Task: Create new invoice with Date Opened :30-Apr-23, Select Customer: Ice Cream Parlor, Terms: Payment Term 2. Make invoice entry for item-1 with Date: 30-Apr-23, Description: Mountain Dew 2 Liter_x000D_
, Action: Material, Income Account: Income:Sales, Quantity: 1, Unit Price: 6.5, Discount %: 7. Make entry for item-2 with Date: 30-Apr-23, Description: Walgreens Beauty Nail Polish Remover, Action: Material, Income Account: Income:Sales, Quantity: 1, Unit Price: 5.6, Discount %: 8. Make entry for item-3 with Date: 30-Apr-23, Description: Powerade Mountain Blast, Action: Material, Income Account: Income:Sales, Quantity: 2, Unit Price: 6.6, Discount %: 10. Write Notes: 'Looking forward to serving you again.'. Post Invoice with Post Date: 30-Apr-23, Post to Accounts: Assets:Accounts Receivable. Pay / Process Payment with Transaction Date: 15-May-23, Amount: 23.077, Transfer Account: Checking Account. Print Invoice, display notes by going to Option, then go to Display Tab and check 'Invoice Notes'.
Action: Mouse moved to (171, 36)
Screenshot: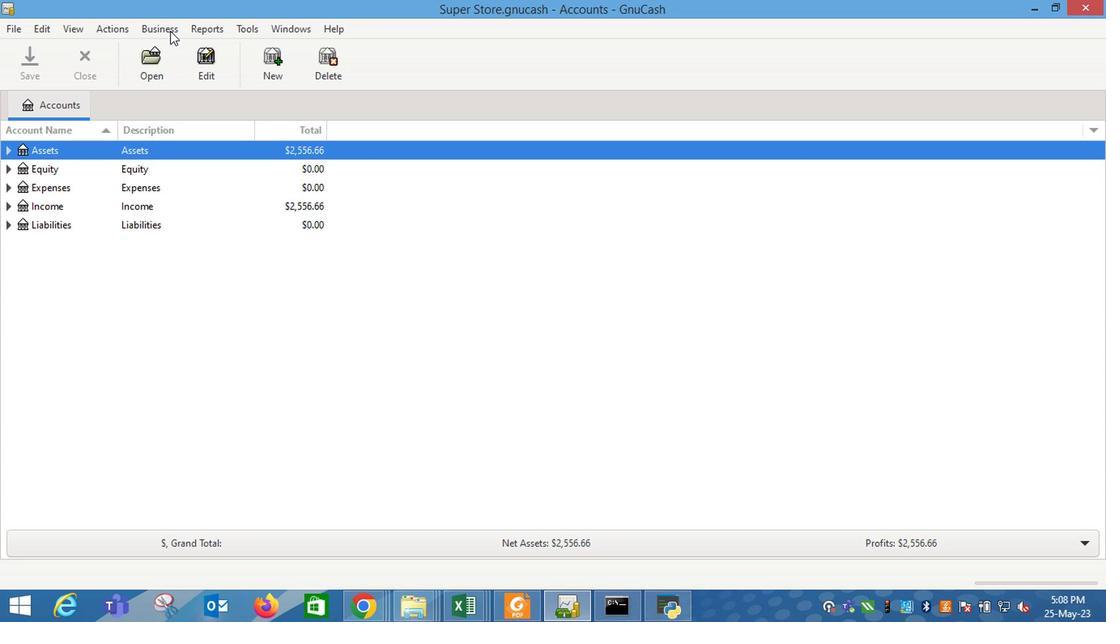 
Action: Mouse pressed left at (171, 36)
Screenshot: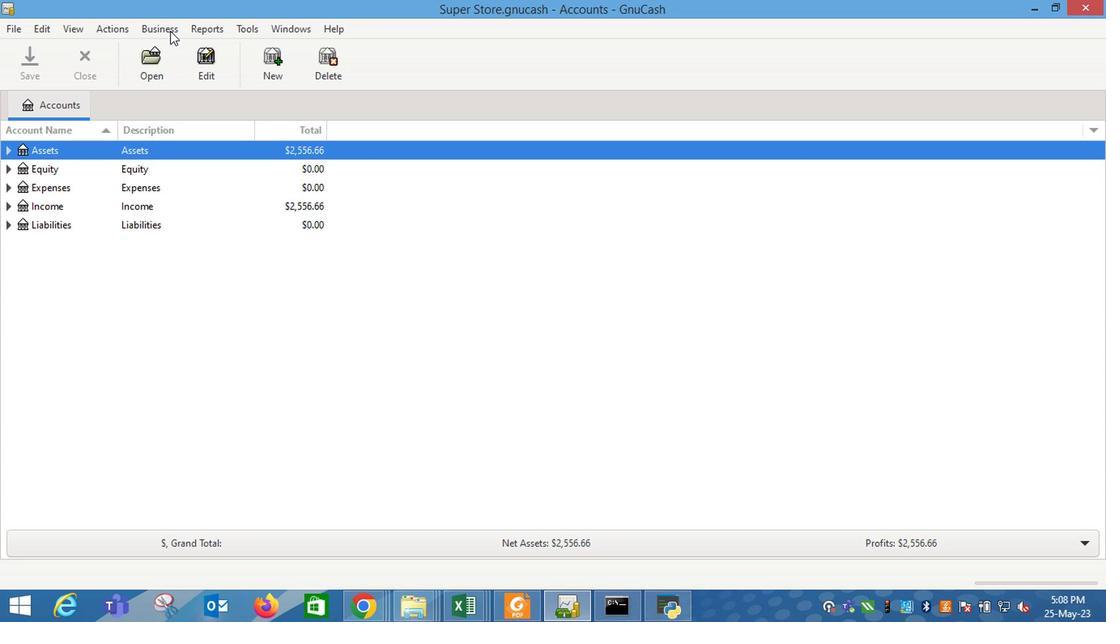 
Action: Mouse moved to (368, 119)
Screenshot: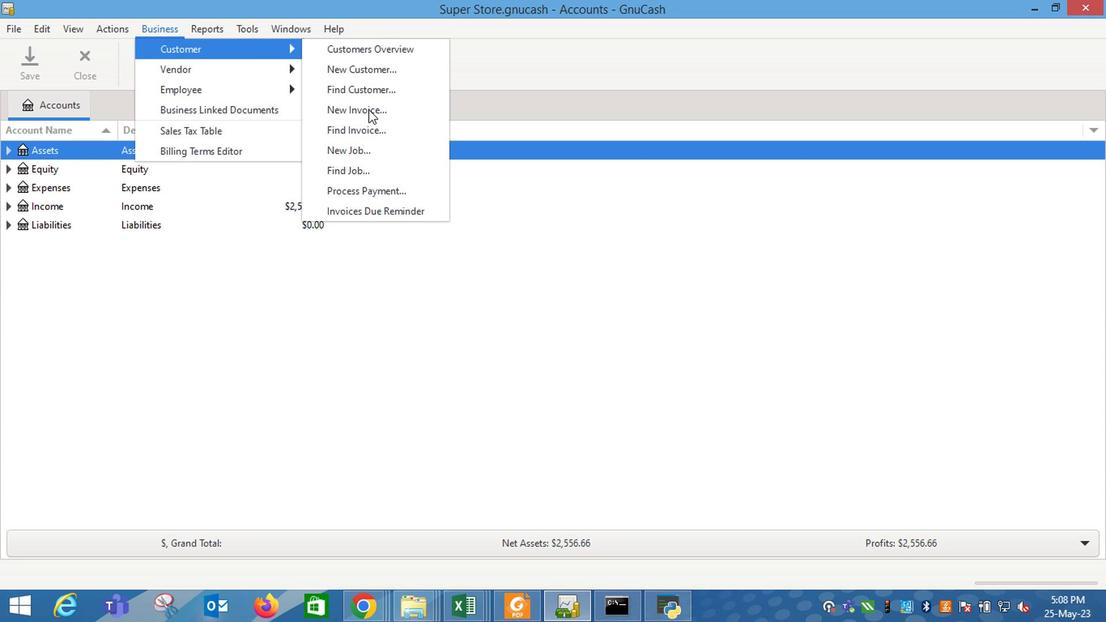 
Action: Mouse pressed left at (368, 119)
Screenshot: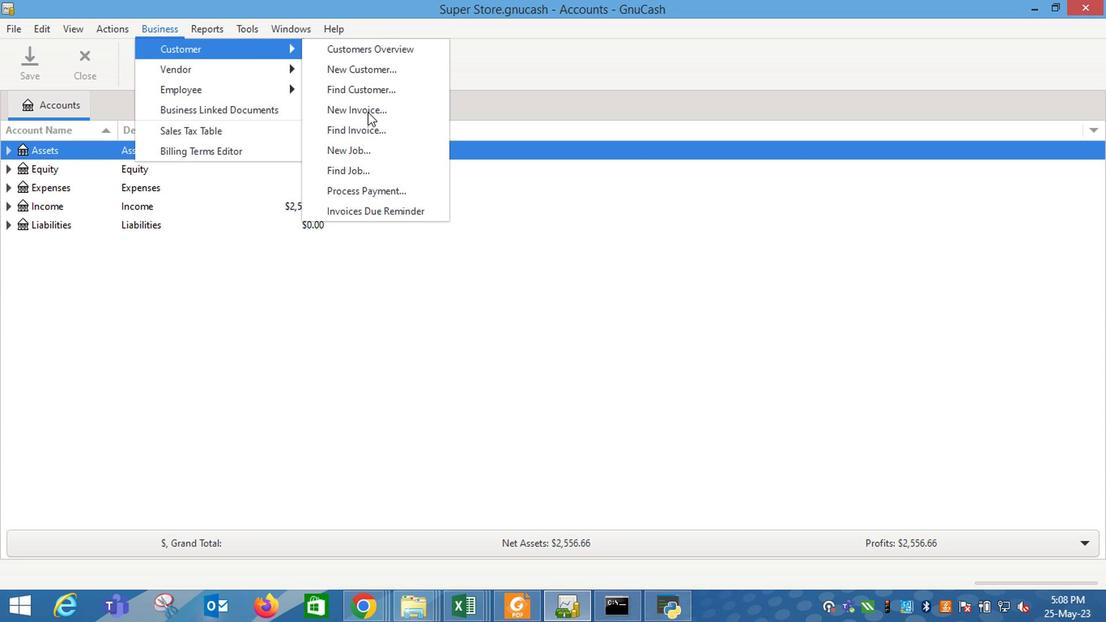 
Action: Mouse moved to (668, 250)
Screenshot: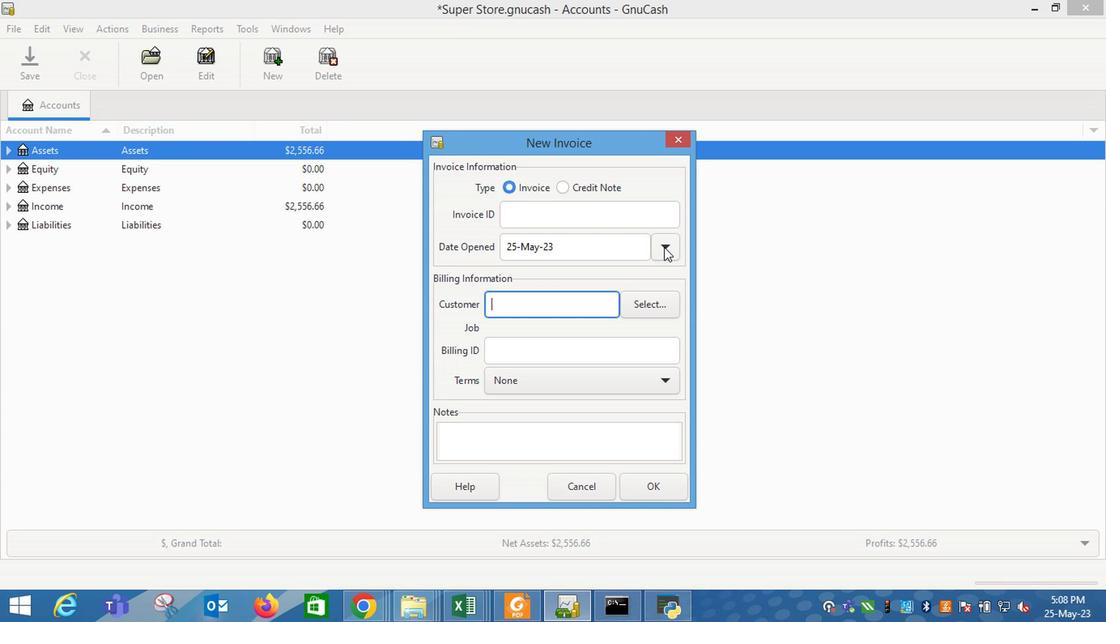
Action: Mouse pressed left at (668, 250)
Screenshot: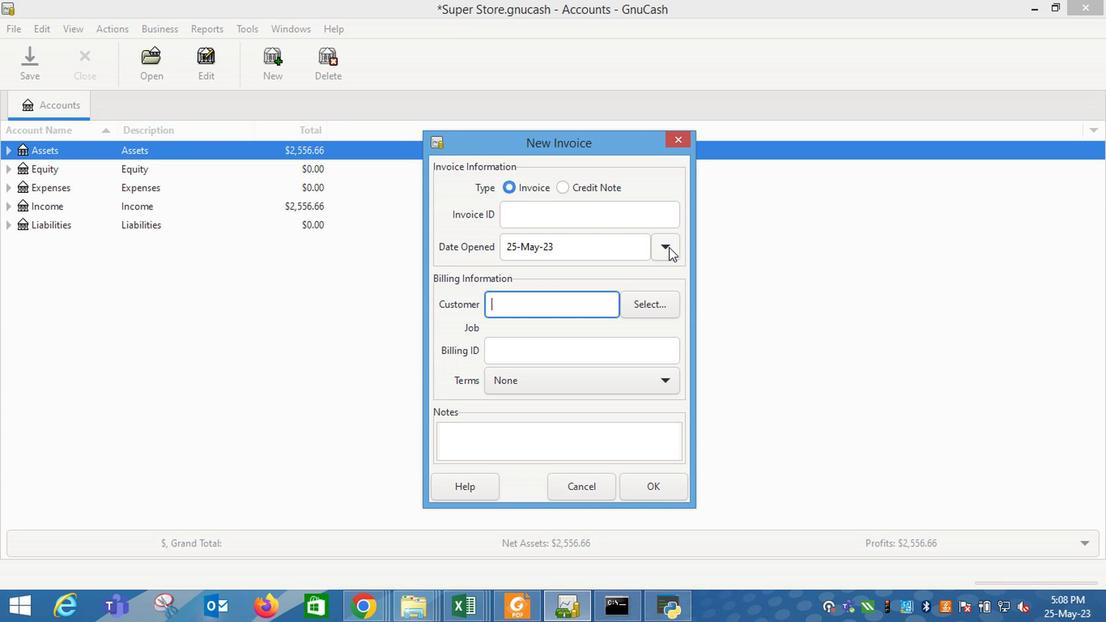
Action: Mouse moved to (538, 273)
Screenshot: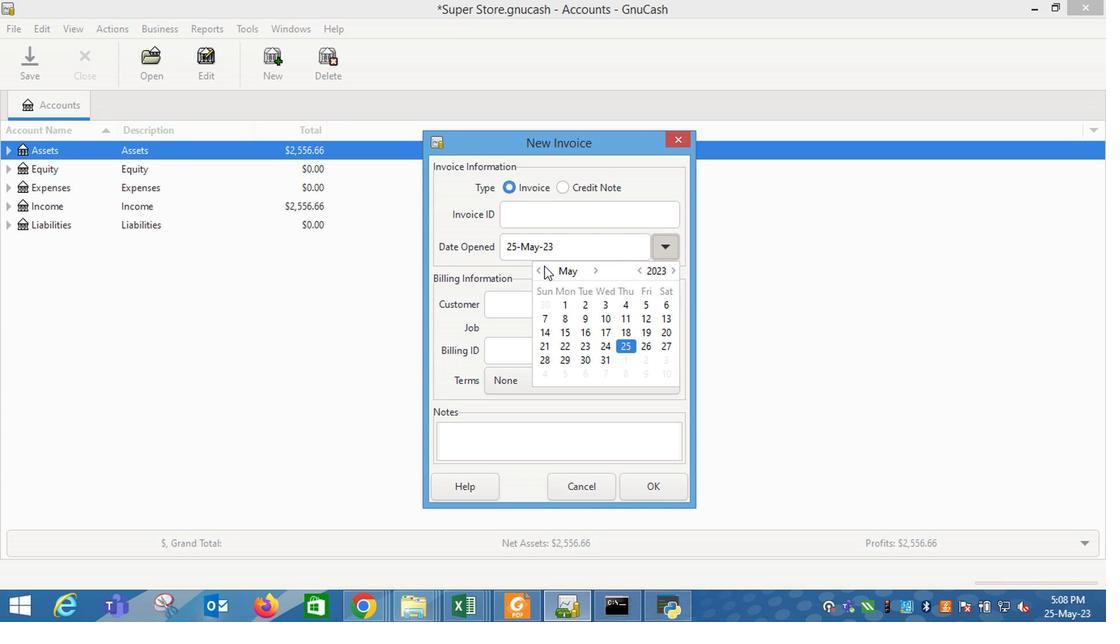 
Action: Mouse pressed left at (538, 273)
Screenshot: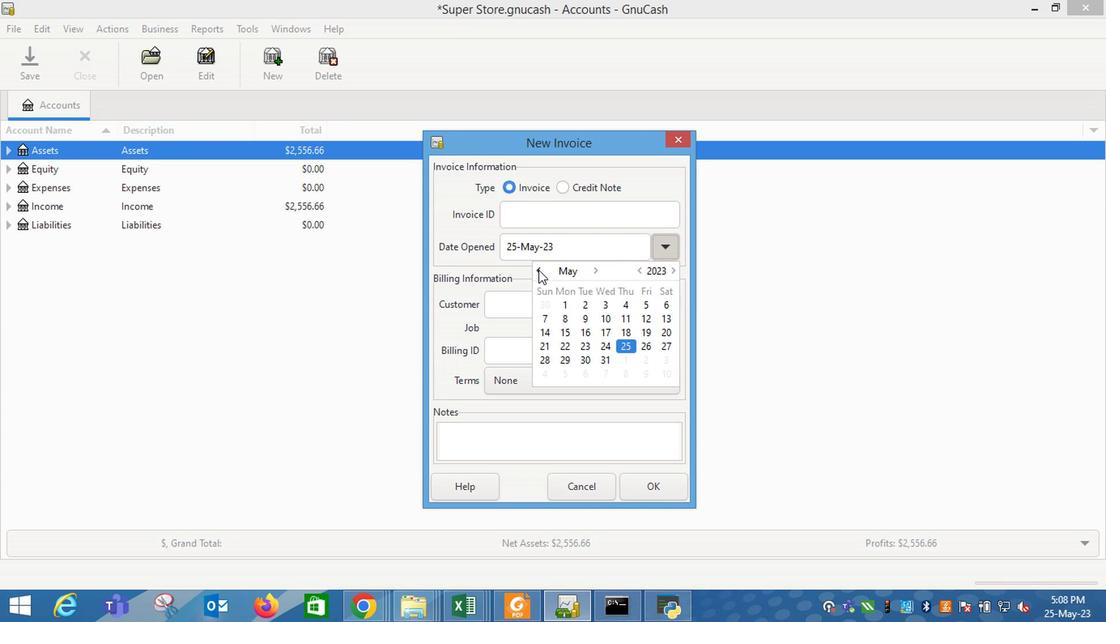
Action: Mouse moved to (545, 371)
Screenshot: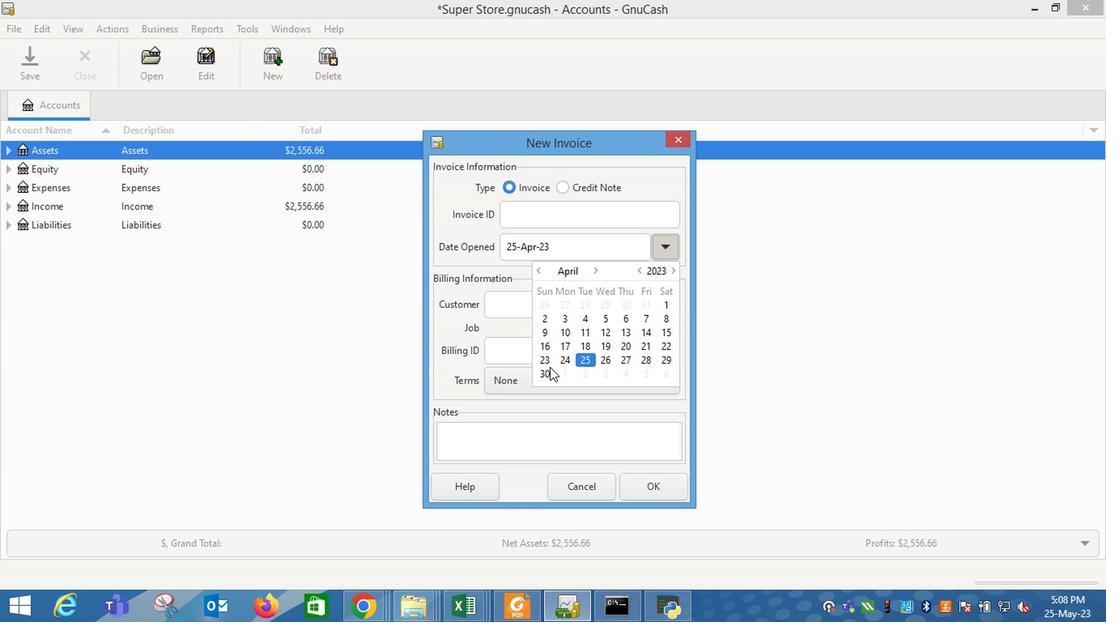 
Action: Mouse pressed left at (545, 371)
Screenshot: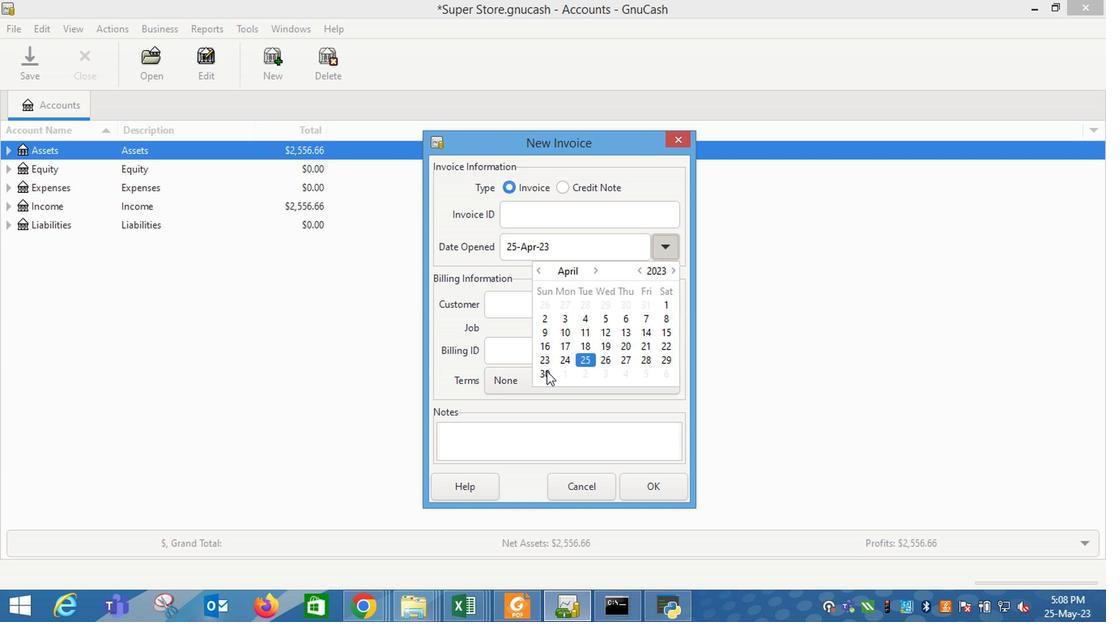 
Action: Mouse moved to (498, 302)
Screenshot: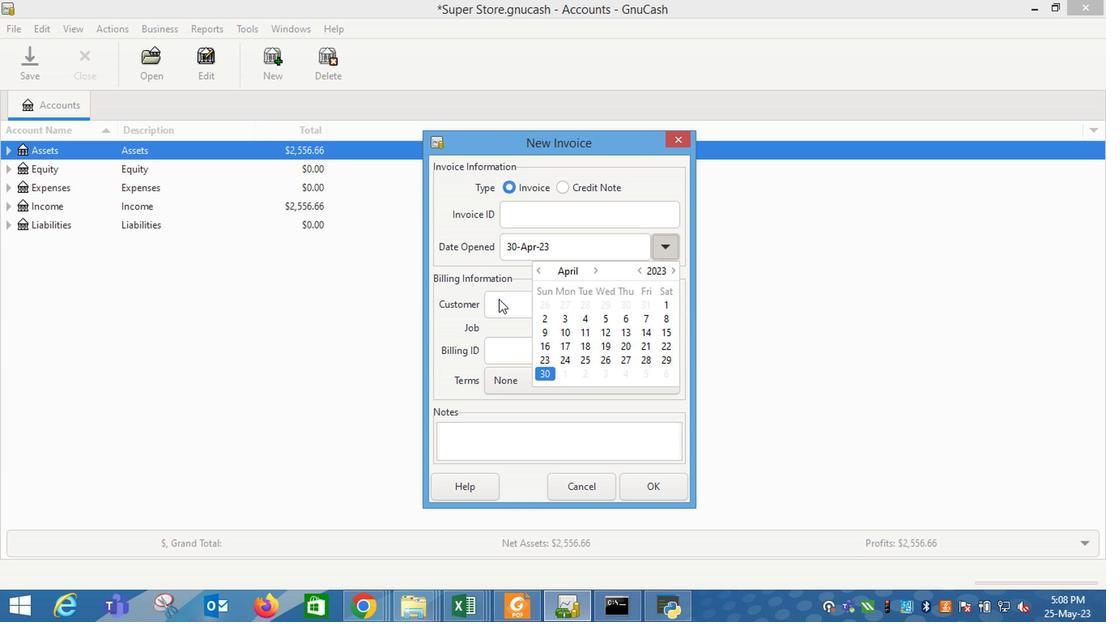 
Action: Mouse pressed left at (498, 302)
Screenshot: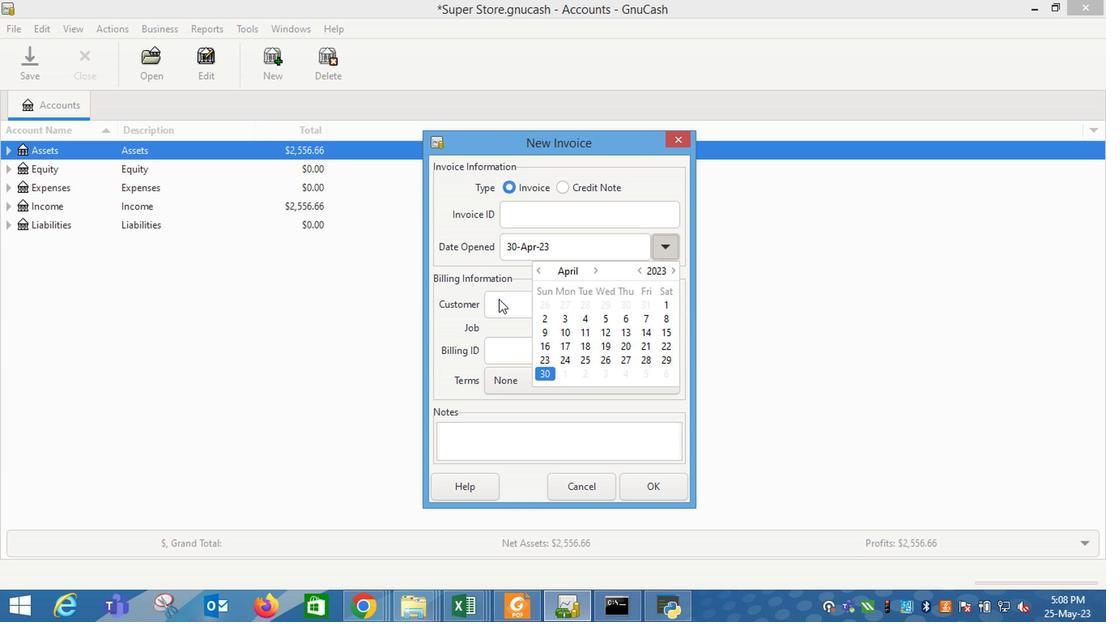 
Action: Mouse moved to (522, 315)
Screenshot: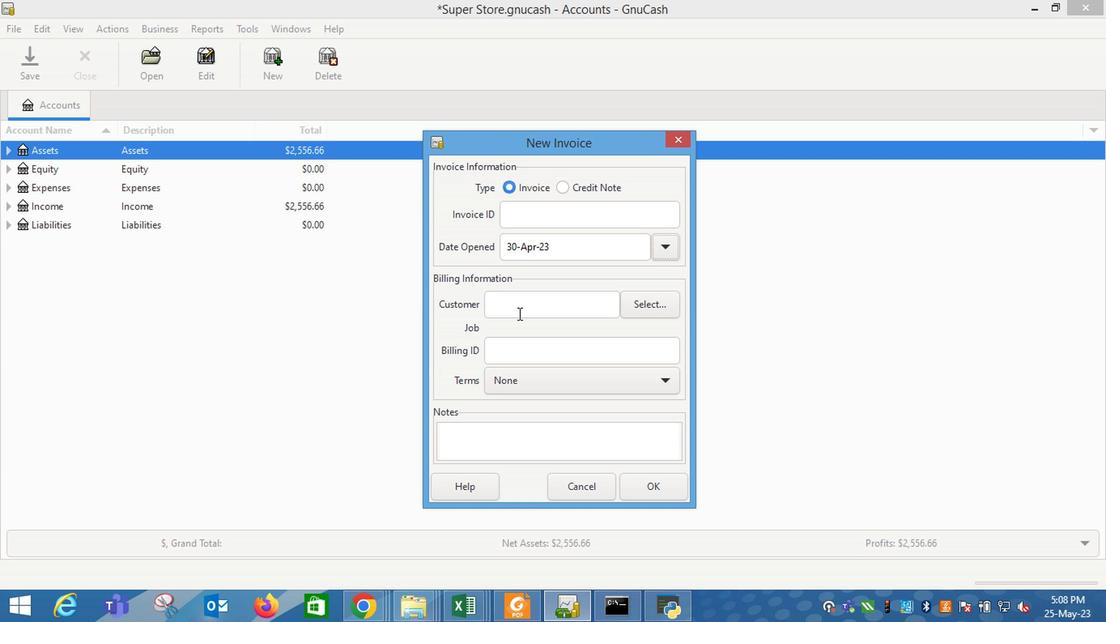 
Action: Mouse pressed left at (522, 315)
Screenshot: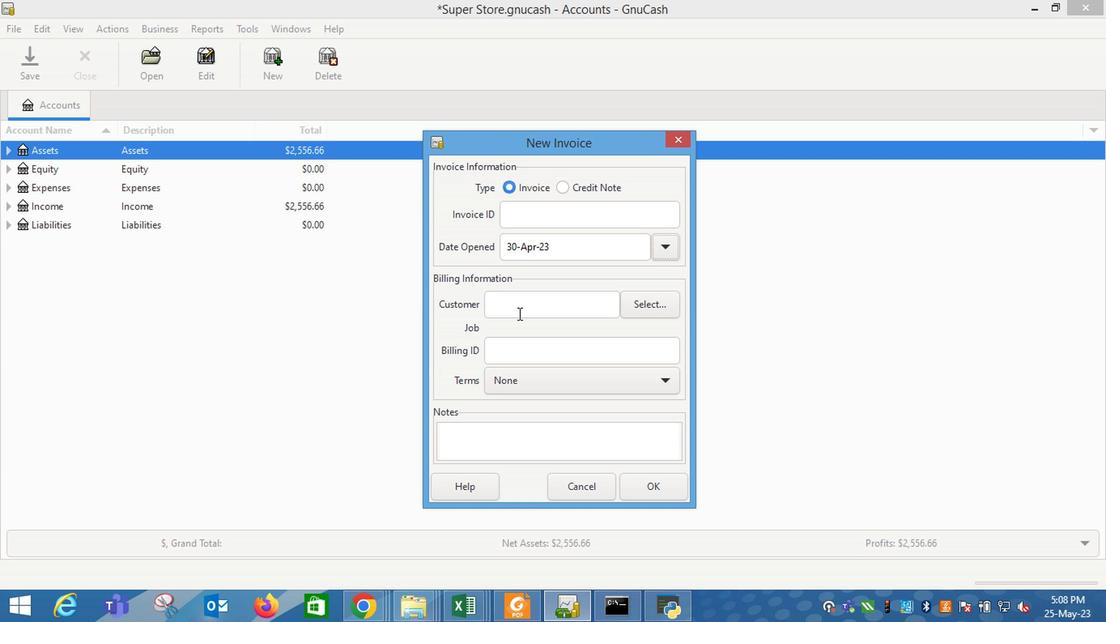 
Action: Mouse pressed left at (522, 315)
Screenshot: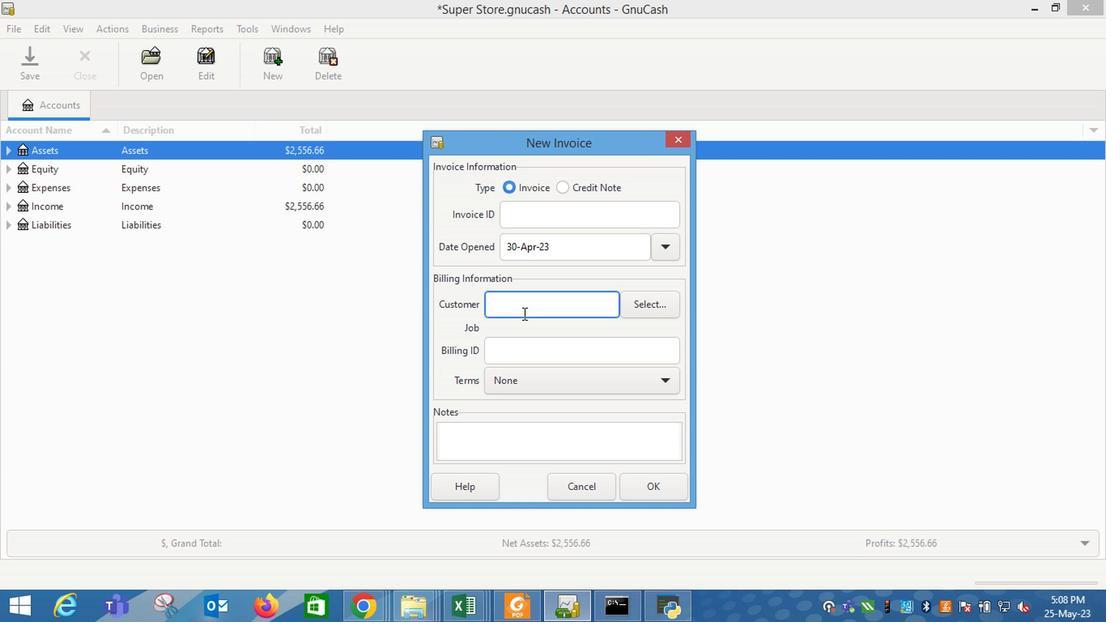 
Action: Mouse pressed left at (522, 315)
Screenshot: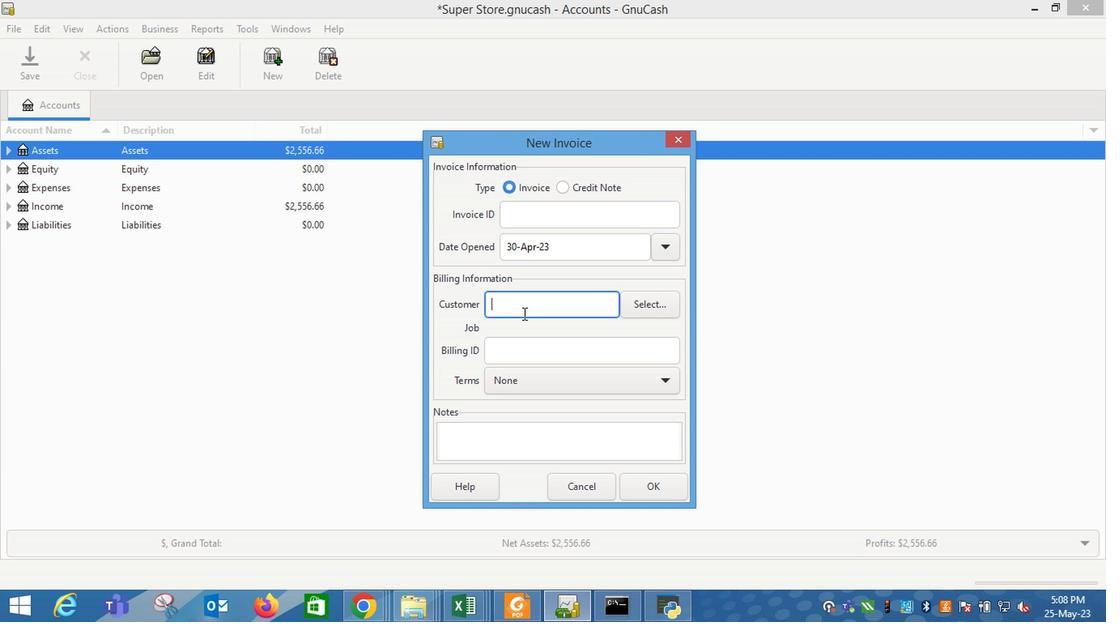 
Action: Key pressed <Key.shift_r>Ice
Screenshot: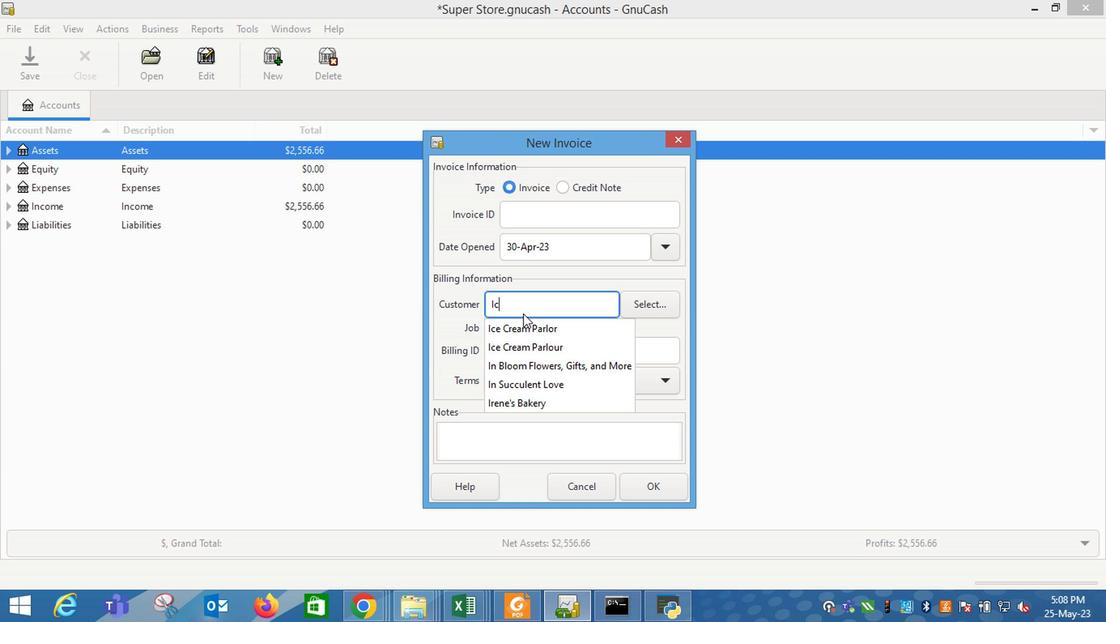 
Action: Mouse moved to (530, 326)
Screenshot: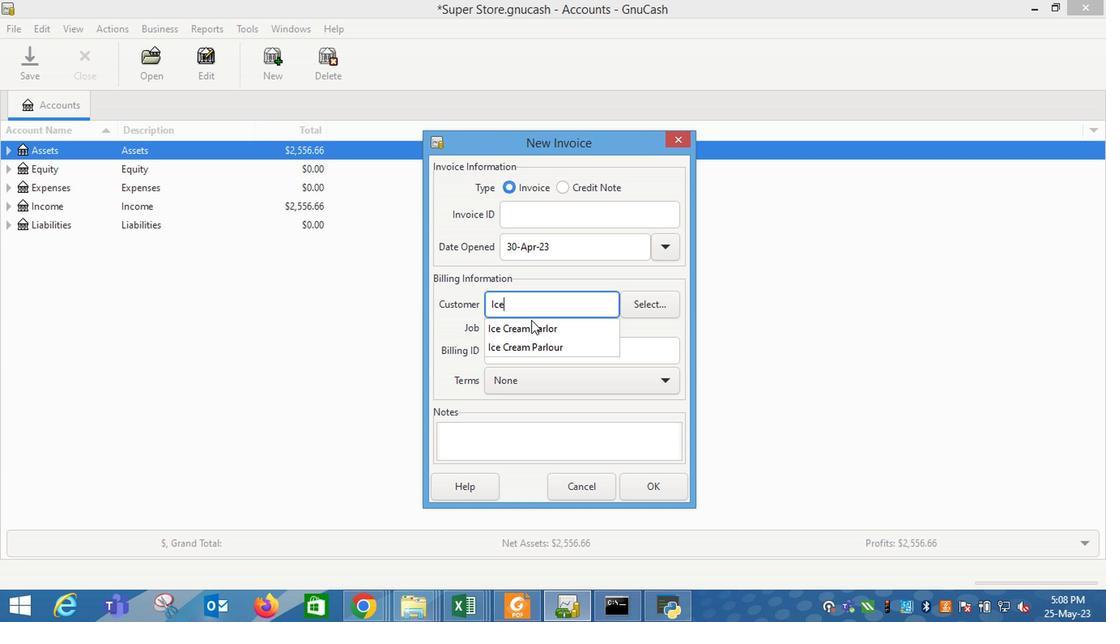 
Action: Mouse pressed left at (530, 326)
Screenshot: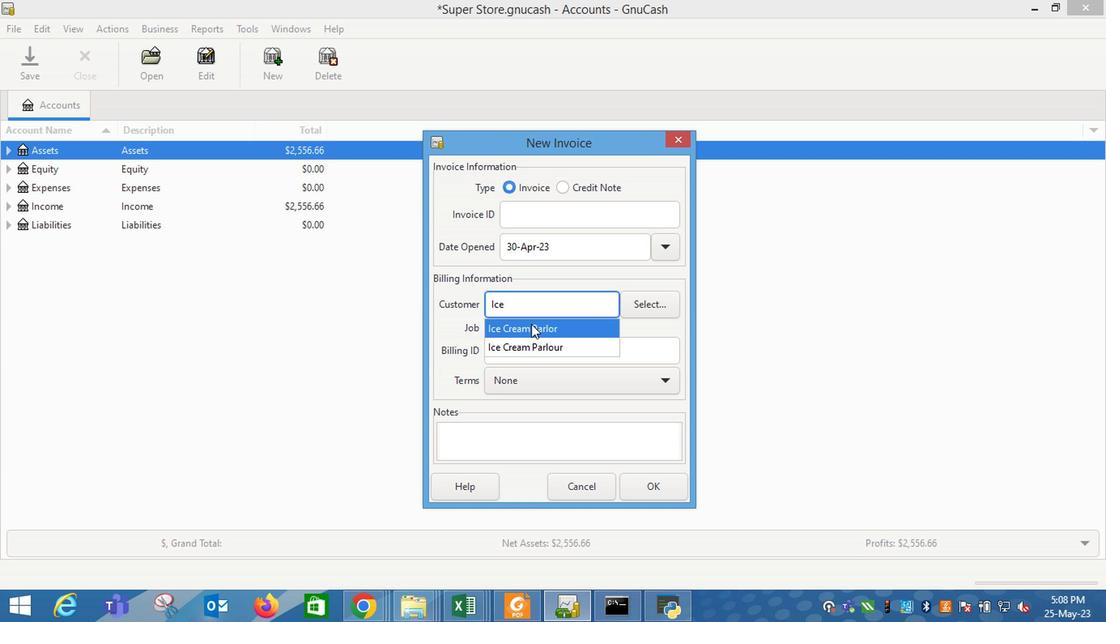 
Action: Mouse moved to (516, 394)
Screenshot: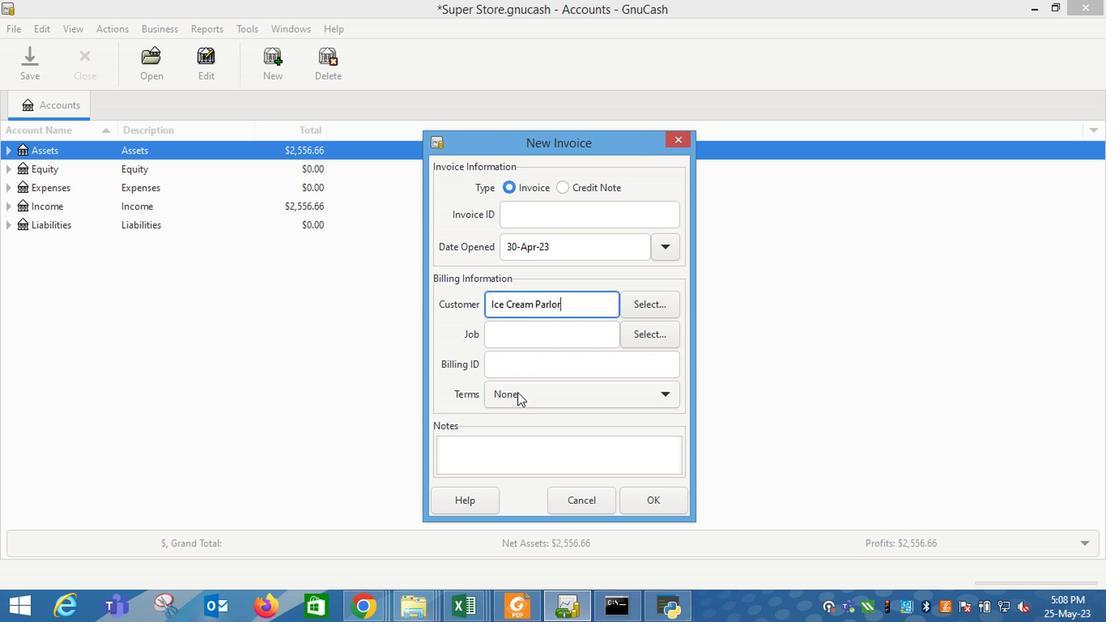 
Action: Mouse pressed left at (516, 394)
Screenshot: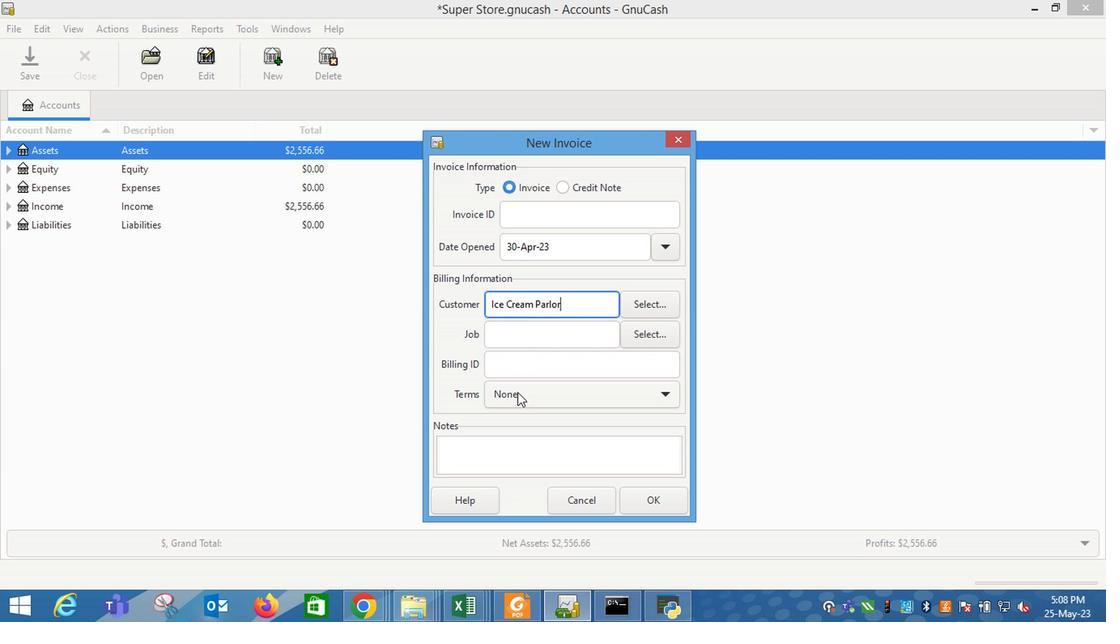 
Action: Mouse moved to (517, 443)
Screenshot: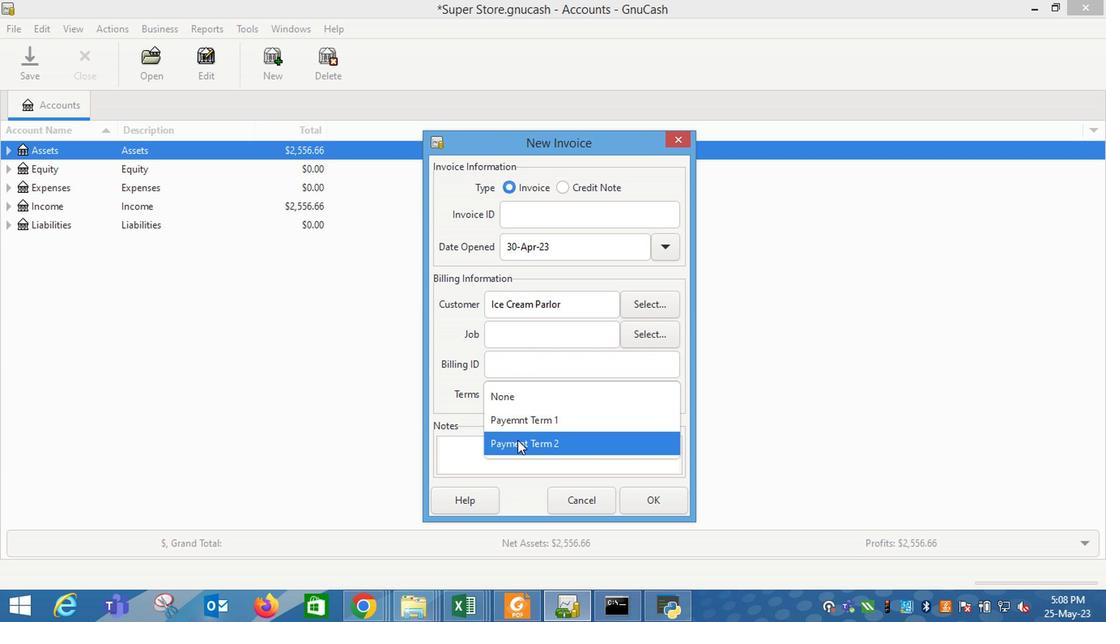 
Action: Mouse pressed left at (517, 443)
Screenshot: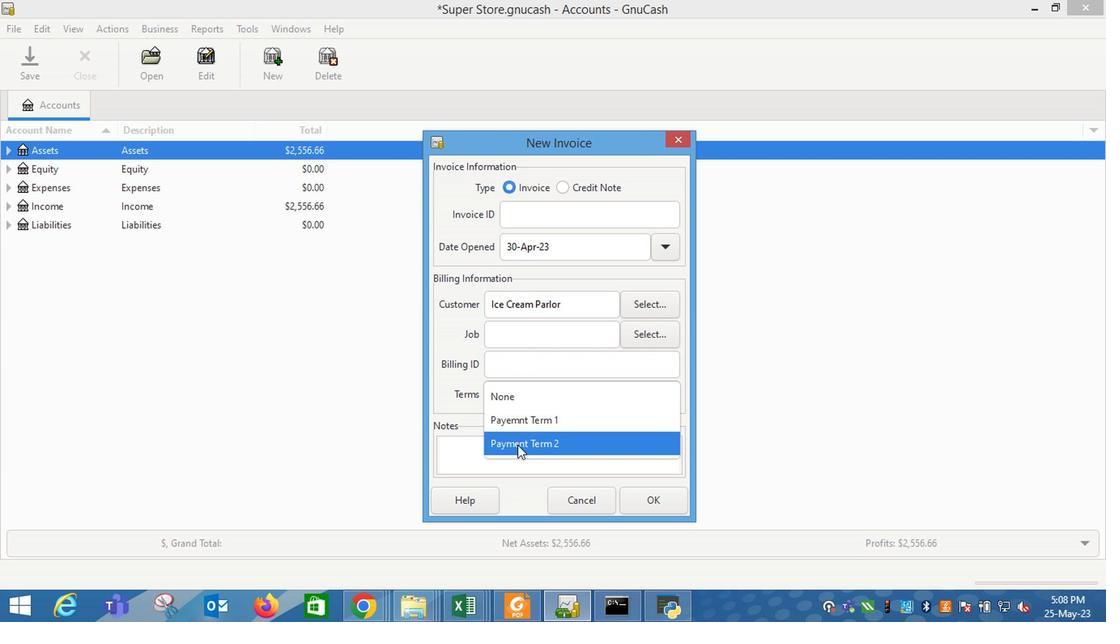 
Action: Mouse moved to (646, 501)
Screenshot: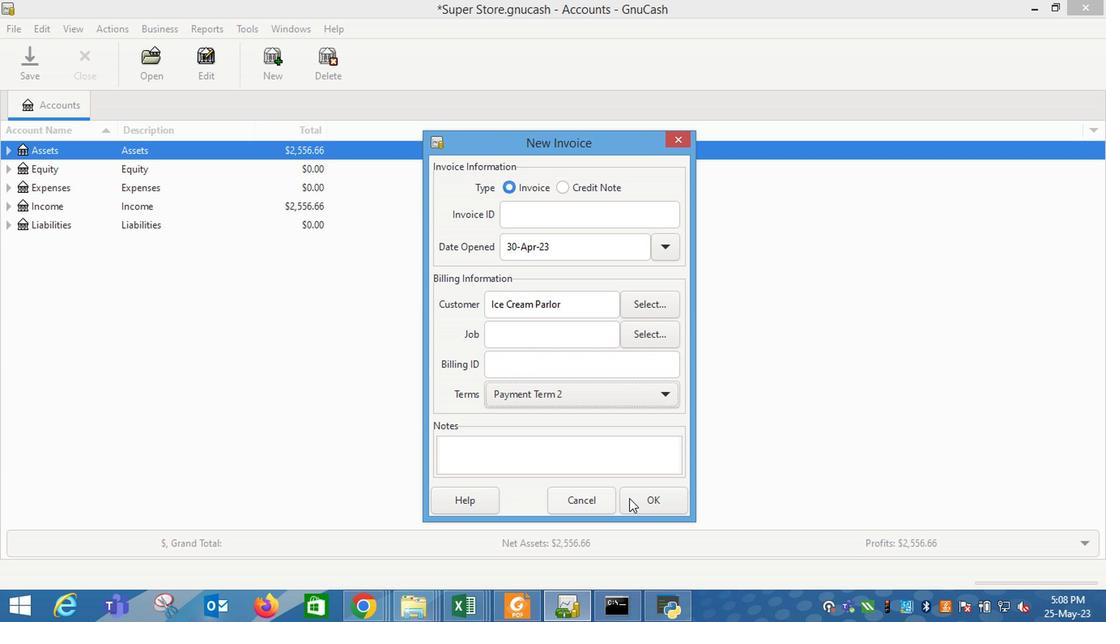 
Action: Mouse pressed left at (646, 501)
Screenshot: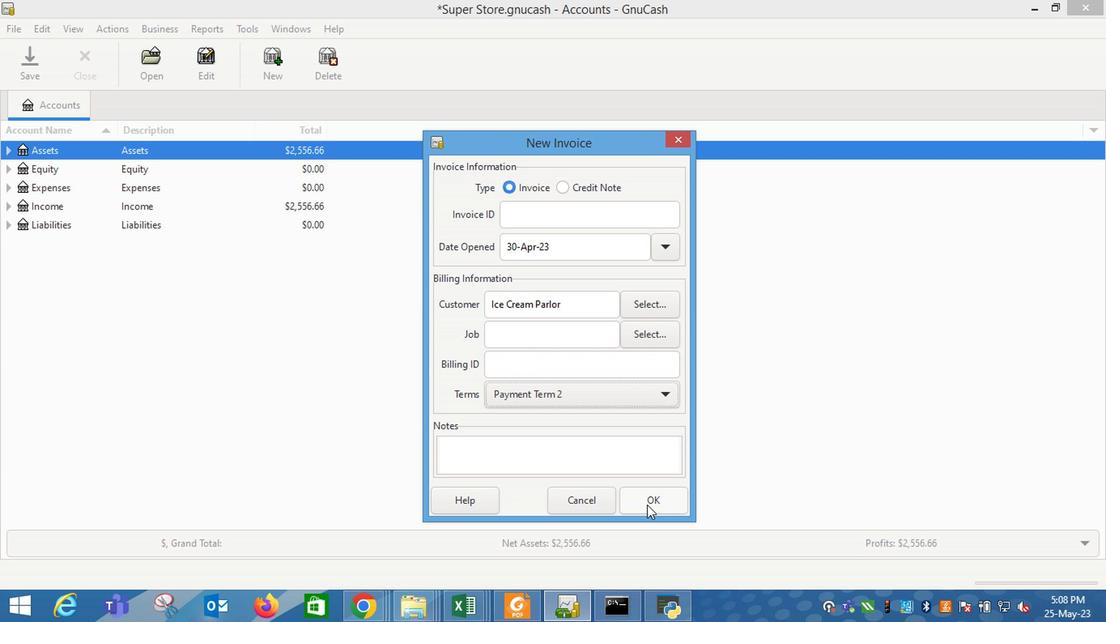 
Action: Mouse moved to (67, 317)
Screenshot: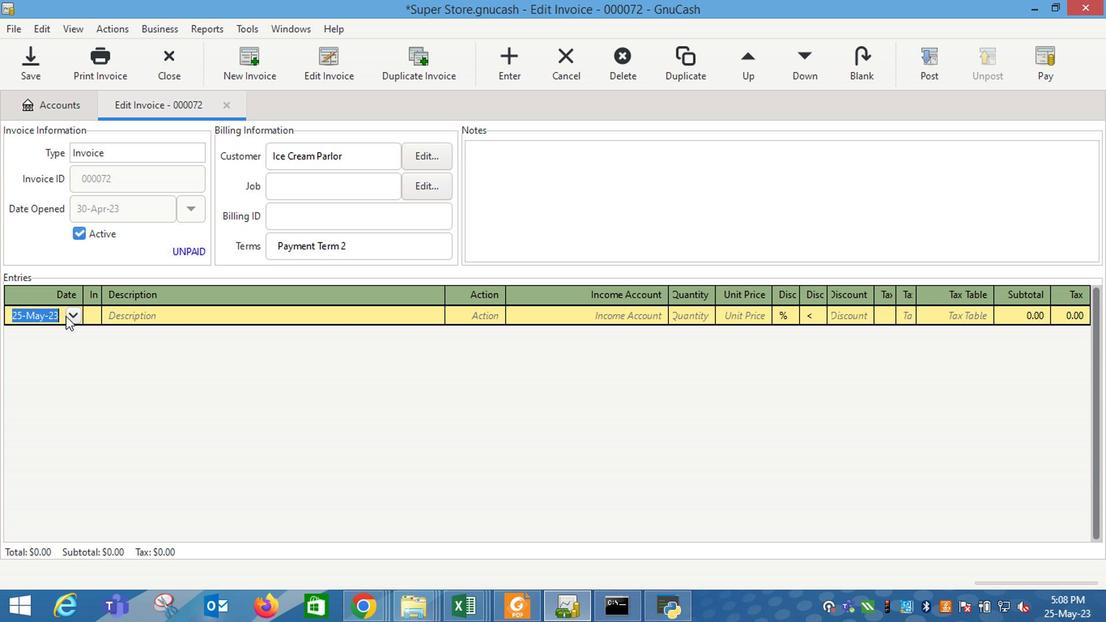 
Action: Mouse pressed left at (67, 317)
Screenshot: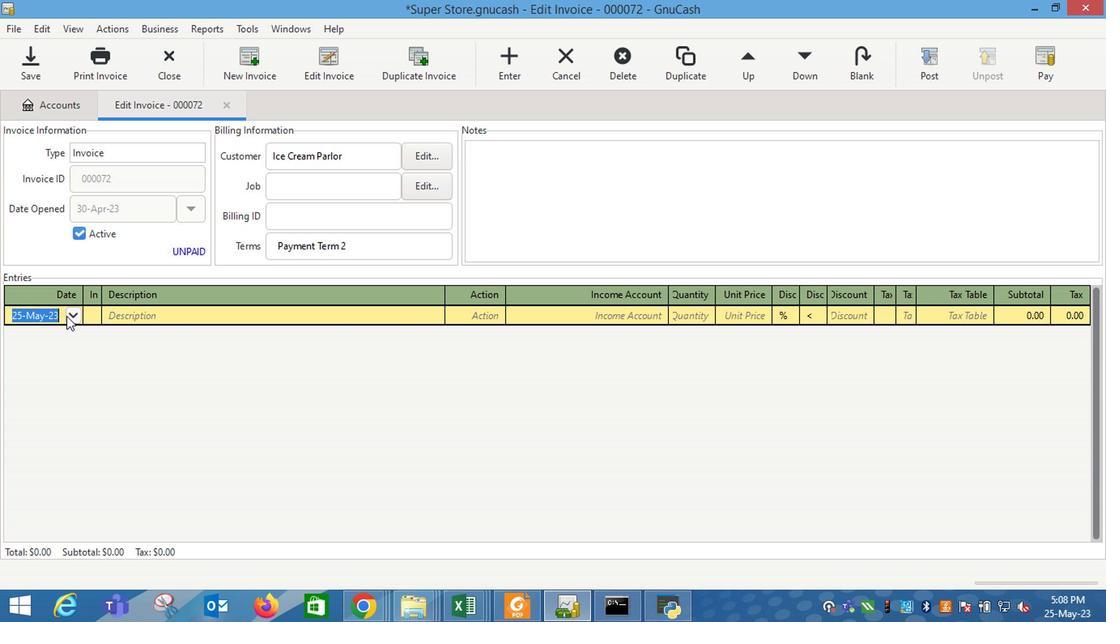 
Action: Mouse moved to (12, 337)
Screenshot: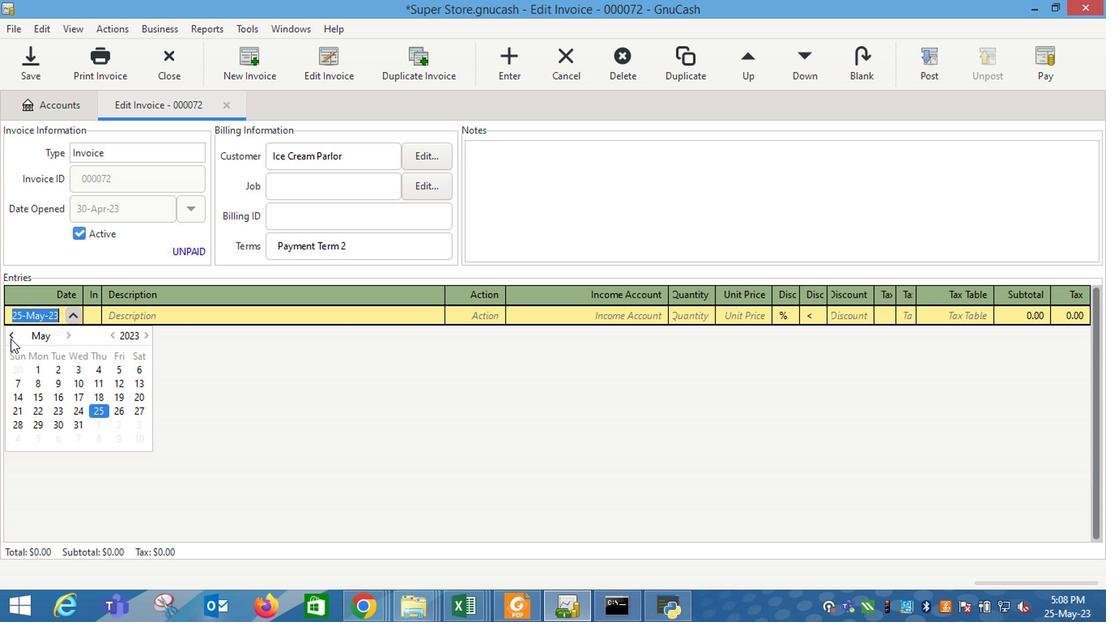 
Action: Mouse pressed left at (12, 337)
Screenshot: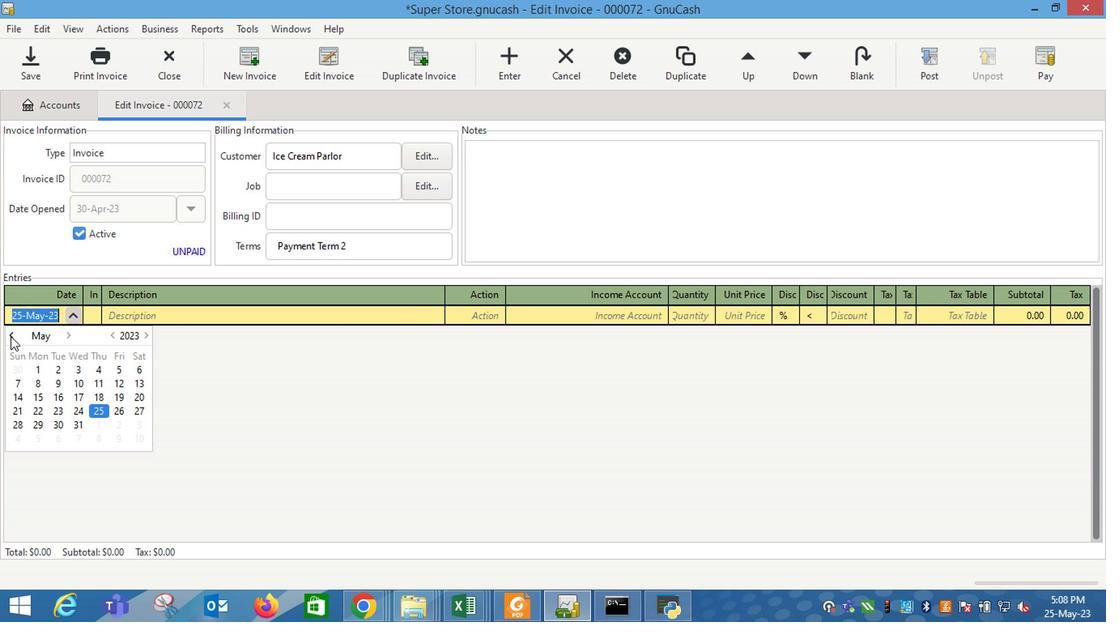 
Action: Mouse moved to (13, 435)
Screenshot: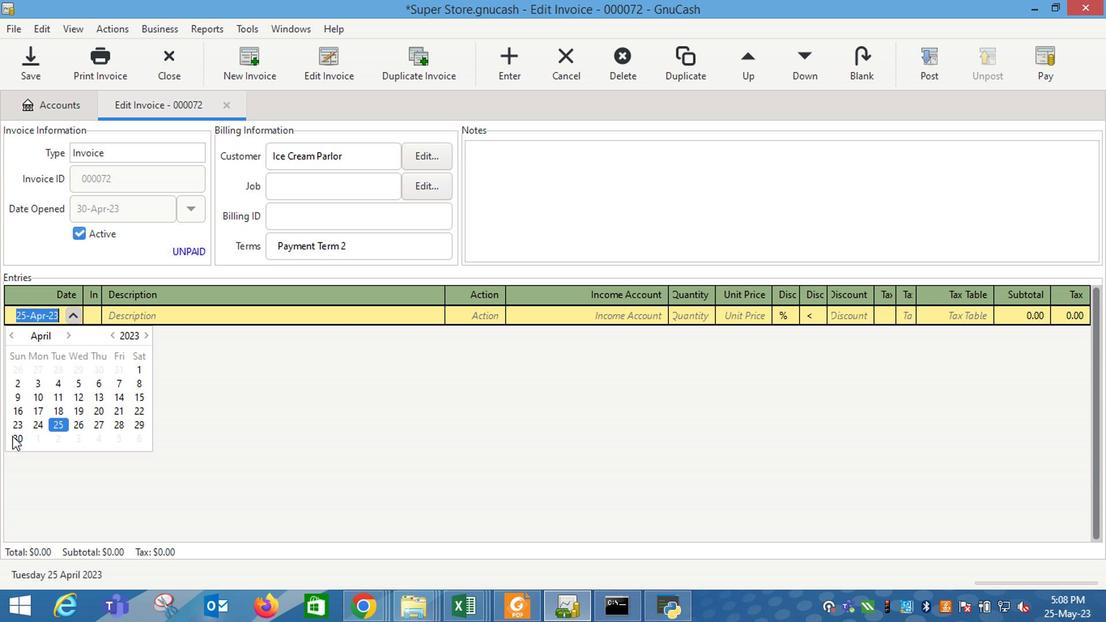 
Action: Mouse pressed left at (13, 435)
Screenshot: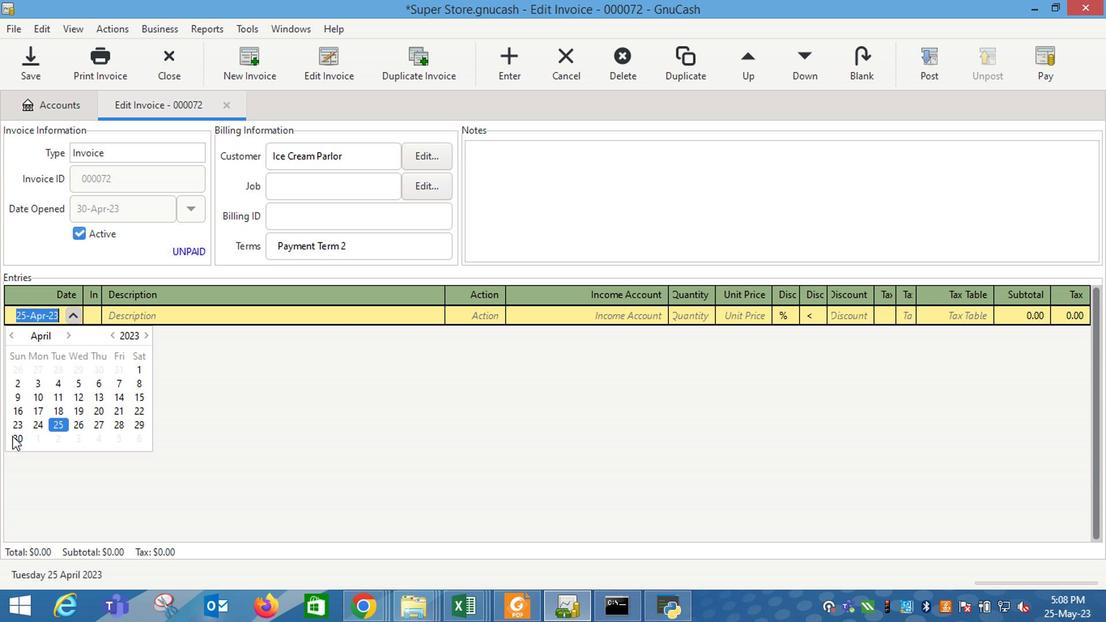 
Action: Key pressed <Key.tab><Key.shift_r>Moun<Key.right><Key.space>2<Key.space><Key.shift_r><Key.shift_r><Key.shift_r><Key.shift_r><Key.shift_r><Key.shift_r><Key.shift_r>Liter
Screenshot: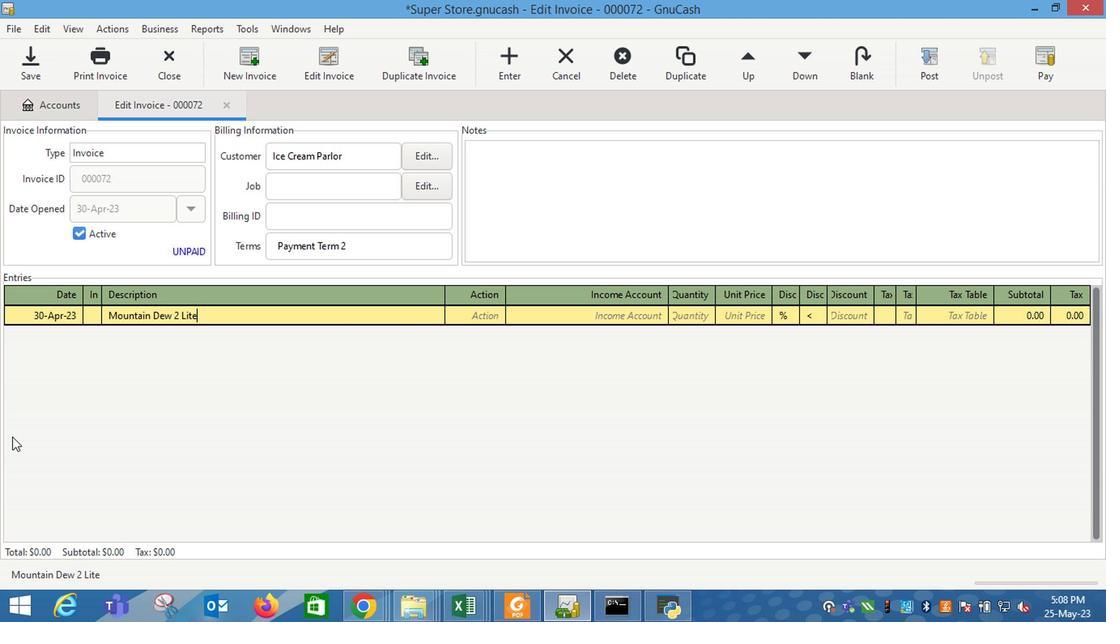 
Action: Mouse moved to (47, 423)
Screenshot: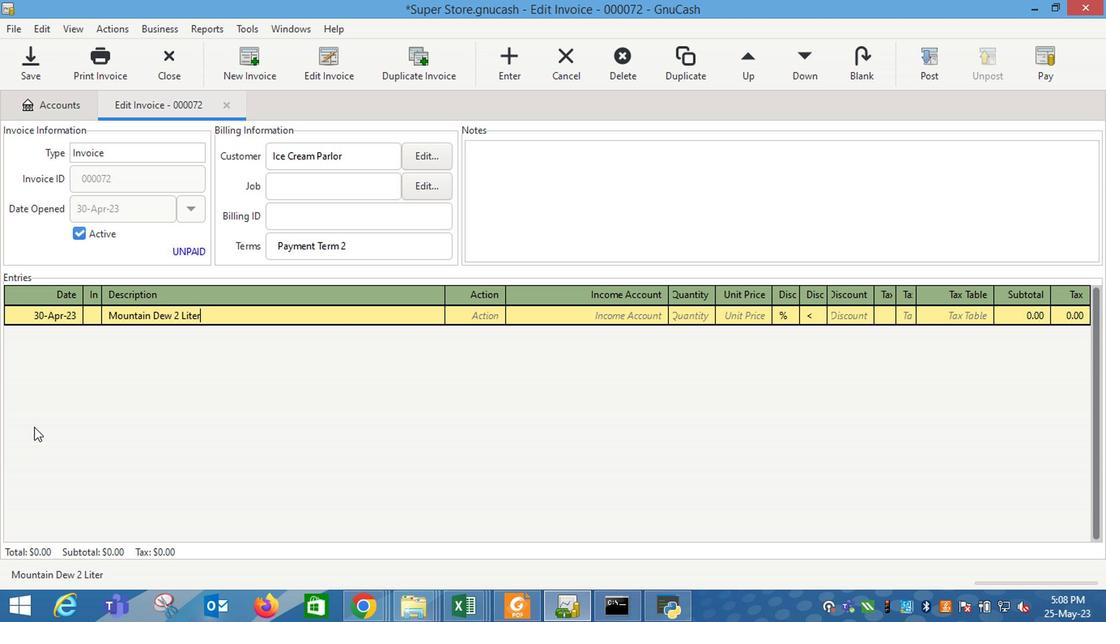 
Action: Key pressed <Key.tab>
Screenshot: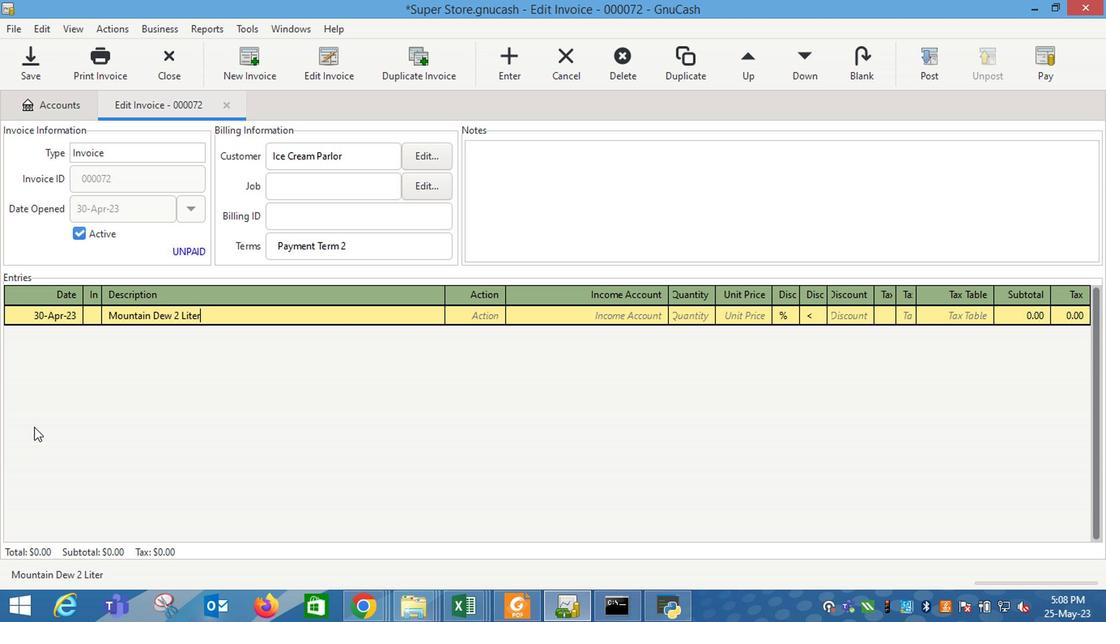 
Action: Mouse moved to (494, 313)
Screenshot: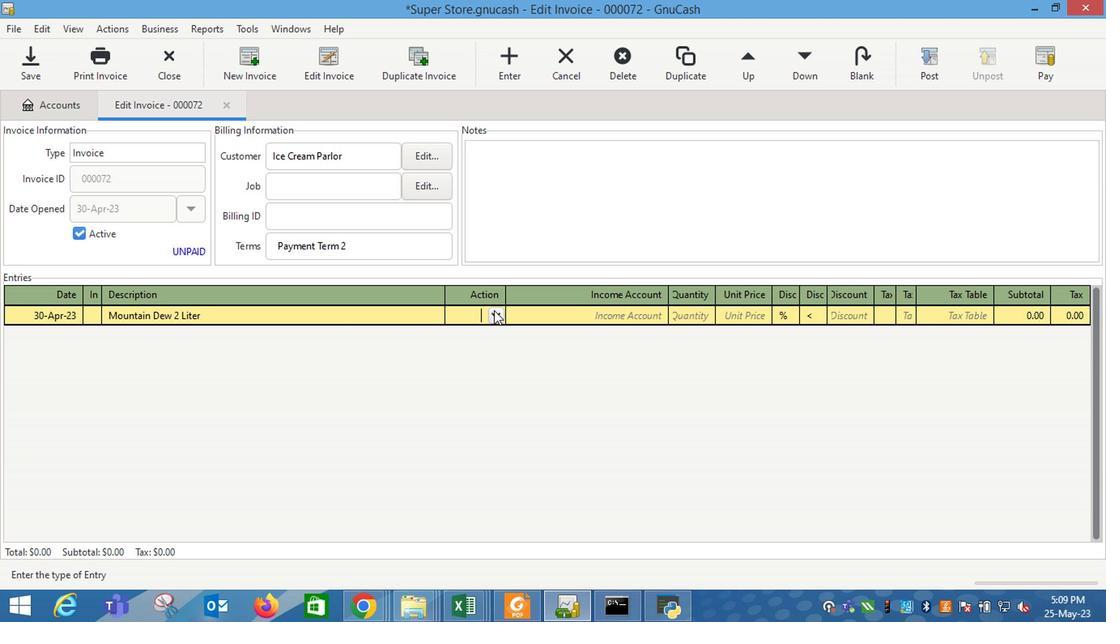 
Action: Mouse pressed left at (494, 313)
Screenshot: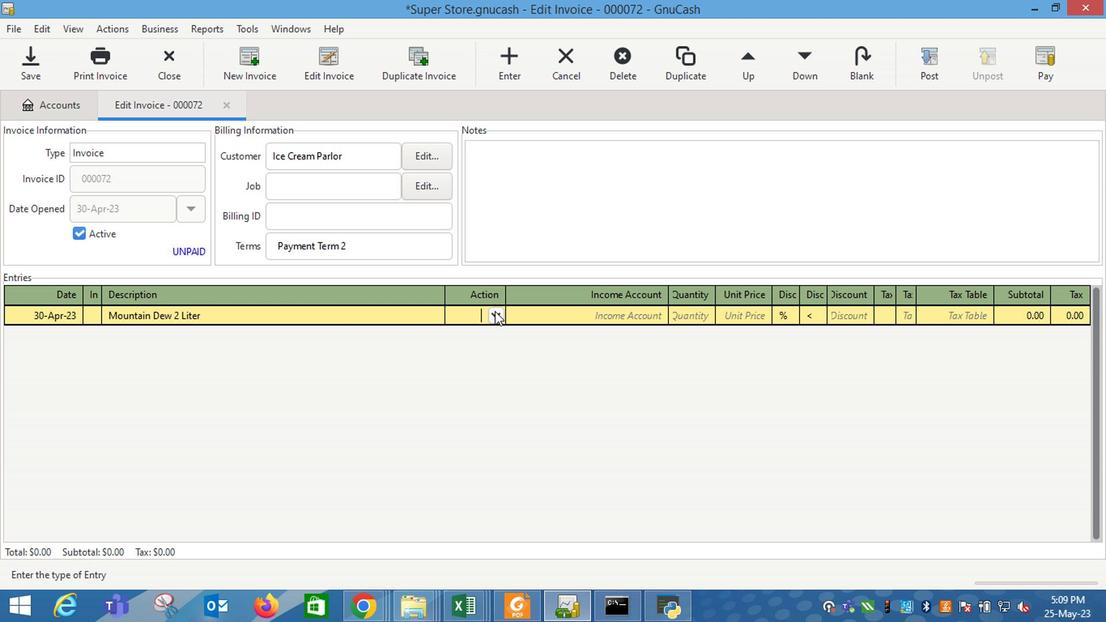 
Action: Mouse moved to (482, 352)
Screenshot: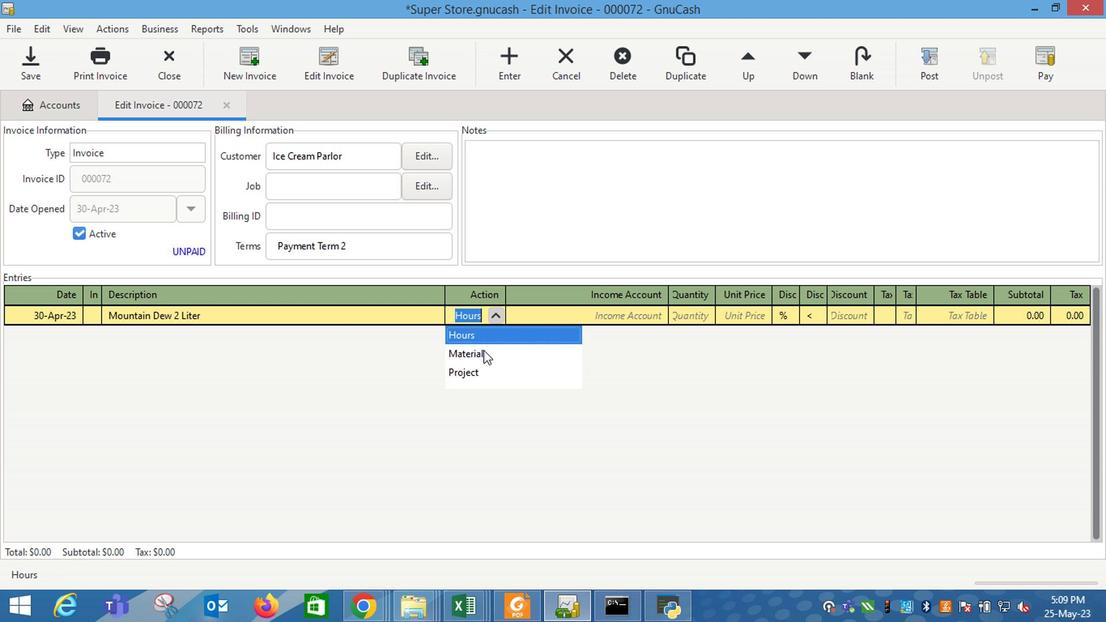 
Action: Mouse pressed left at (482, 352)
Screenshot: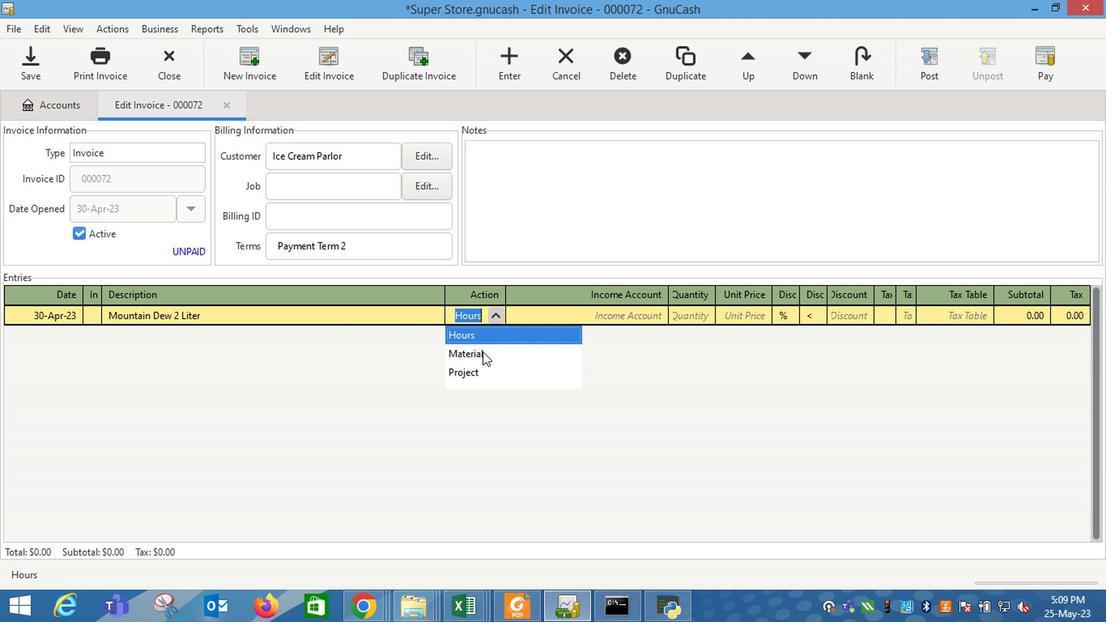 
Action: Mouse moved to (590, 317)
Screenshot: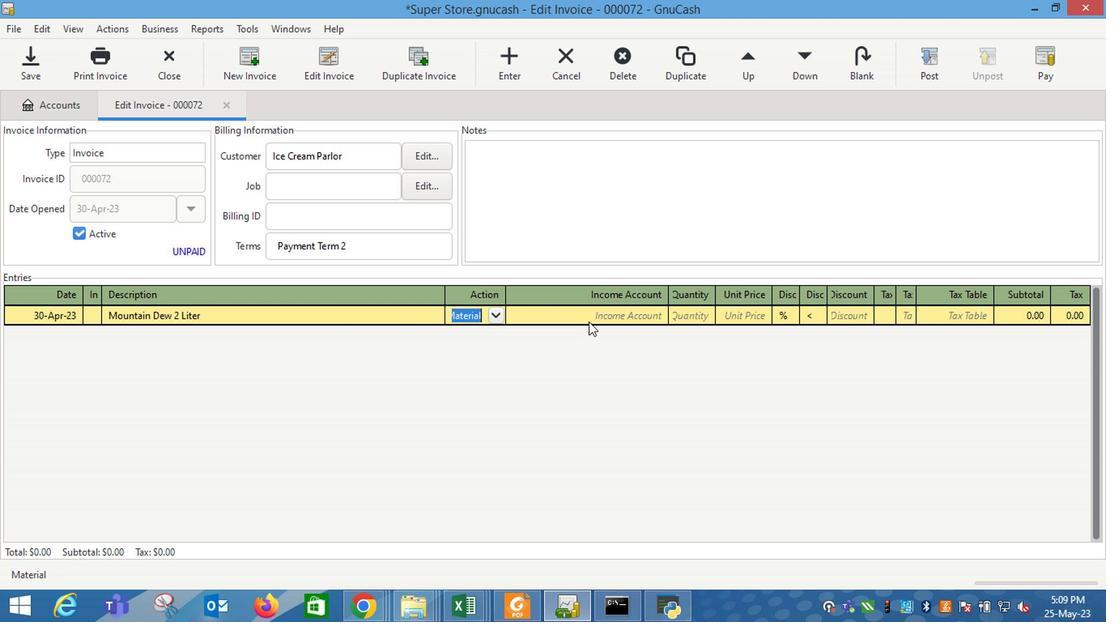 
Action: Mouse pressed left at (590, 317)
Screenshot: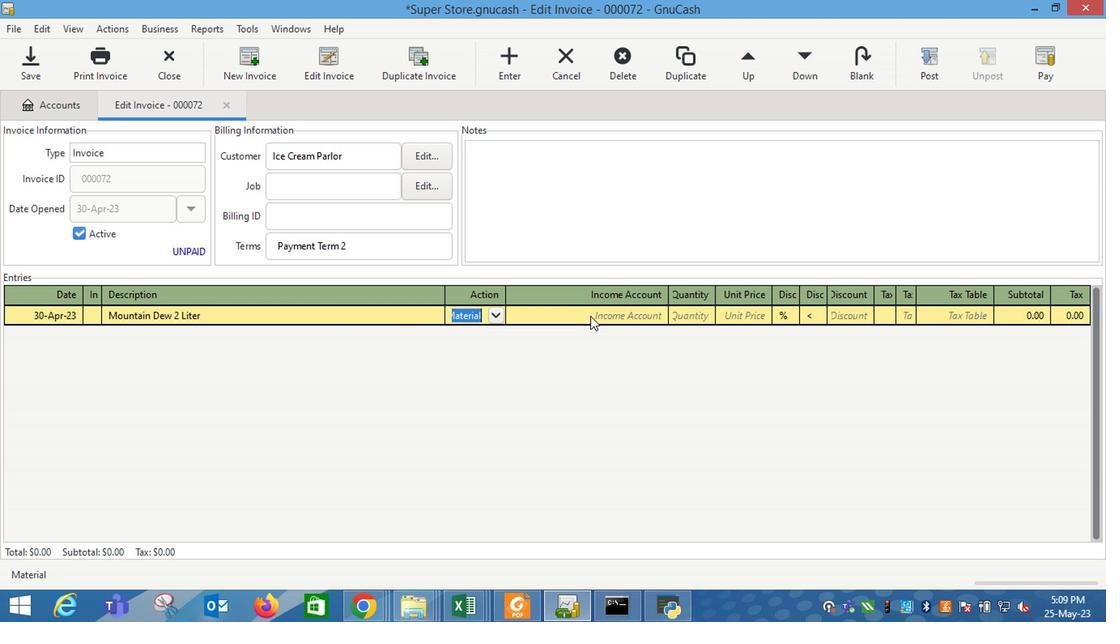 
Action: Mouse moved to (653, 317)
Screenshot: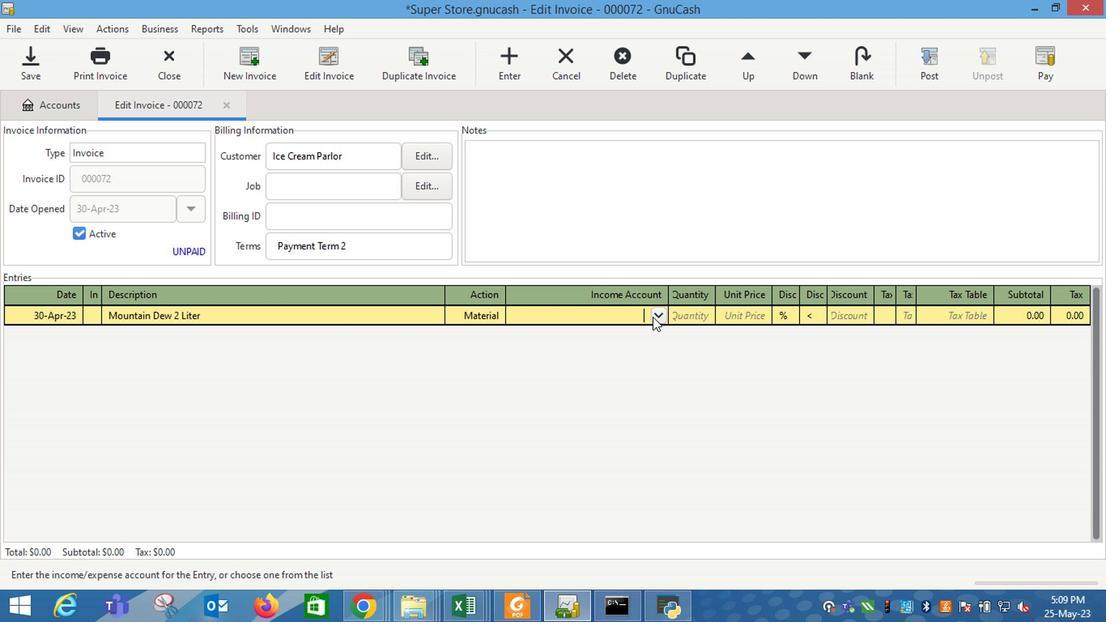 
Action: Mouse pressed left at (653, 317)
Screenshot: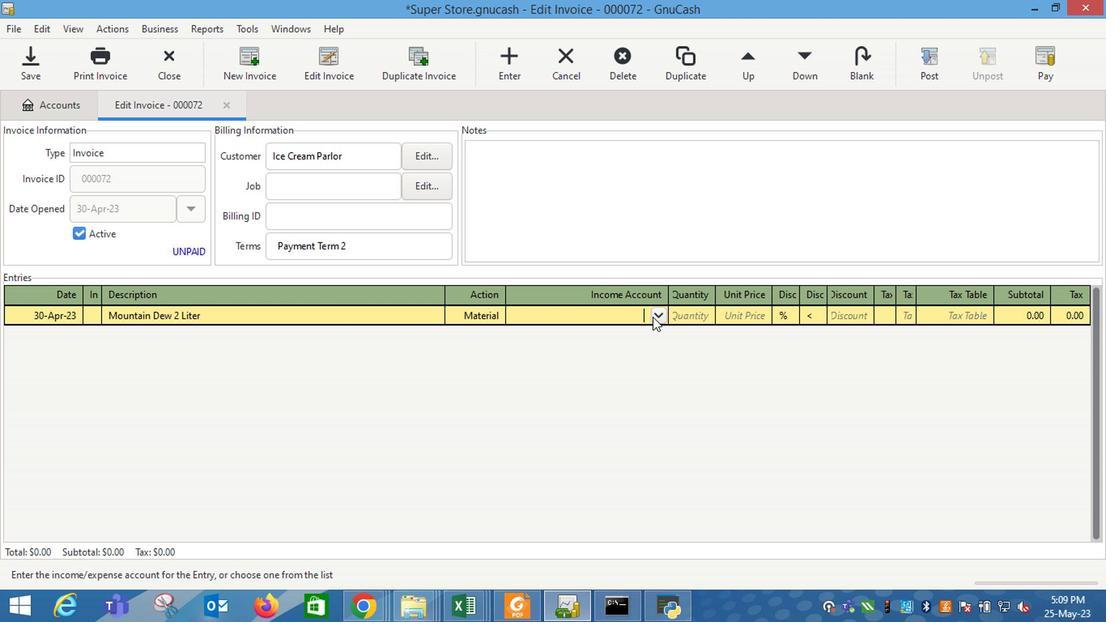 
Action: Mouse moved to (558, 392)
Screenshot: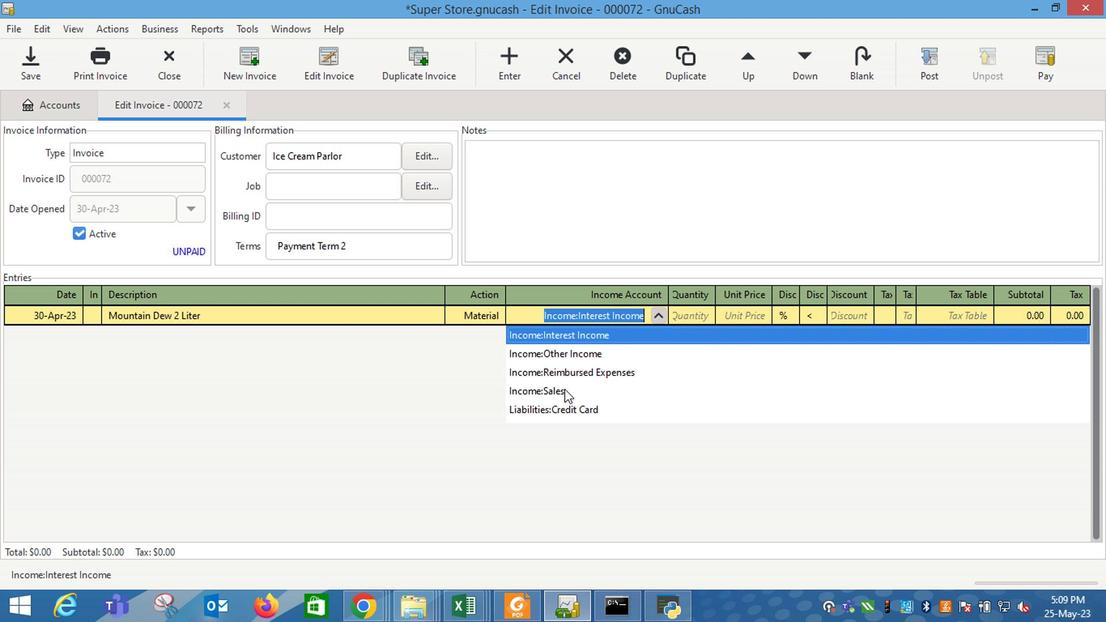 
Action: Mouse pressed left at (558, 392)
Screenshot: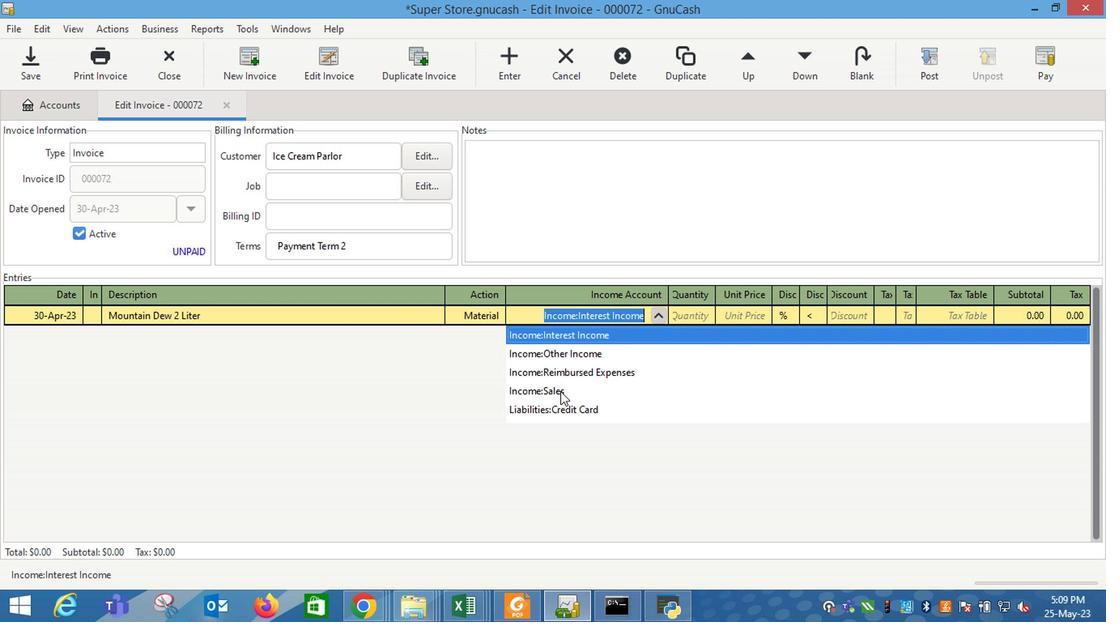 
Action: Key pressed <Key.tab>1<Key.tab>6.5
Screenshot: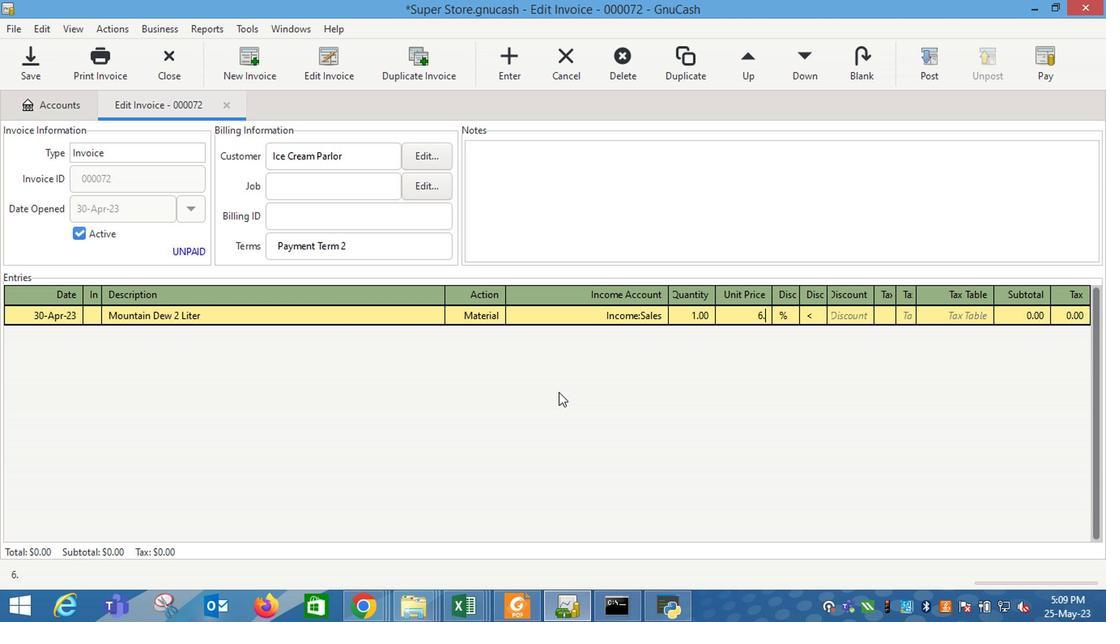 
Action: Mouse moved to (805, 320)
Screenshot: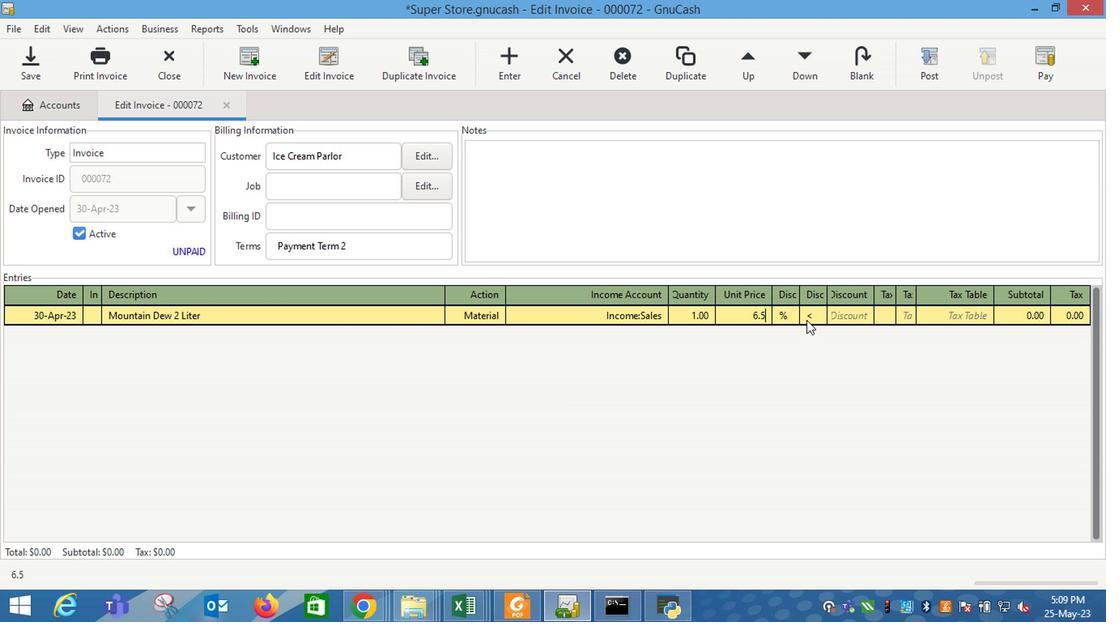 
Action: Mouse pressed left at (805, 320)
Screenshot: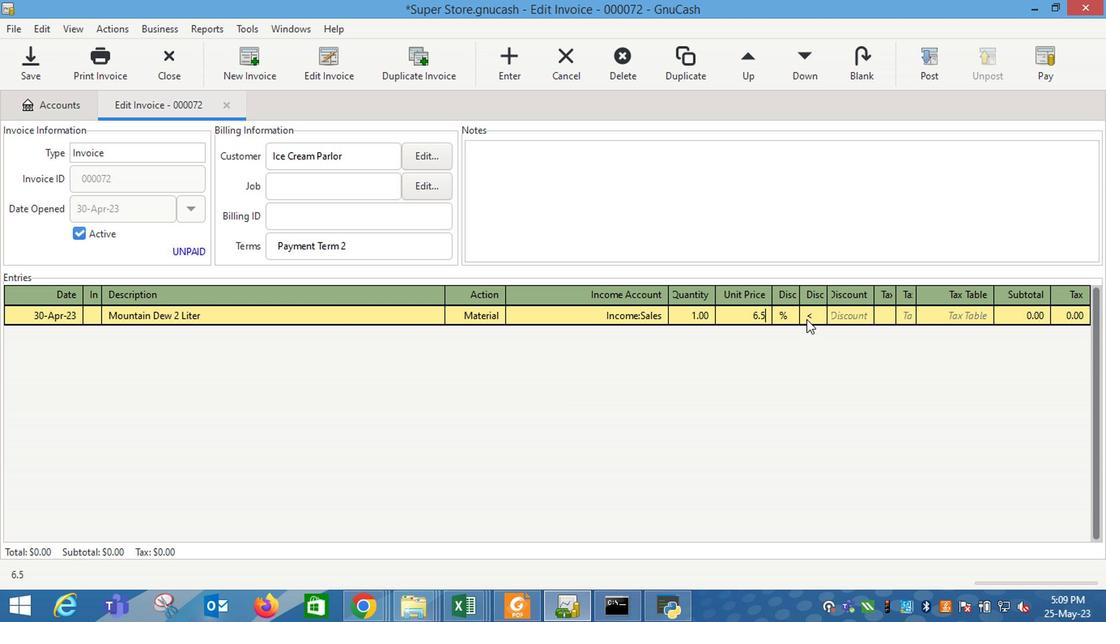 
Action: Mouse moved to (824, 314)
Screenshot: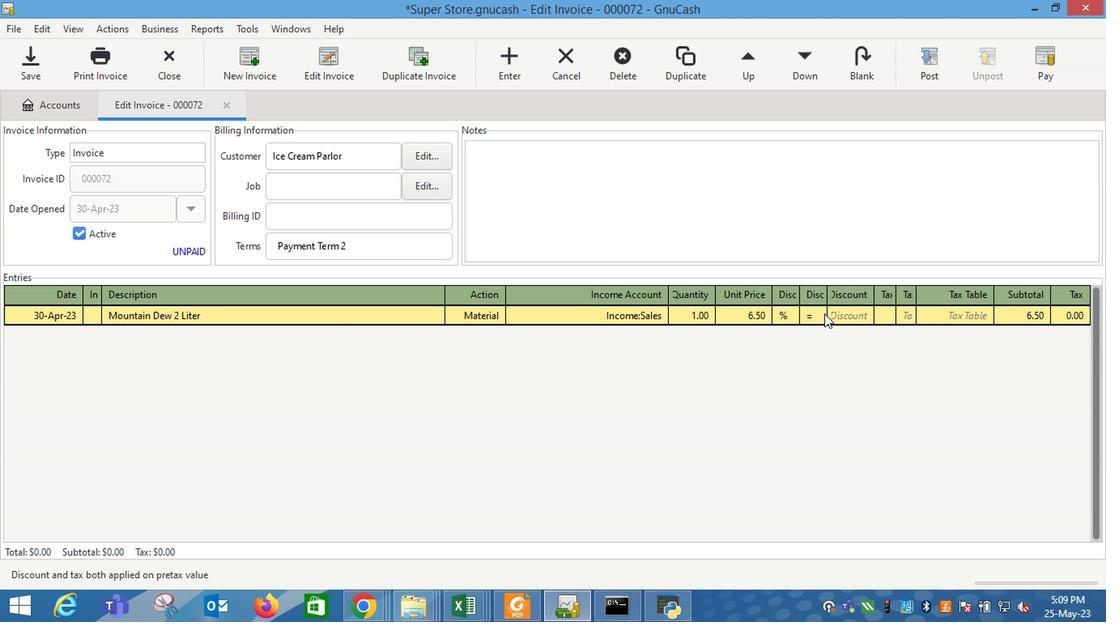 
Action: Mouse pressed left at (824, 314)
Screenshot: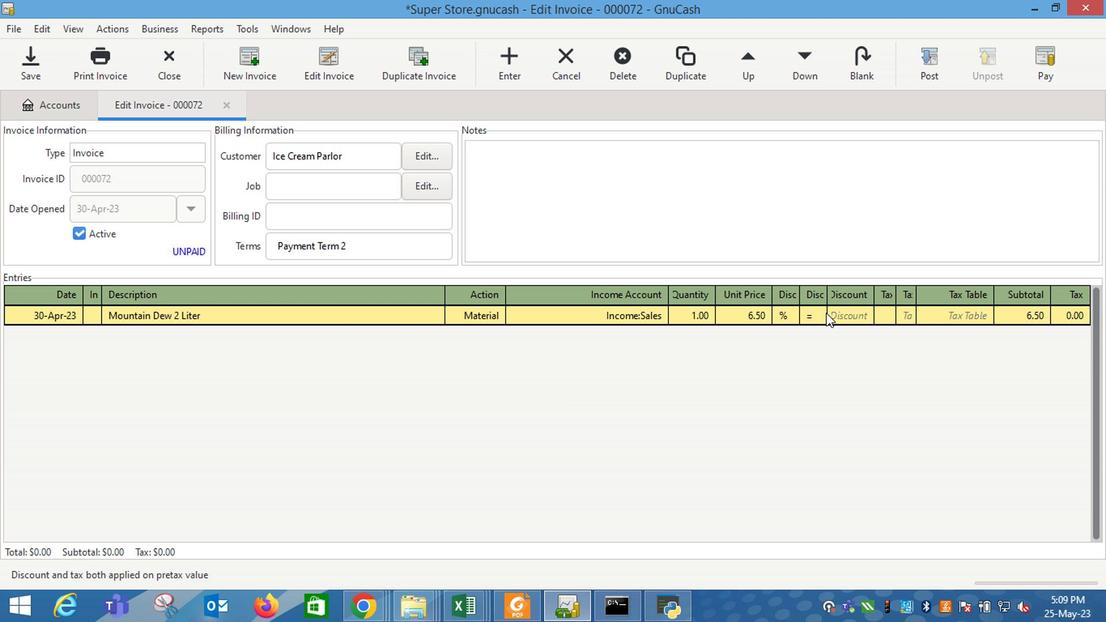 
Action: Mouse moved to (819, 315)
Screenshot: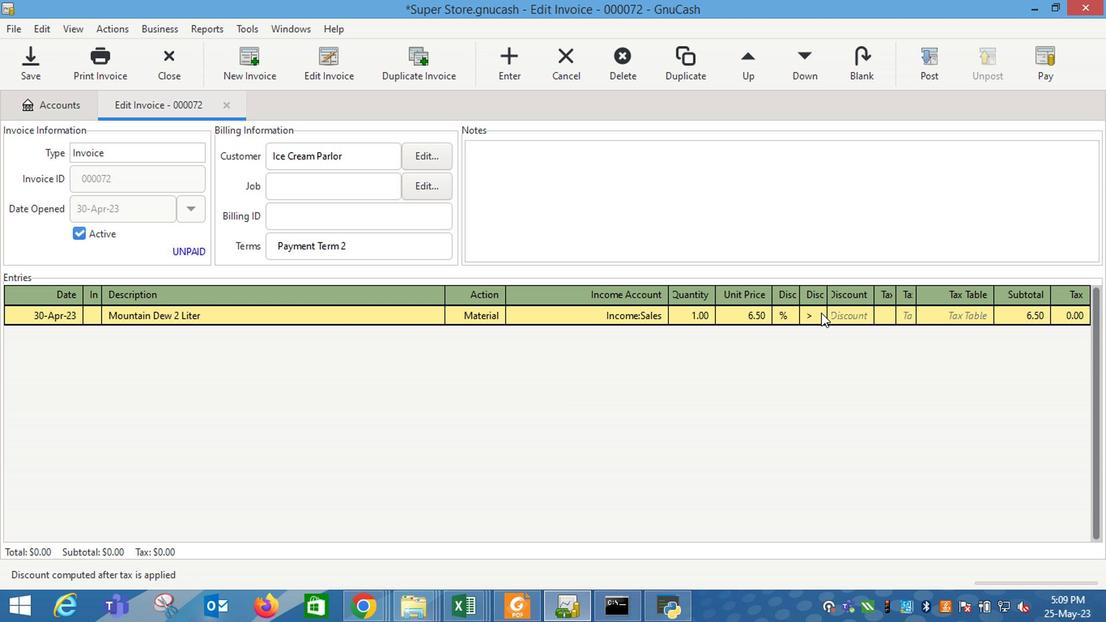 
Action: Key pressed 7<Key.enter>
Screenshot: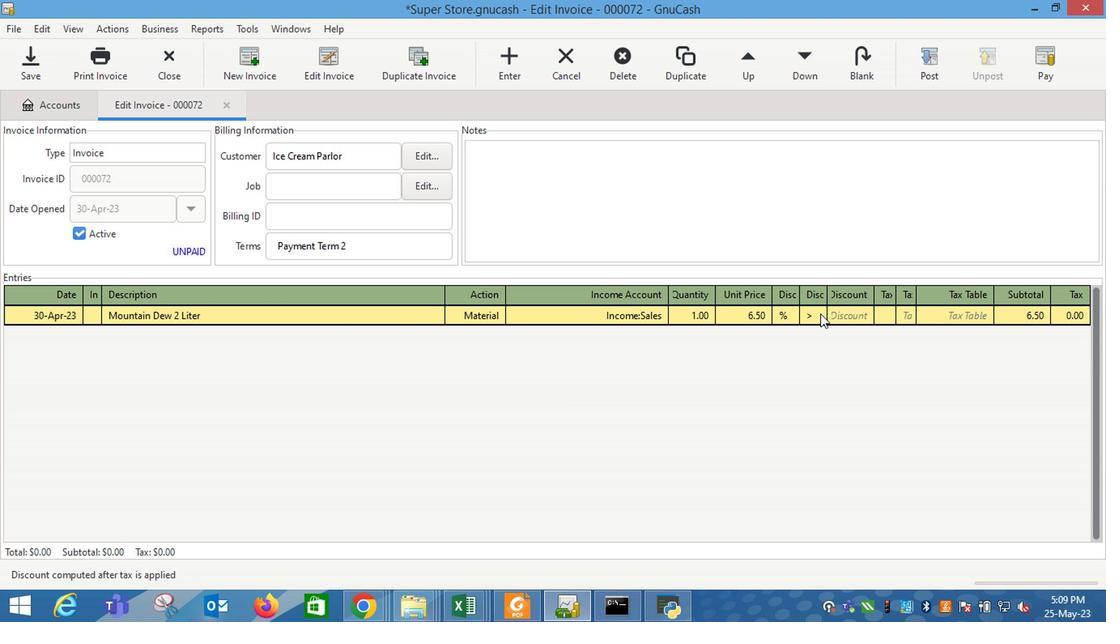 
Action: Mouse moved to (800, 313)
Screenshot: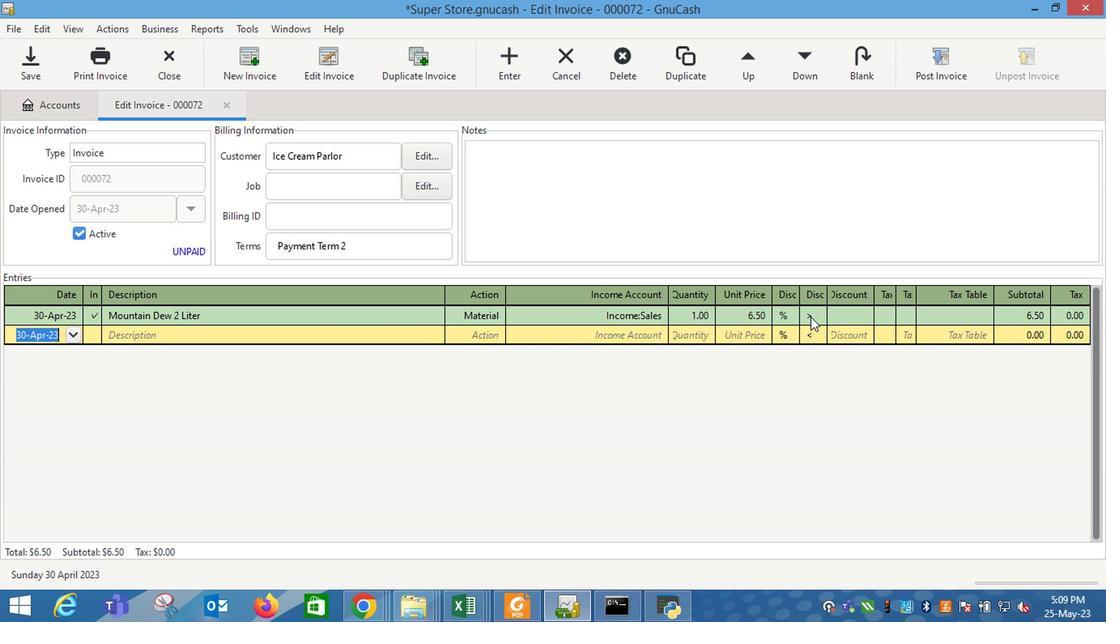 
Action: Mouse pressed left at (800, 313)
Screenshot: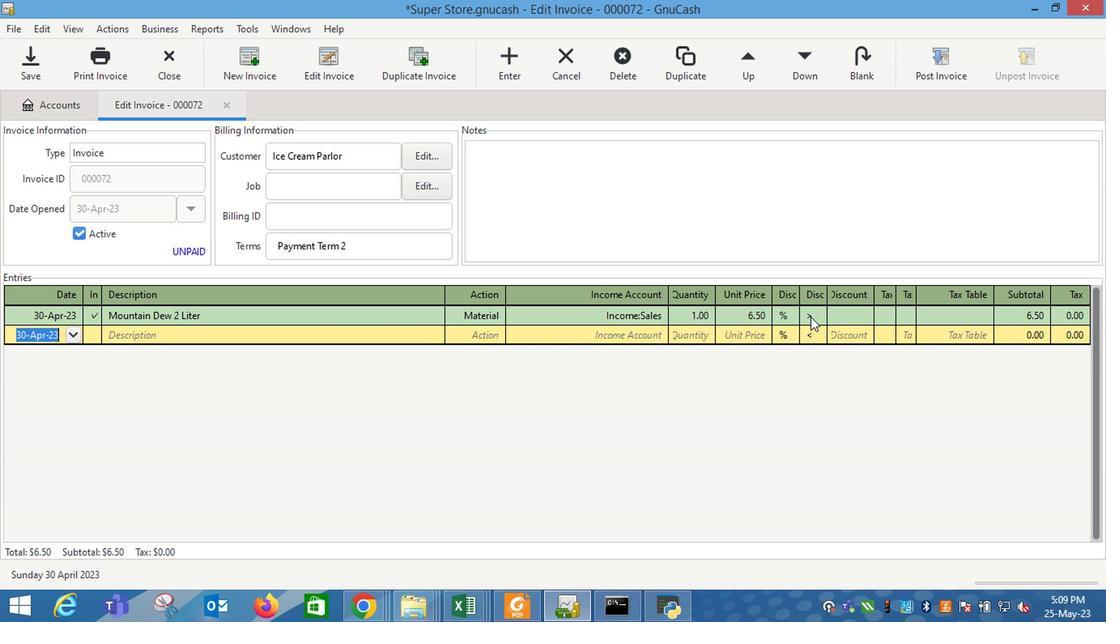 
Action: Mouse moved to (841, 309)
Screenshot: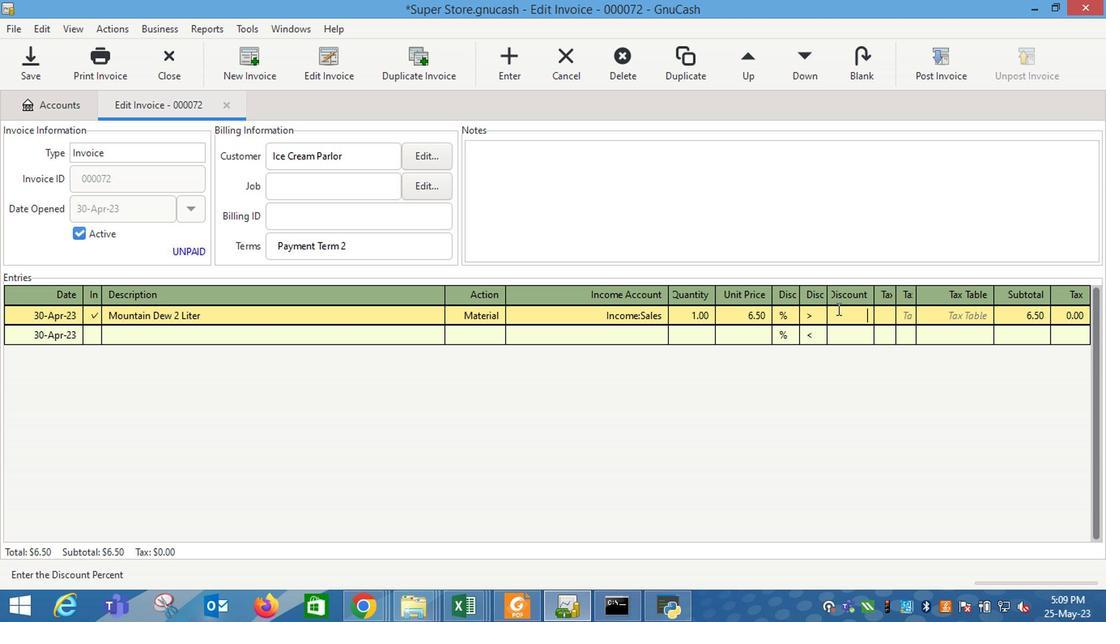 
Action: Mouse pressed left at (841, 309)
Screenshot: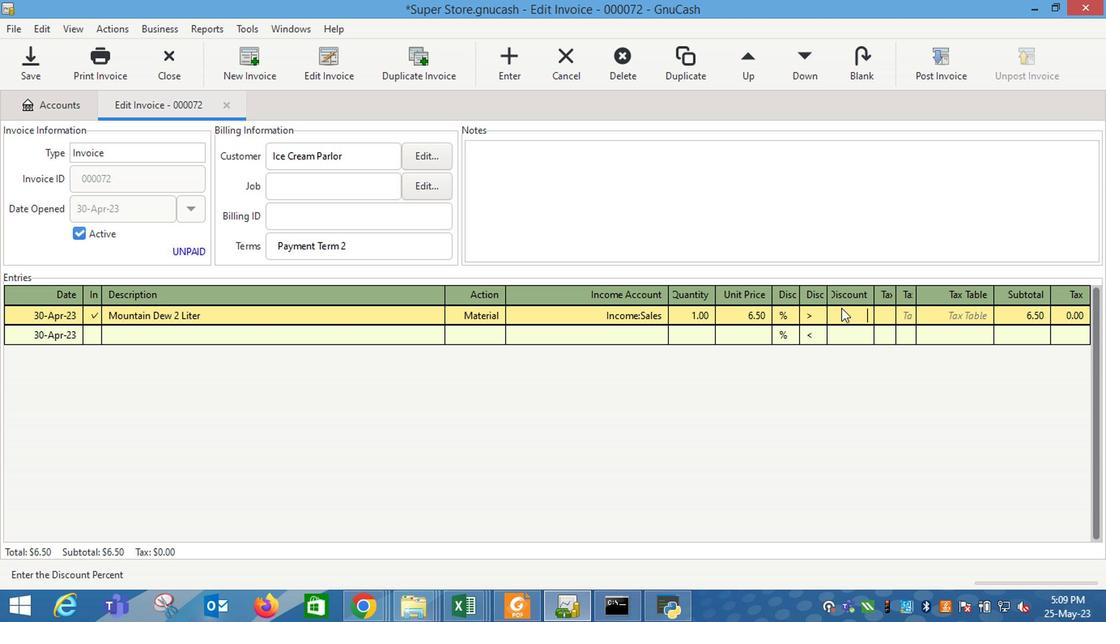 
Action: Mouse moved to (807, 317)
Screenshot: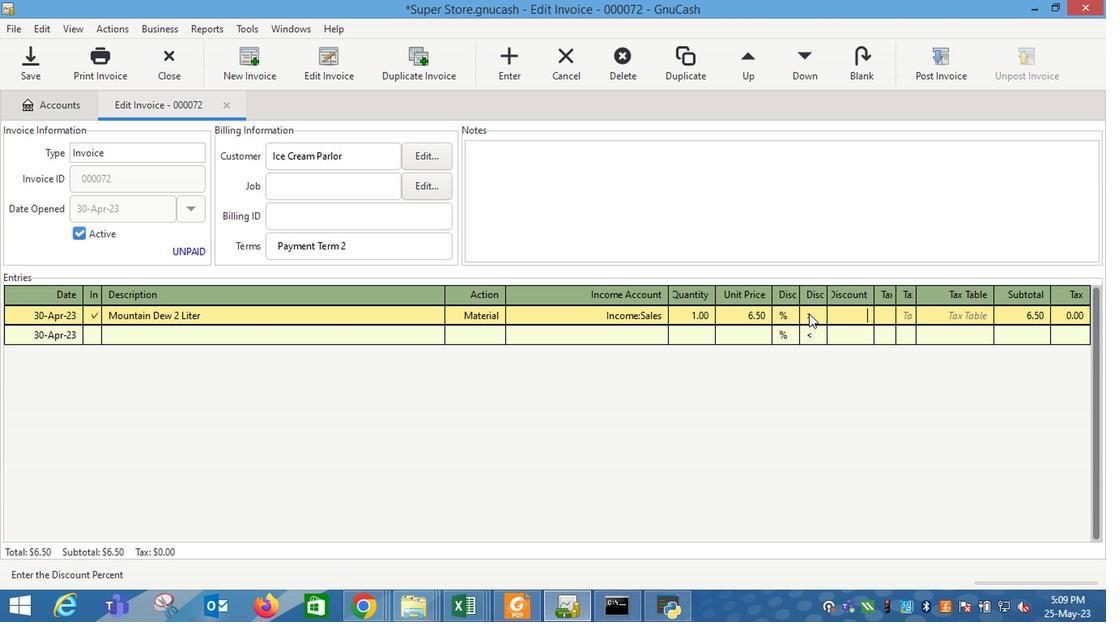 
Action: Mouse pressed left at (807, 317)
Screenshot: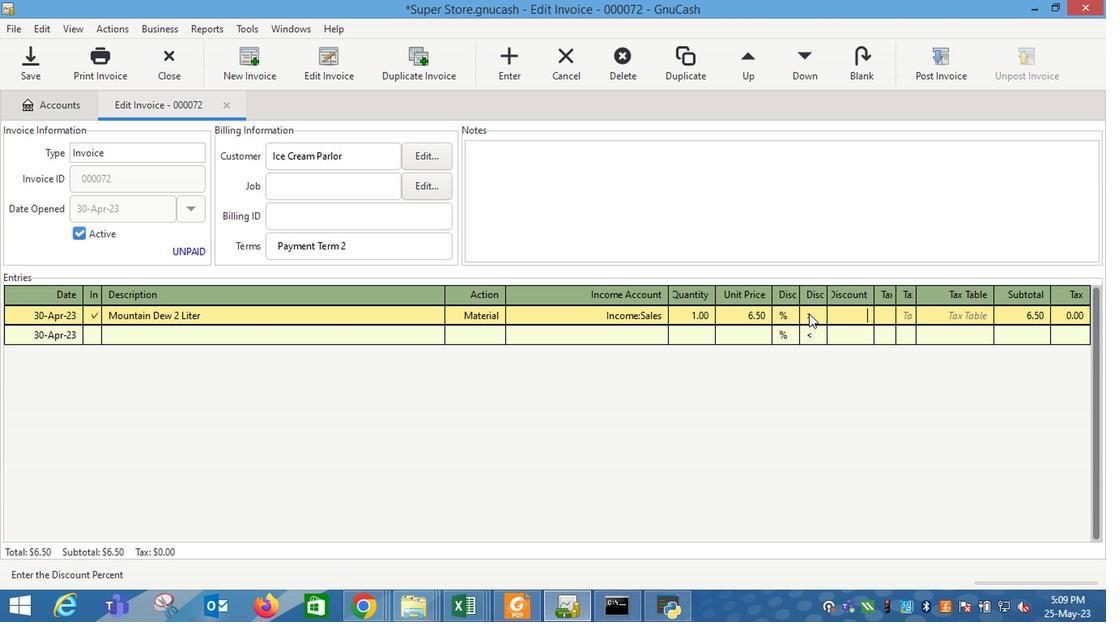 
Action: Mouse moved to (812, 316)
Screenshot: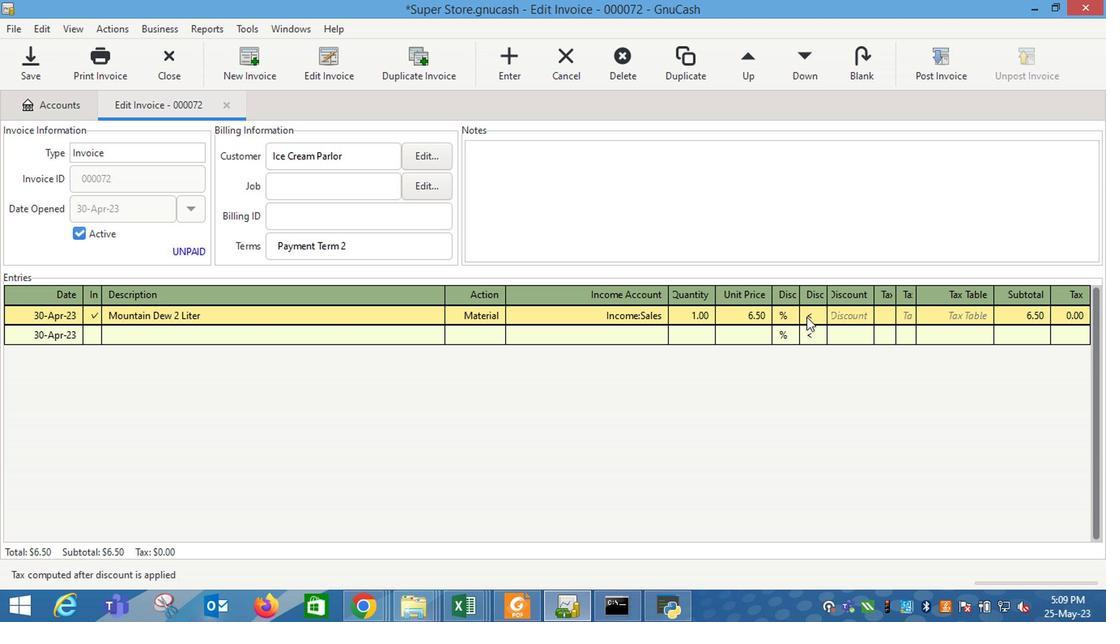 
Action: Mouse pressed left at (812, 316)
Screenshot: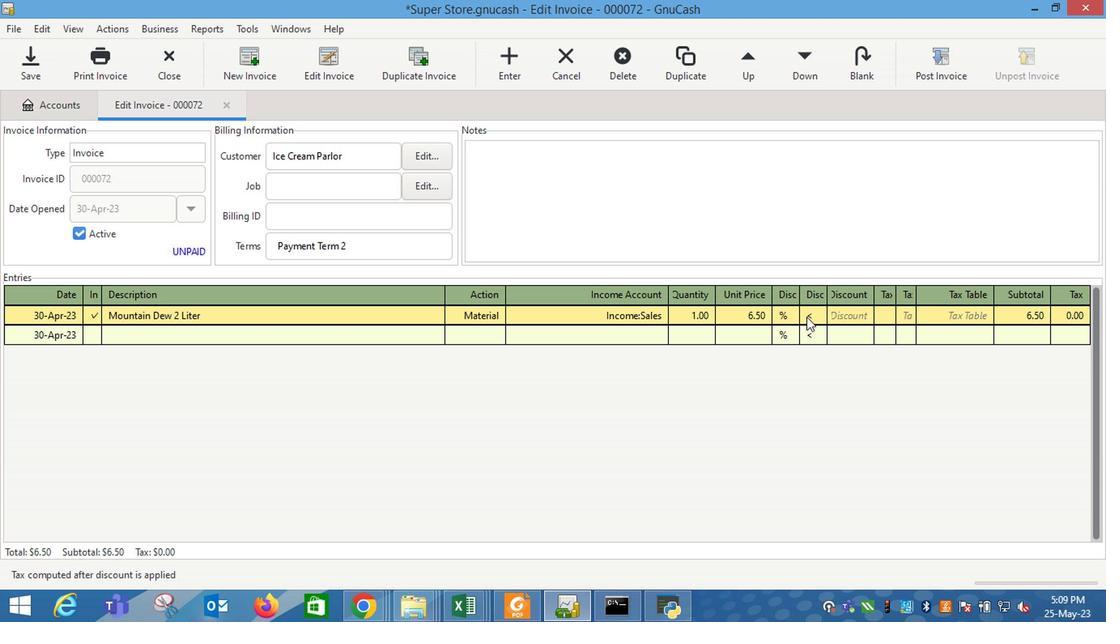 
Action: Mouse moved to (856, 317)
Screenshot: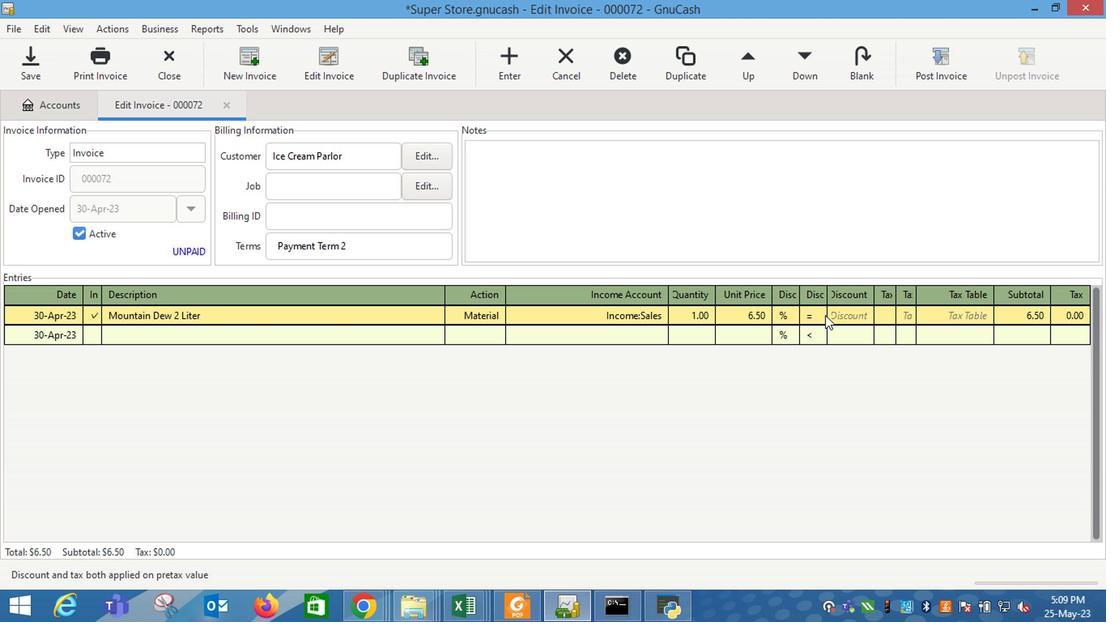 
Action: Mouse pressed left at (856, 317)
Screenshot: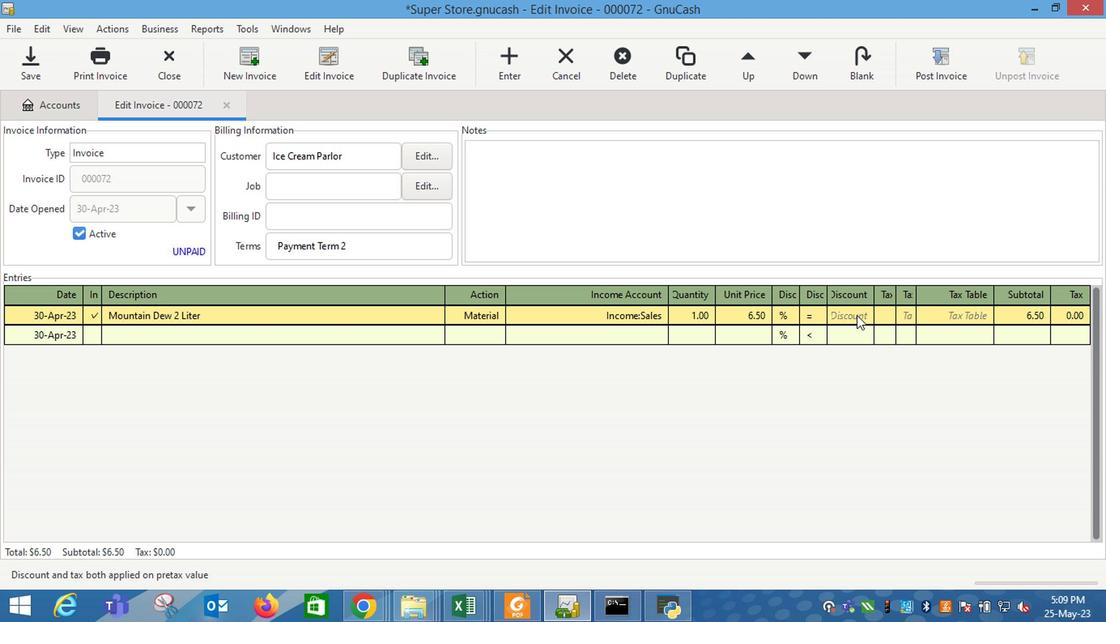 
Action: Mouse moved to (856, 317)
Screenshot: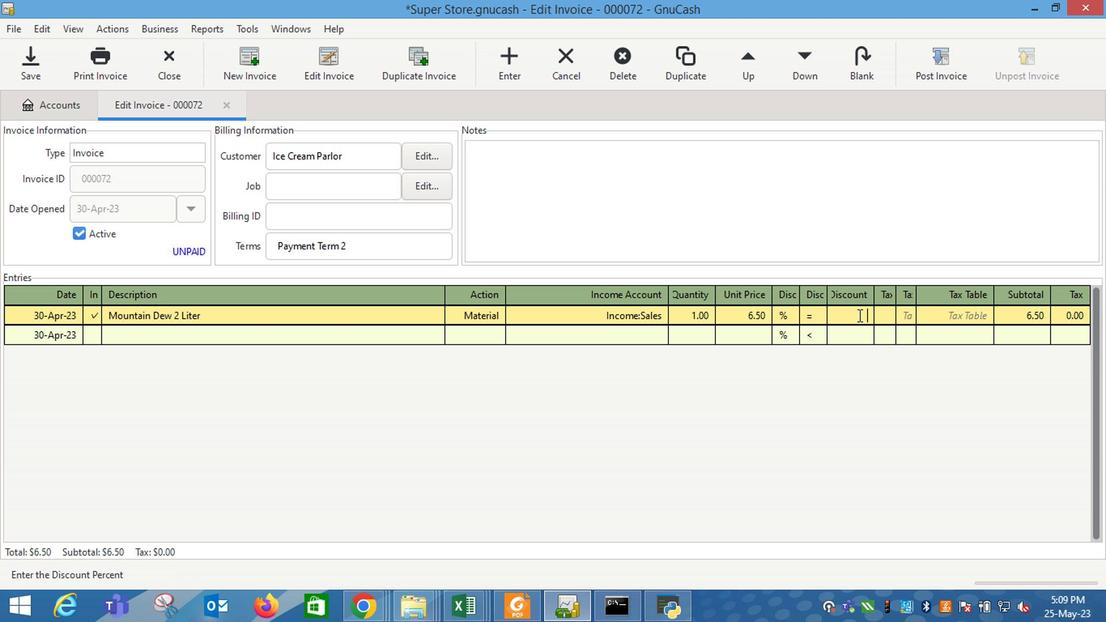 
Action: Key pressed 7<Key.enter><Key.tab><Key.shift_r>Walgreens<Key.space><Key.shift_r>Be
Screenshot: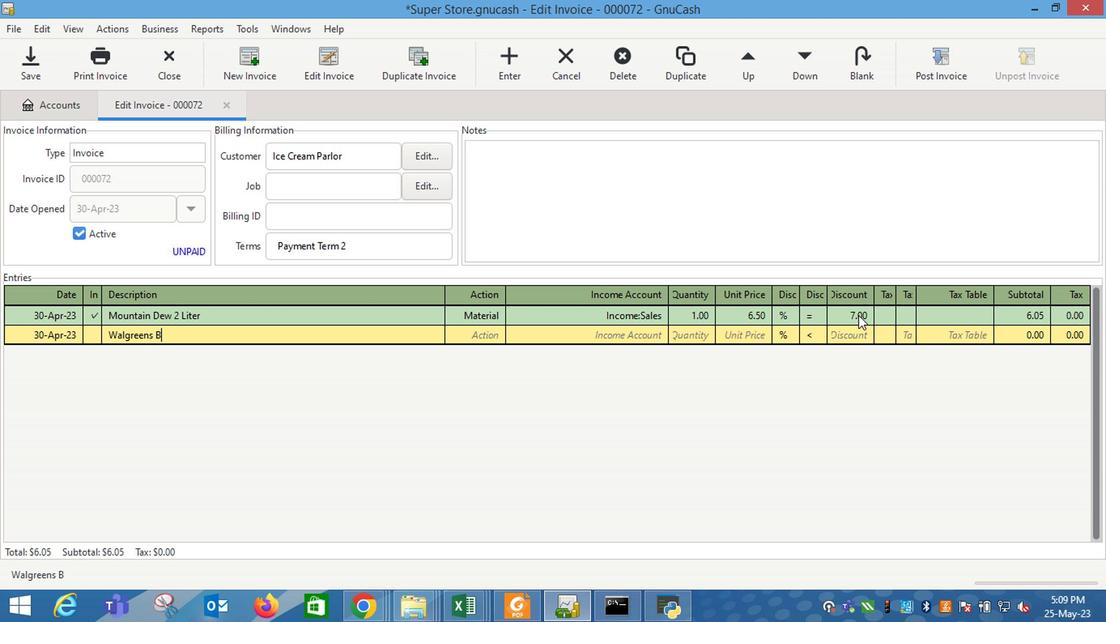 
Action: Mouse moved to (860, 320)
Screenshot: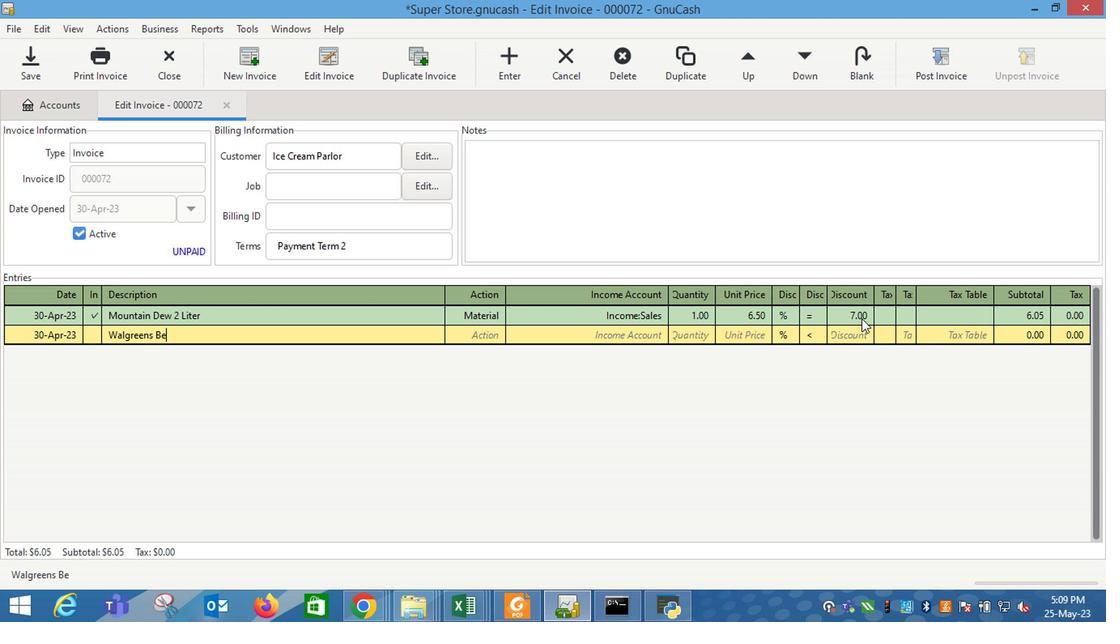 
Action: Key pressed auty<Key.space><Key.shift_r>Nail<Key.space><Key.shift_r>Polish<Key.space><Key.shift_r>Remover<Key.tab>
Screenshot: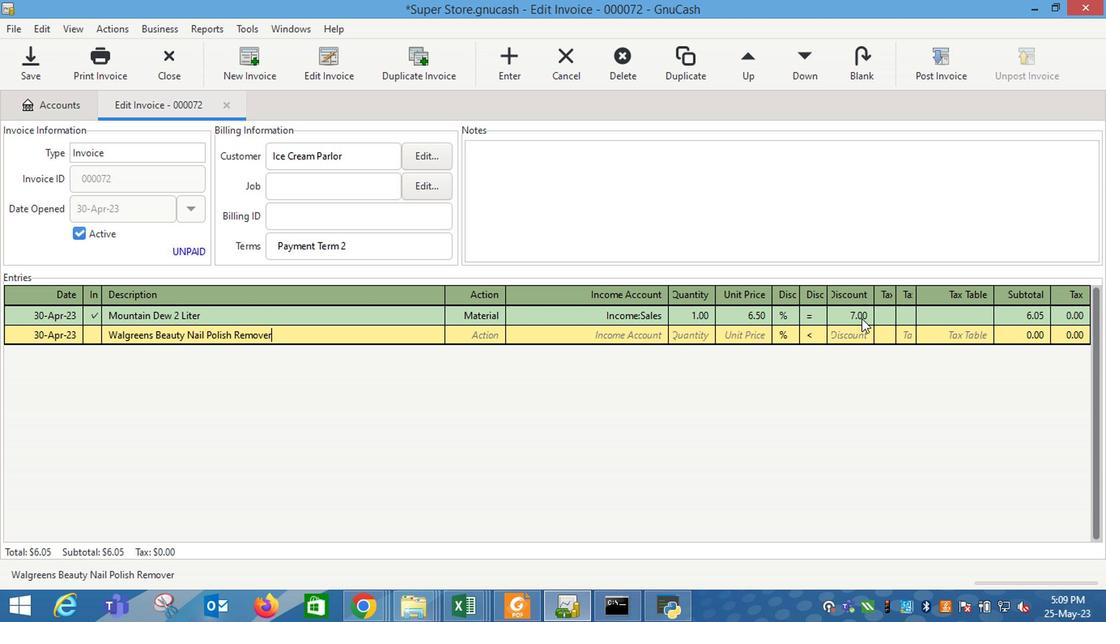 
Action: Mouse moved to (500, 339)
Screenshot: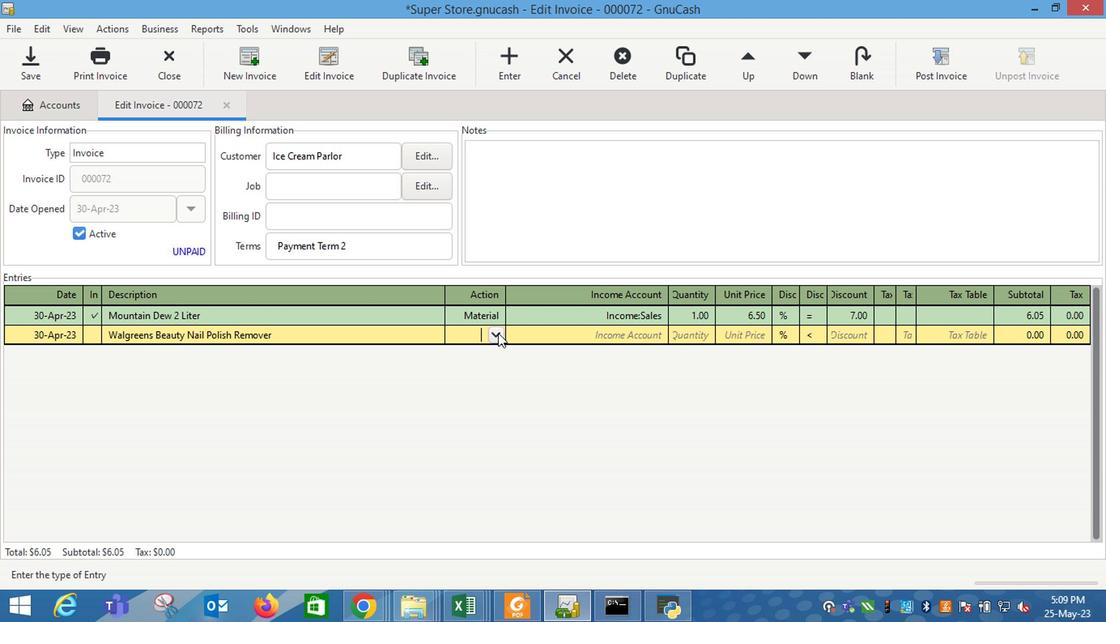 
Action: Mouse pressed left at (500, 339)
Screenshot: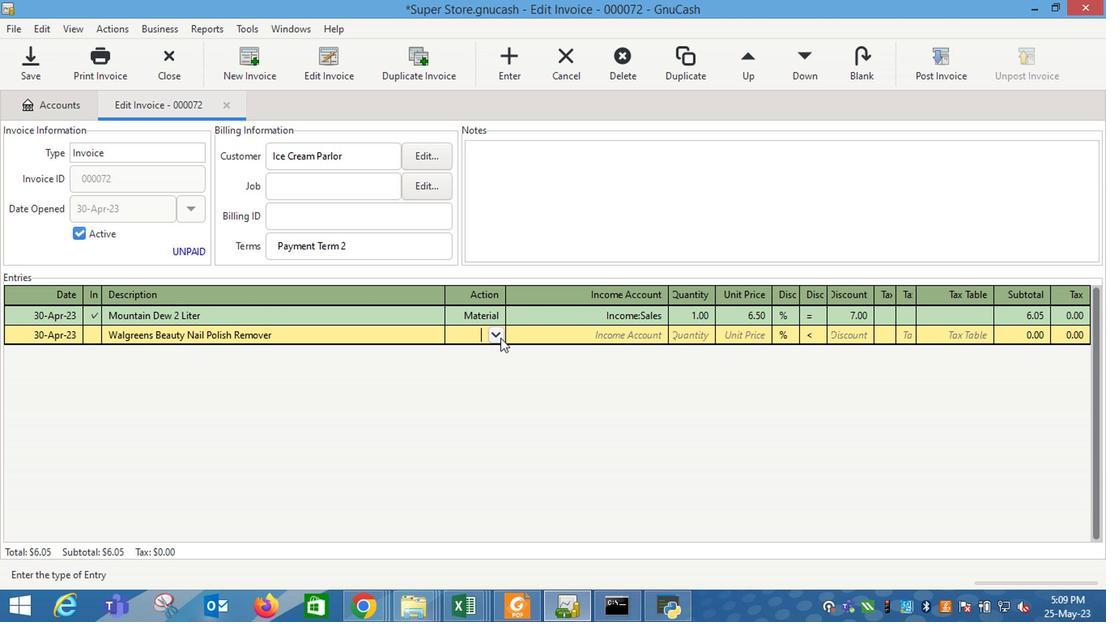 
Action: Mouse moved to (466, 373)
Screenshot: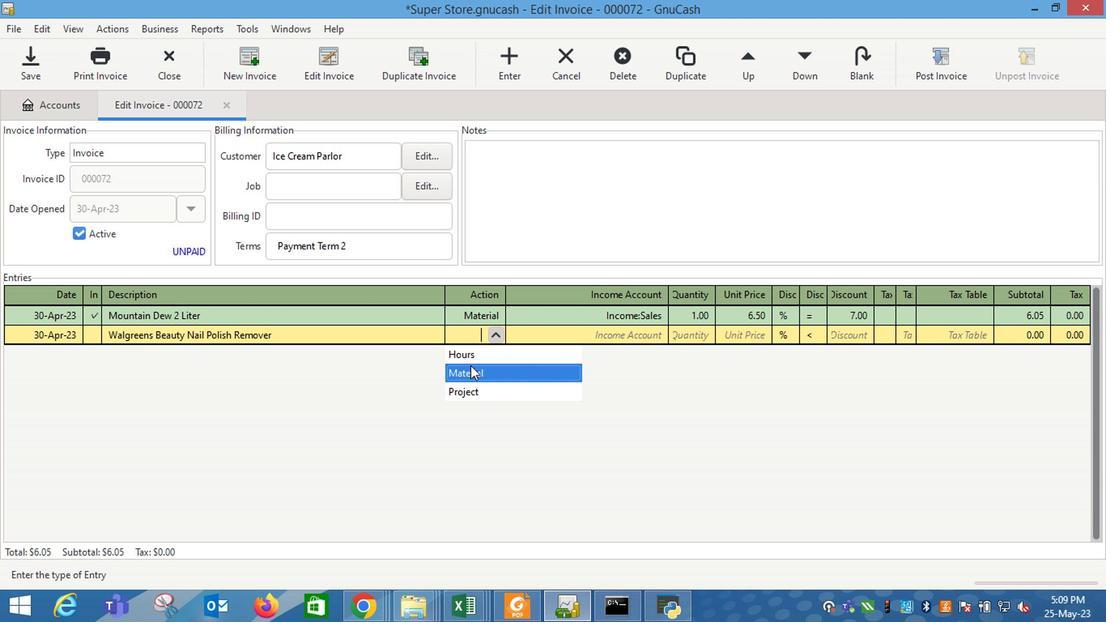 
Action: Mouse pressed left at (466, 373)
Screenshot: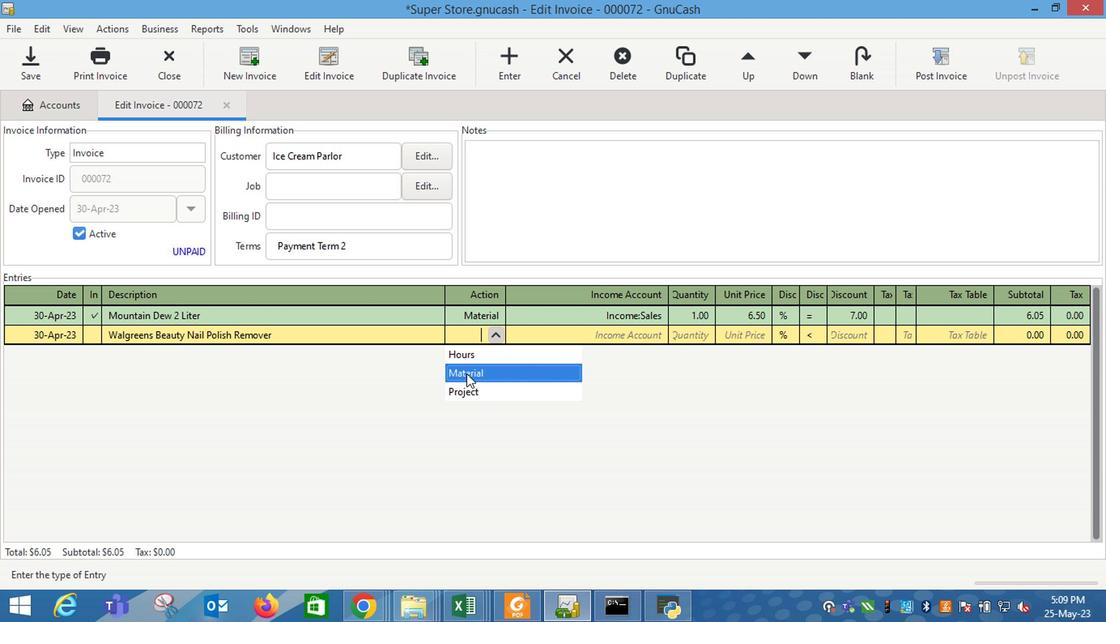 
Action: Mouse moved to (502, 367)
Screenshot: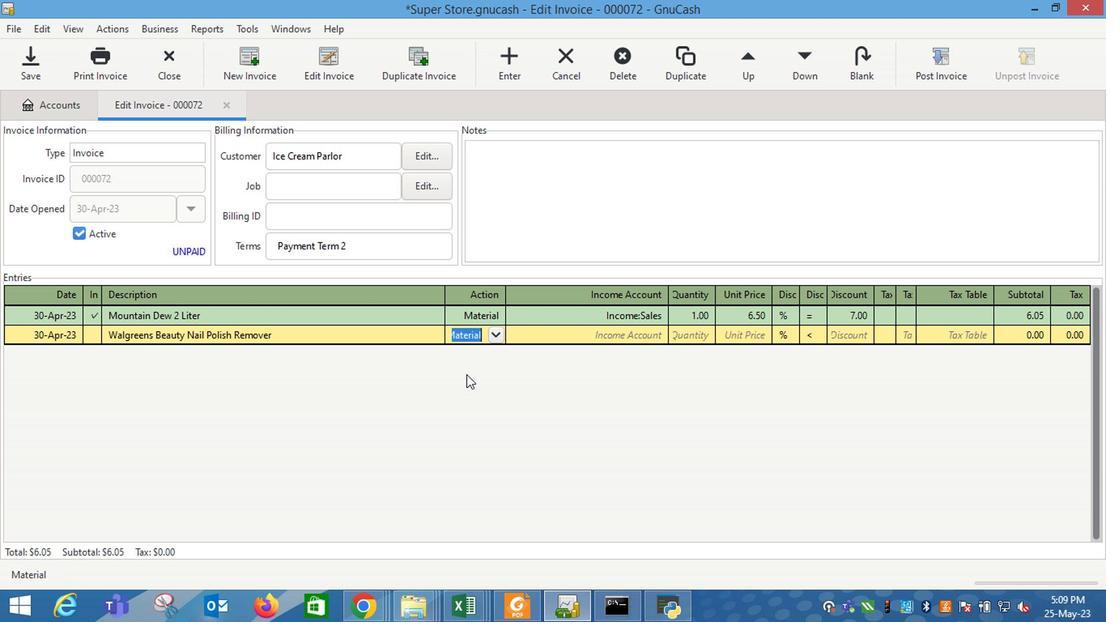 
Action: Key pressed <Key.tab>
Screenshot: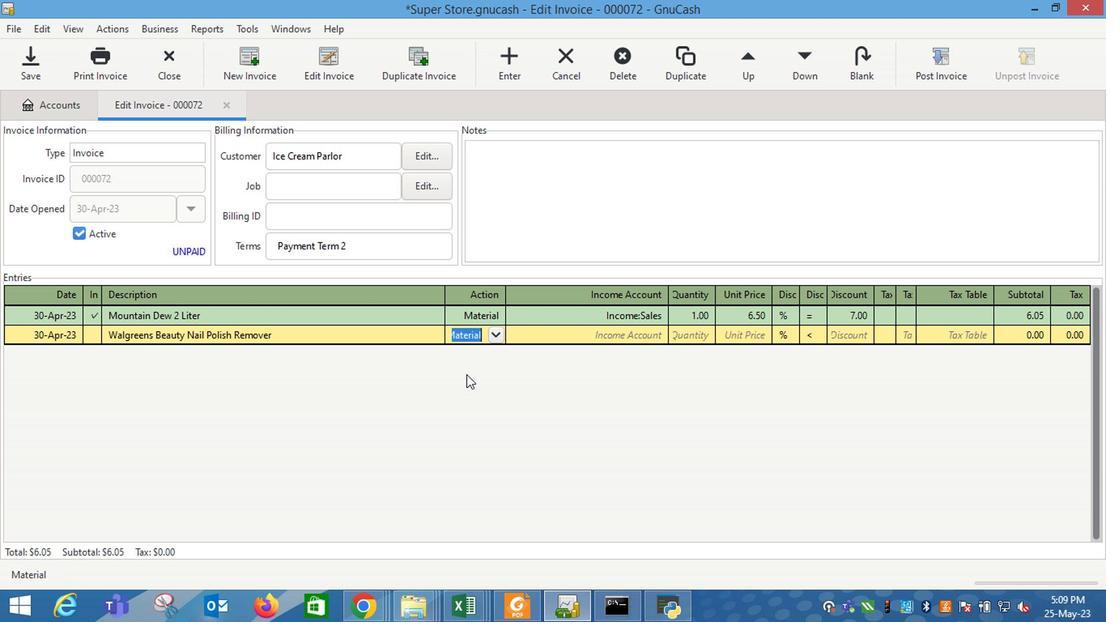 
Action: Mouse moved to (663, 338)
Screenshot: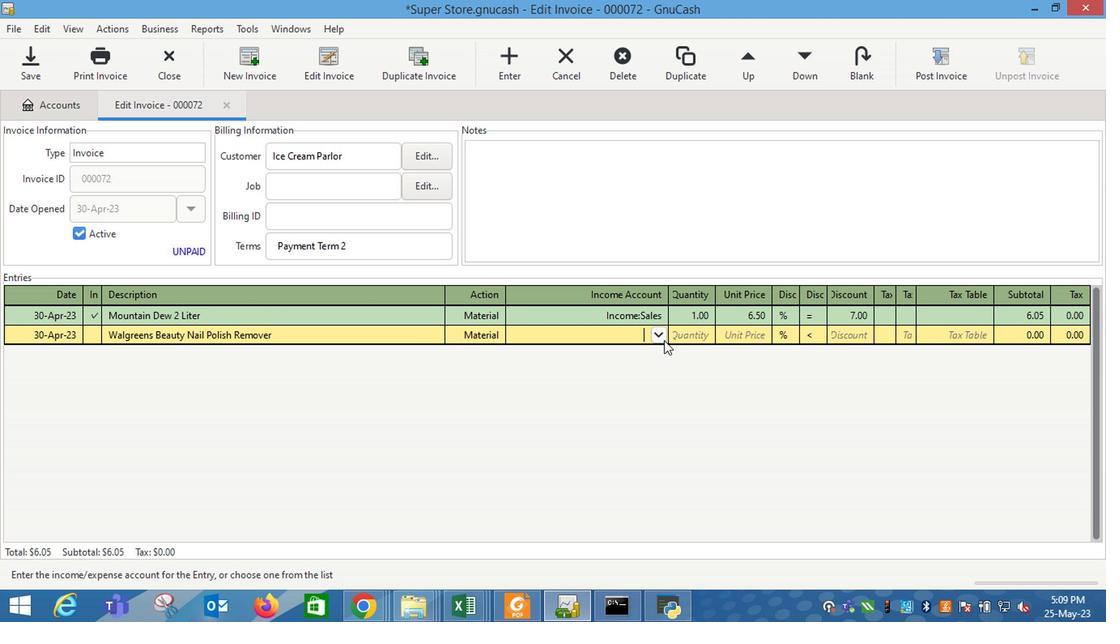 
Action: Mouse pressed left at (663, 338)
Screenshot: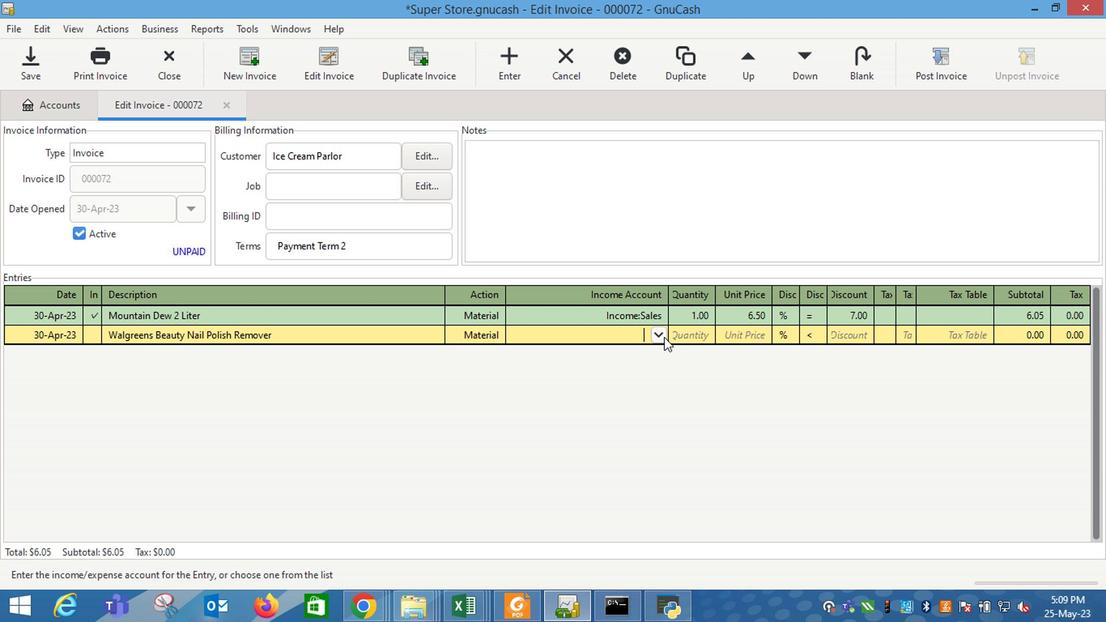 
Action: Mouse moved to (564, 411)
Screenshot: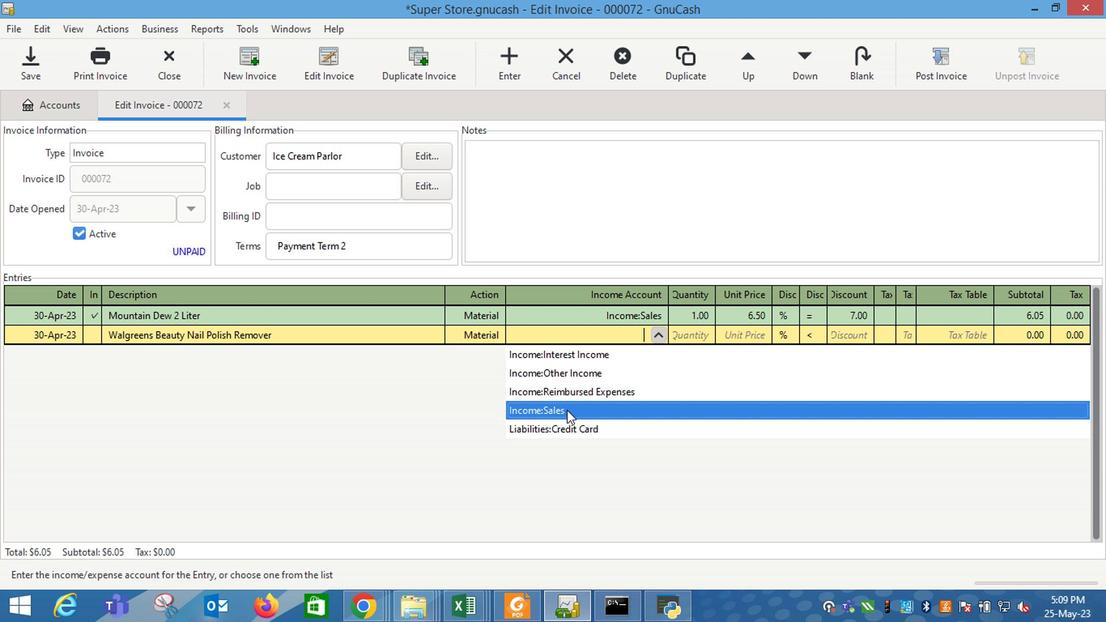 
Action: Mouse pressed left at (564, 411)
Screenshot: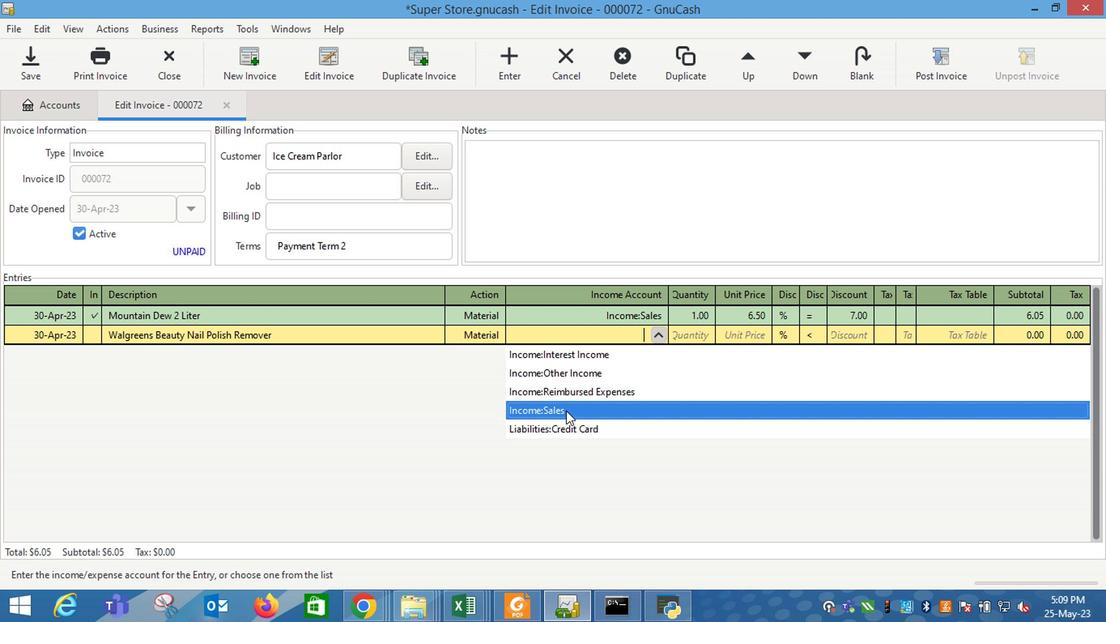 
Action: Key pressed <Key.tab>1<Key.tab>5.6
Screenshot: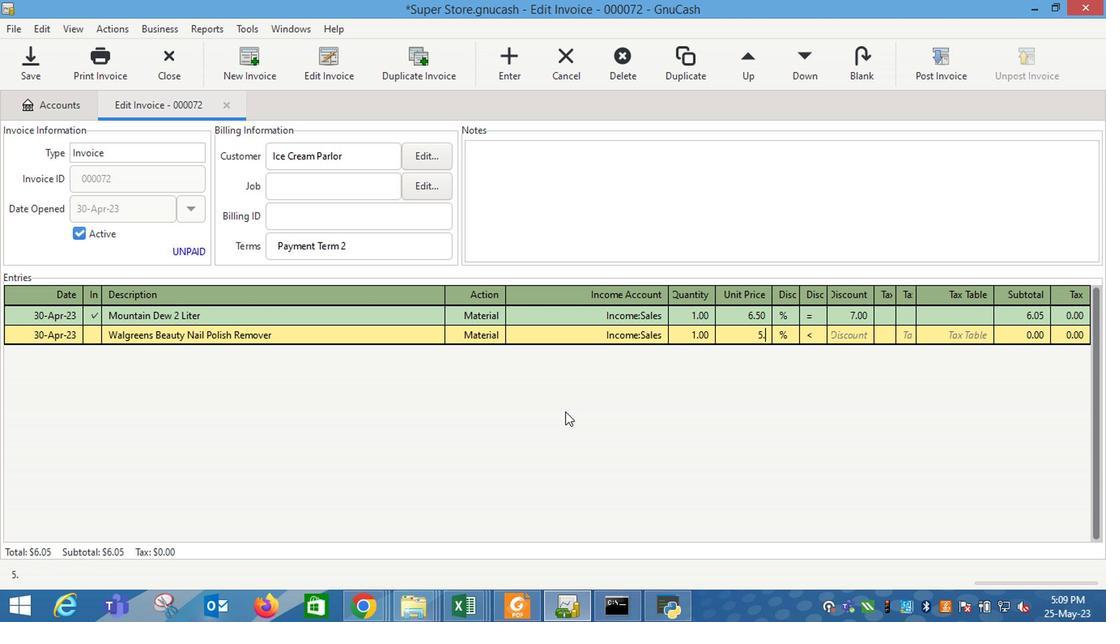 
Action: Mouse moved to (801, 335)
Screenshot: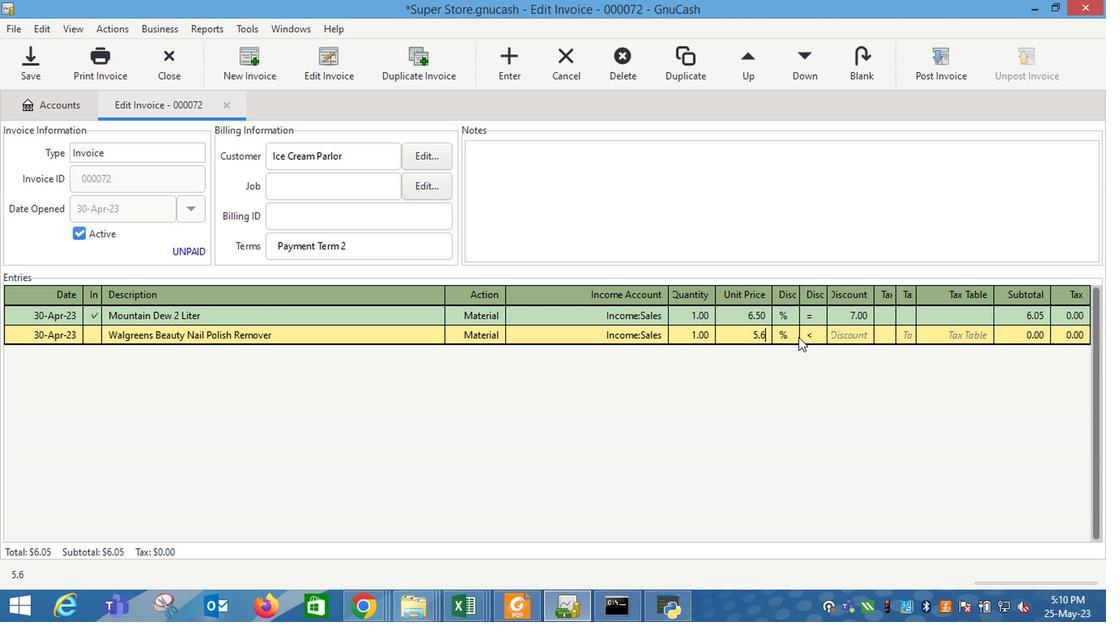 
Action: Mouse pressed left at (801, 335)
Screenshot: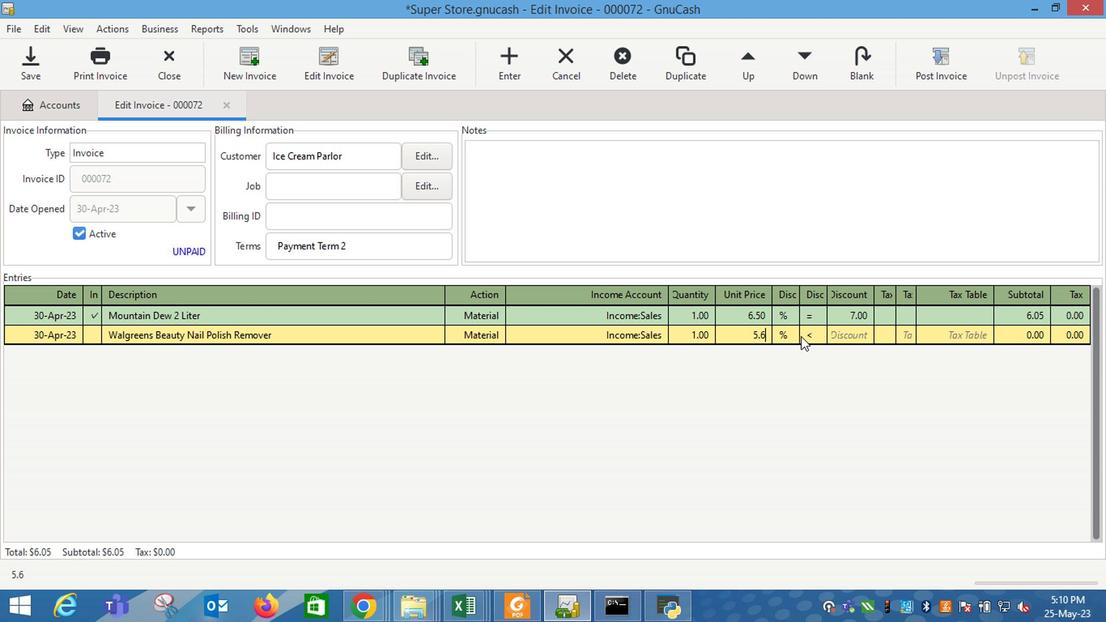 
Action: Mouse moved to (840, 335)
Screenshot: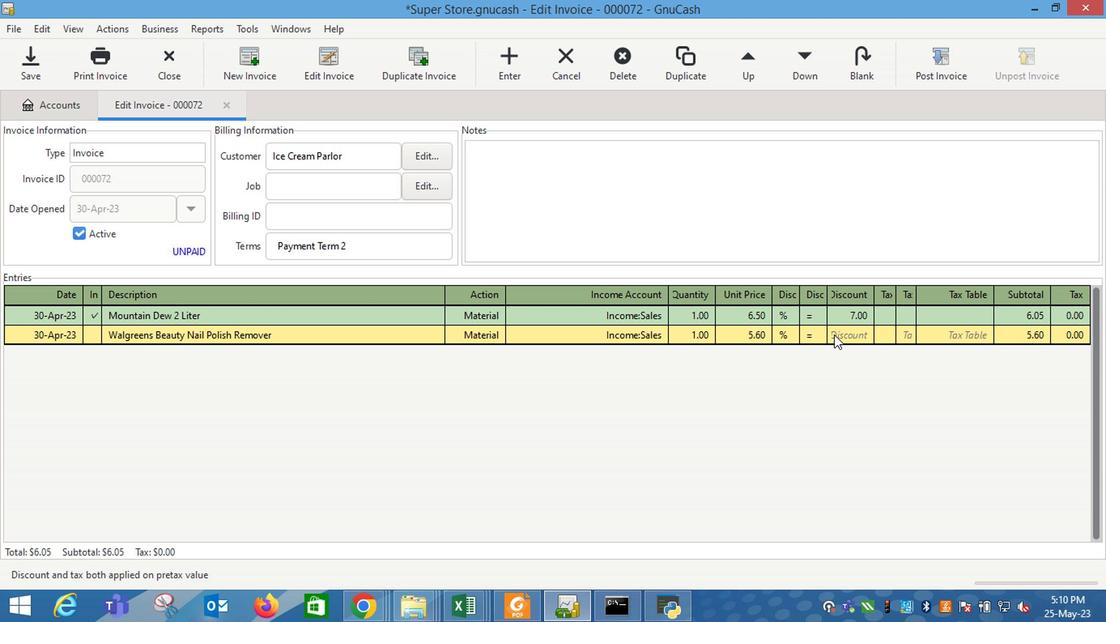 
Action: Mouse pressed left at (840, 335)
Screenshot: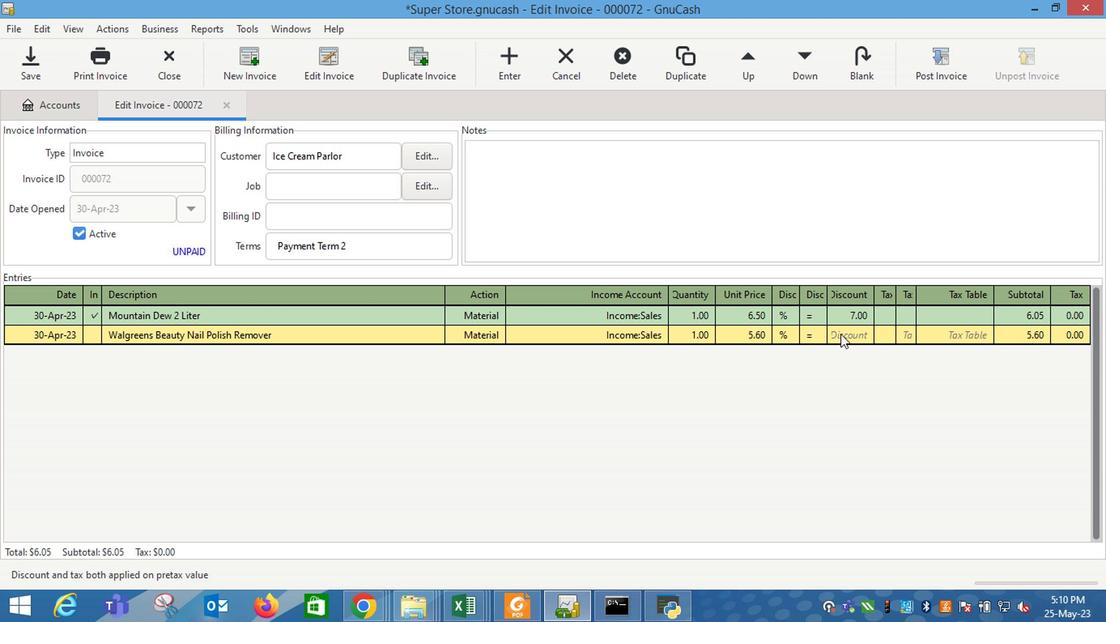
Action: Key pressed 8<Key.enter><Key.tab><Key.shift_r>Powerade
Screenshot: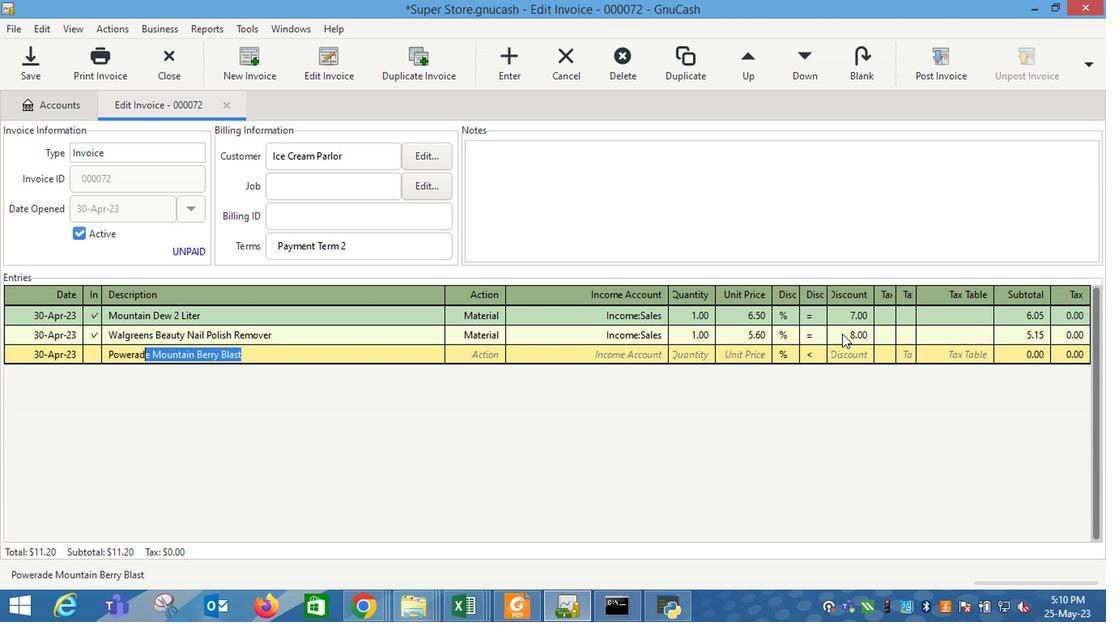 
Action: Mouse pressed left at (840, 335)
Screenshot: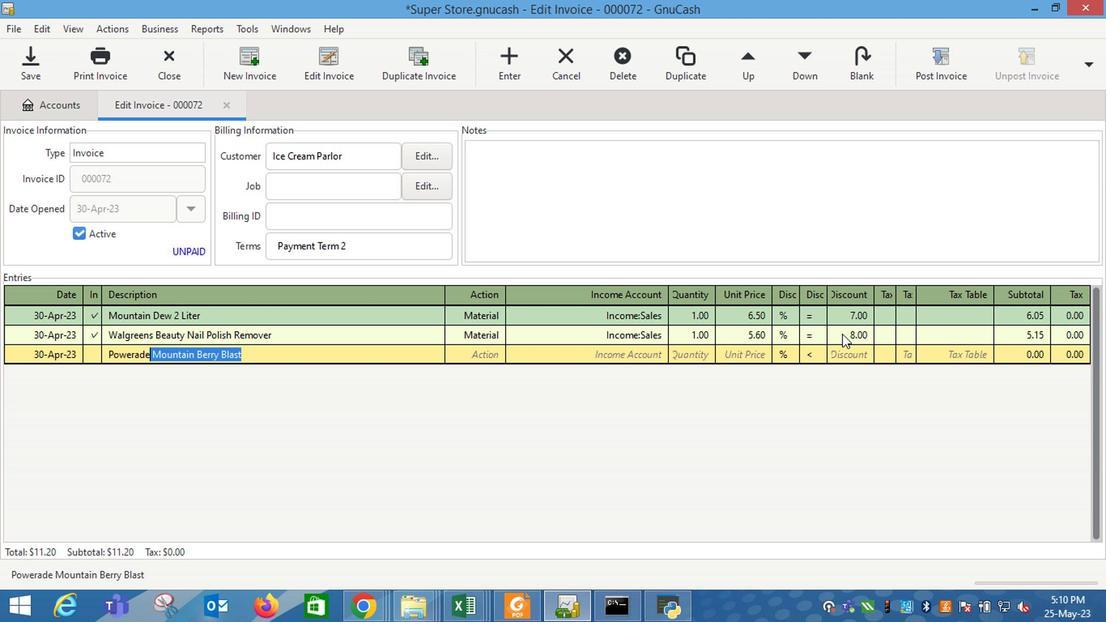 
Action: Key pressed <Key.space><Key.shift_r>Moun<Key.backspace><Key.backspace><Key.backspace><Key.backspace><Key.backspace><Key.backspace><Key.backspace><Key.backspace><Key.backspace><Key.backspace><Key.backspace><Key.backspace><Key.backspace><Key.backspace>
Screenshot: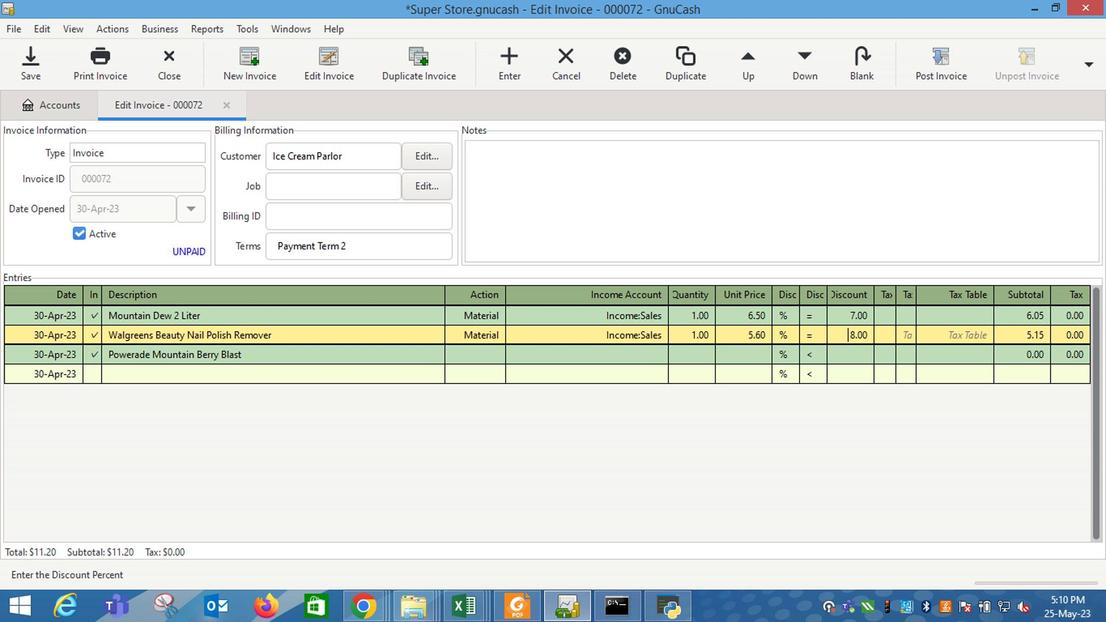 
Action: Mouse moved to (332, 360)
Screenshot: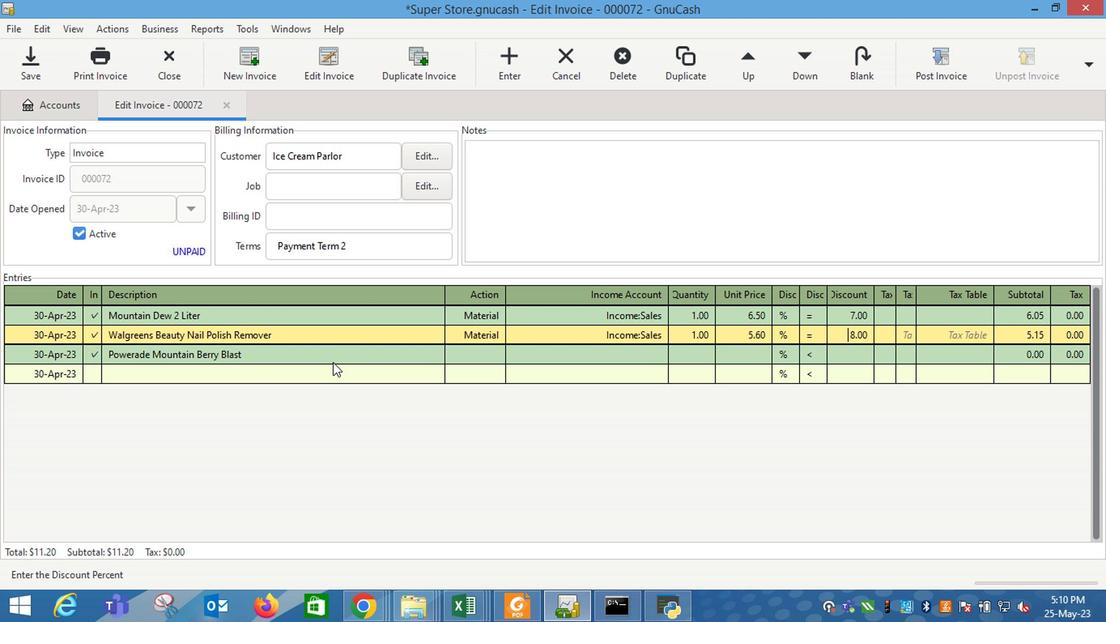 
Action: Mouse pressed left at (332, 360)
Screenshot: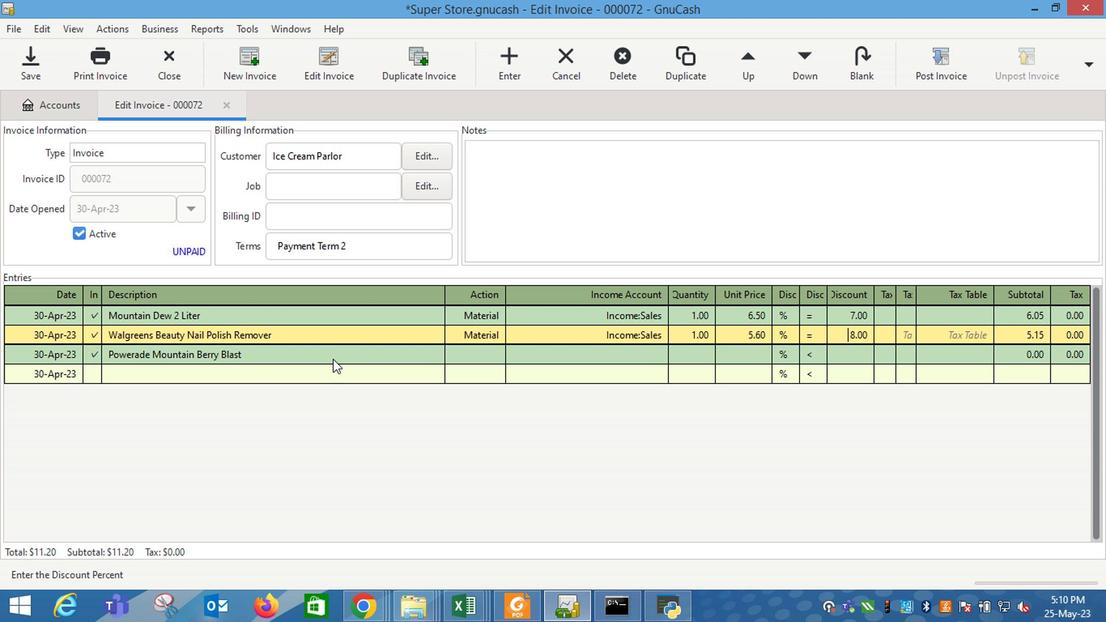 
Action: Mouse moved to (354, 349)
Screenshot: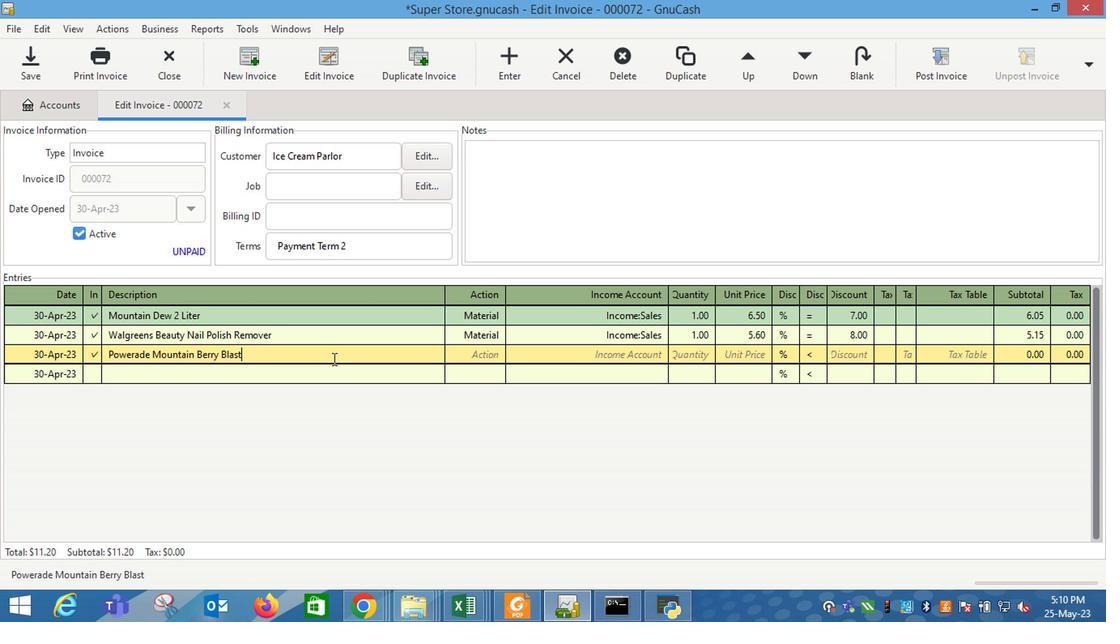 
Action: Key pressed <Key.backspace><Key.backspace><Key.backspace><Key.backspace><Key.backspace><Key.backspace><Key.backspace><Key.backspace><Key.backspace><Key.backspace>last<Key.tab>
Screenshot: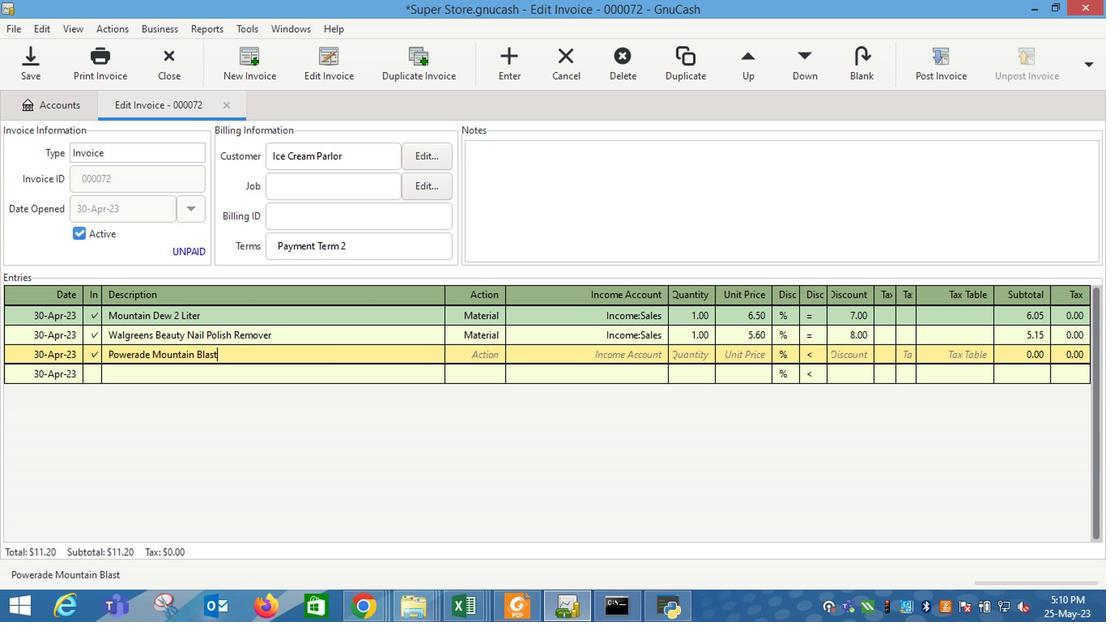 
Action: Mouse moved to (491, 354)
Screenshot: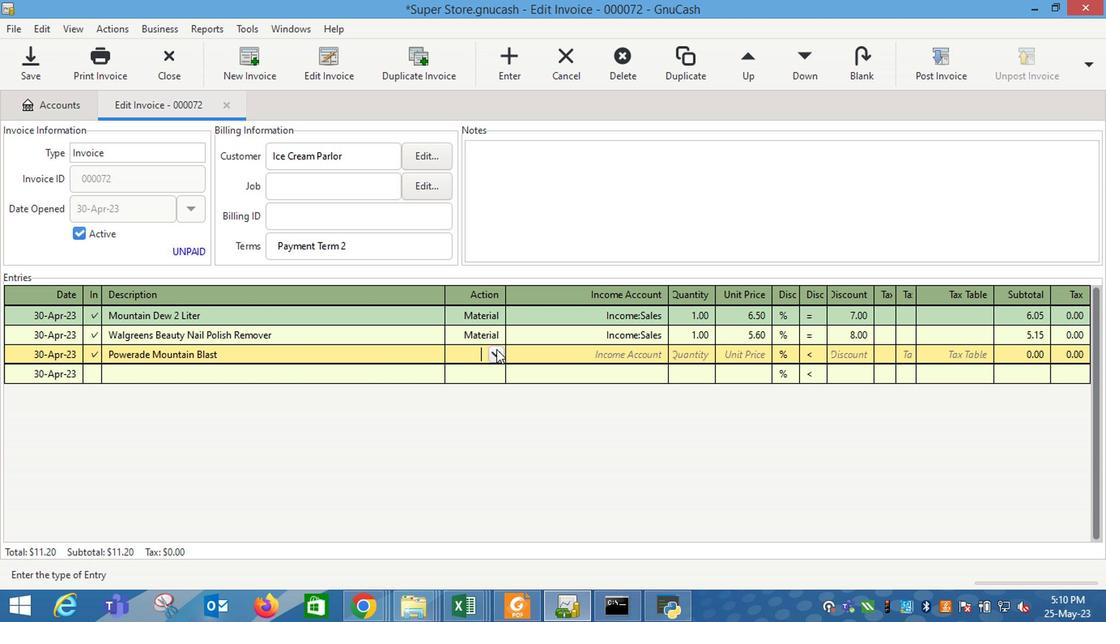 
Action: Mouse pressed left at (491, 354)
Screenshot: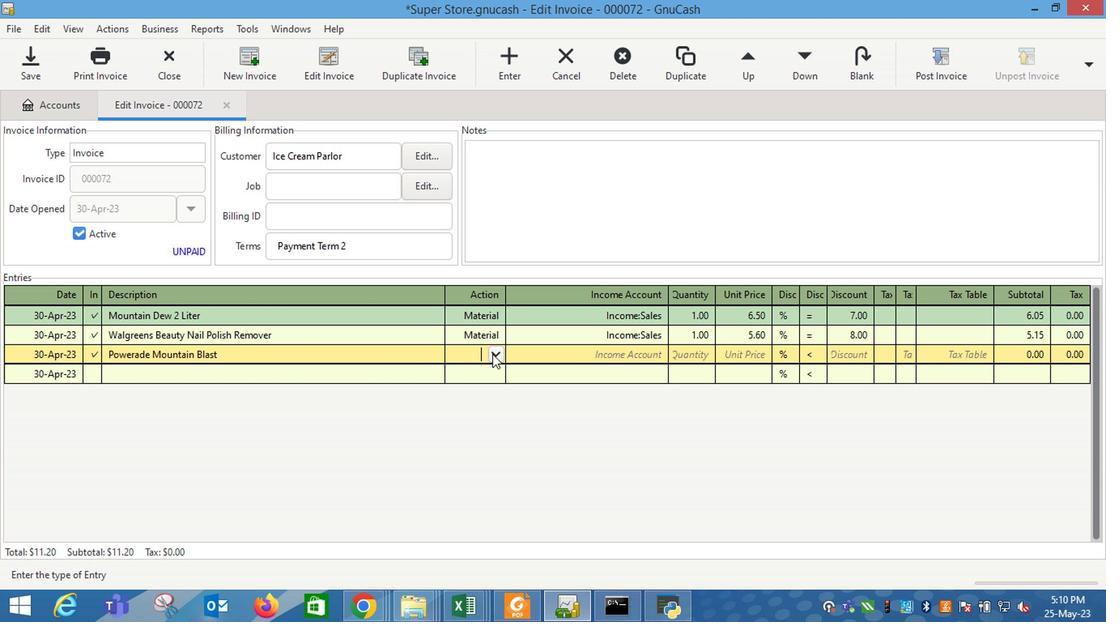 
Action: Mouse moved to (464, 393)
Screenshot: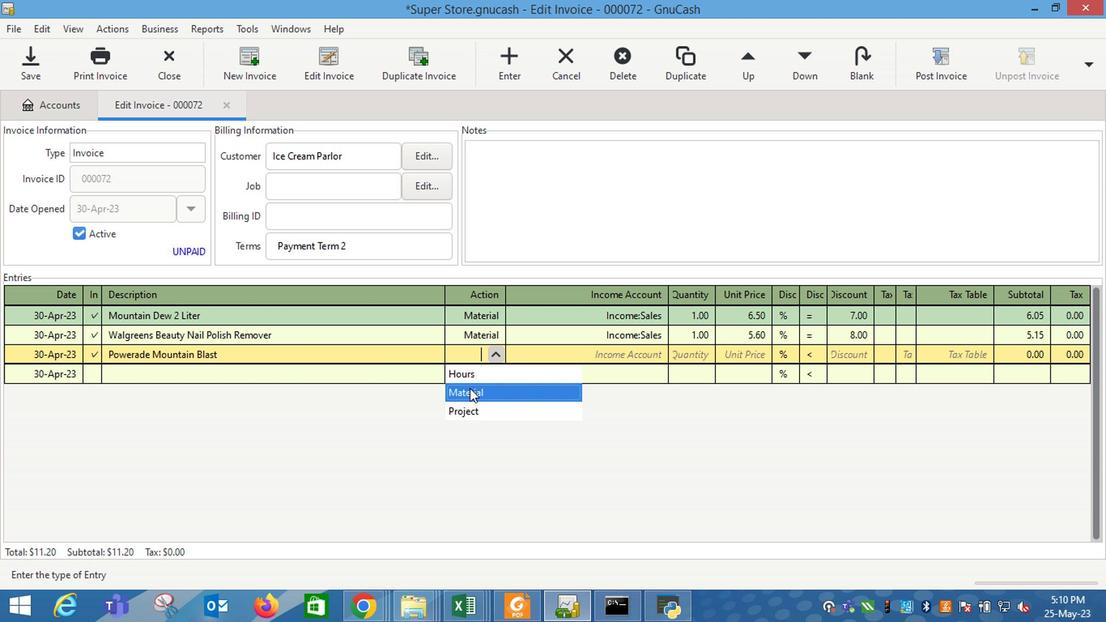 
Action: Mouse pressed left at (464, 393)
Screenshot: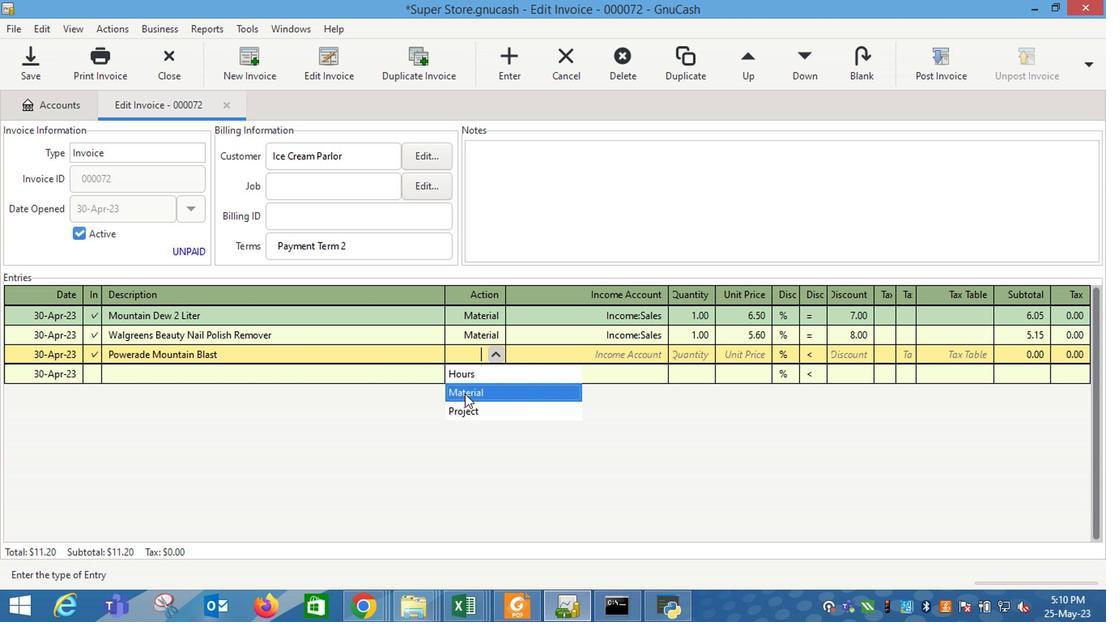 
Action: Mouse moved to (575, 369)
Screenshot: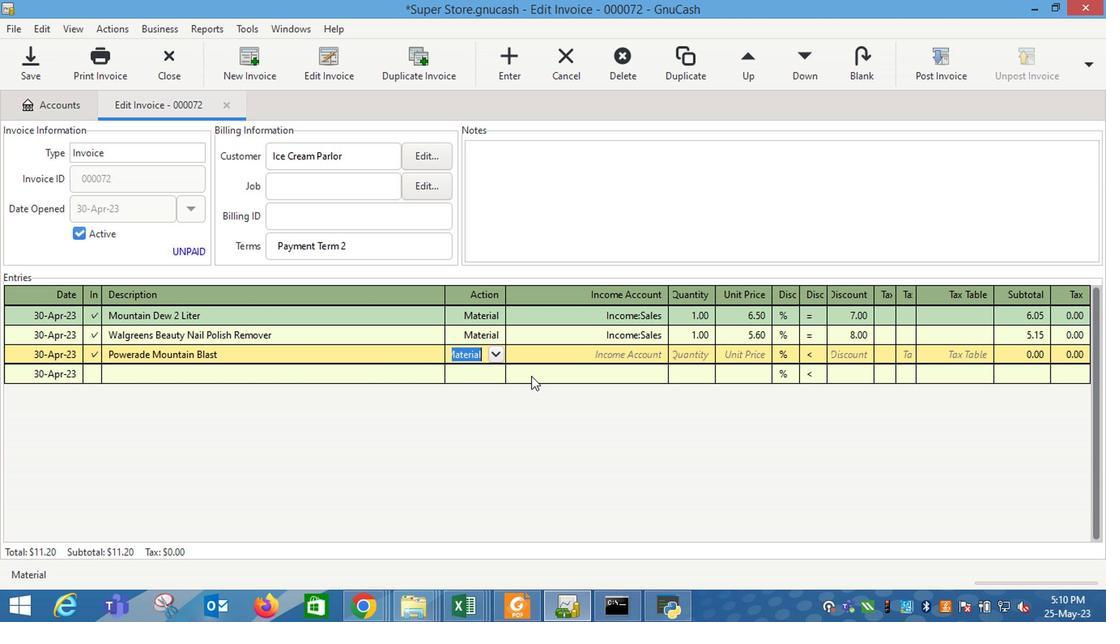 
Action: Key pressed <Key.tab>
Screenshot: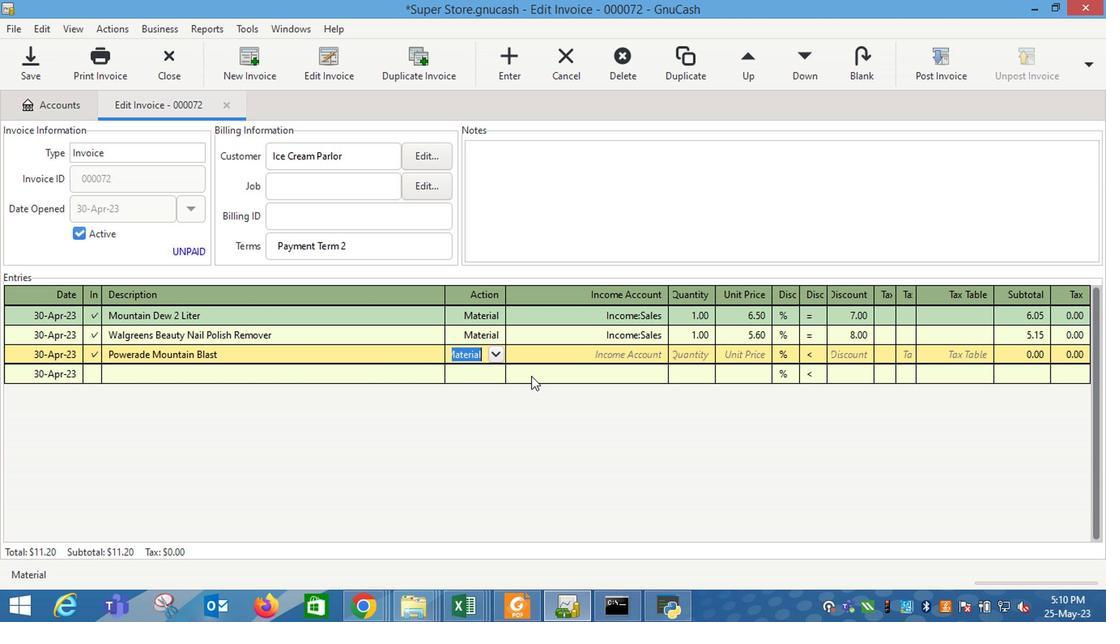 
Action: Mouse moved to (653, 354)
Screenshot: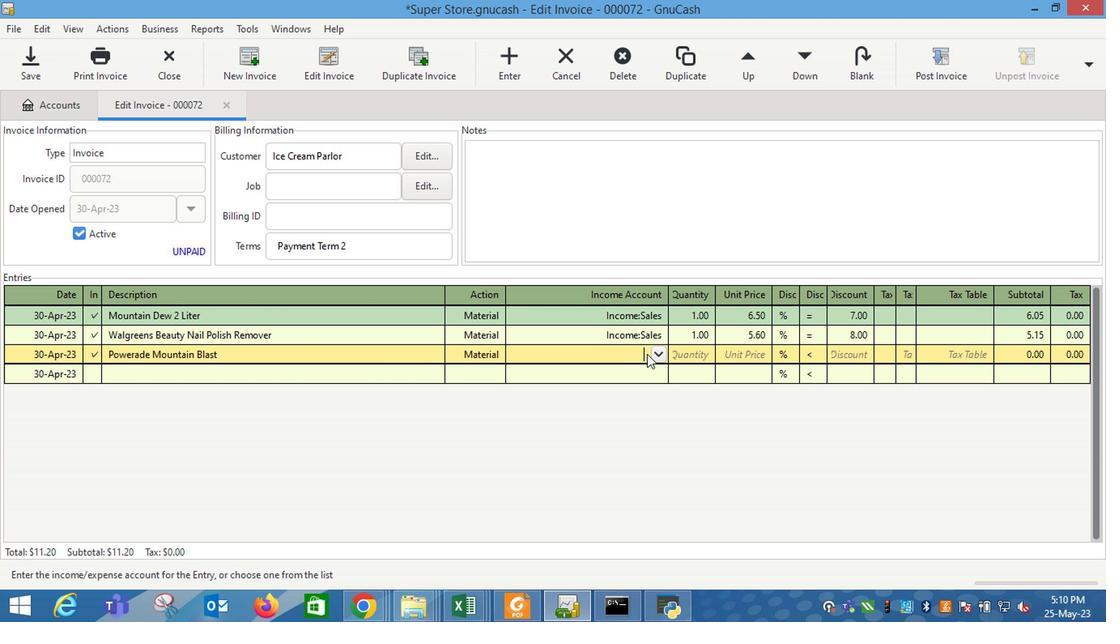 
Action: Mouse pressed left at (653, 354)
Screenshot: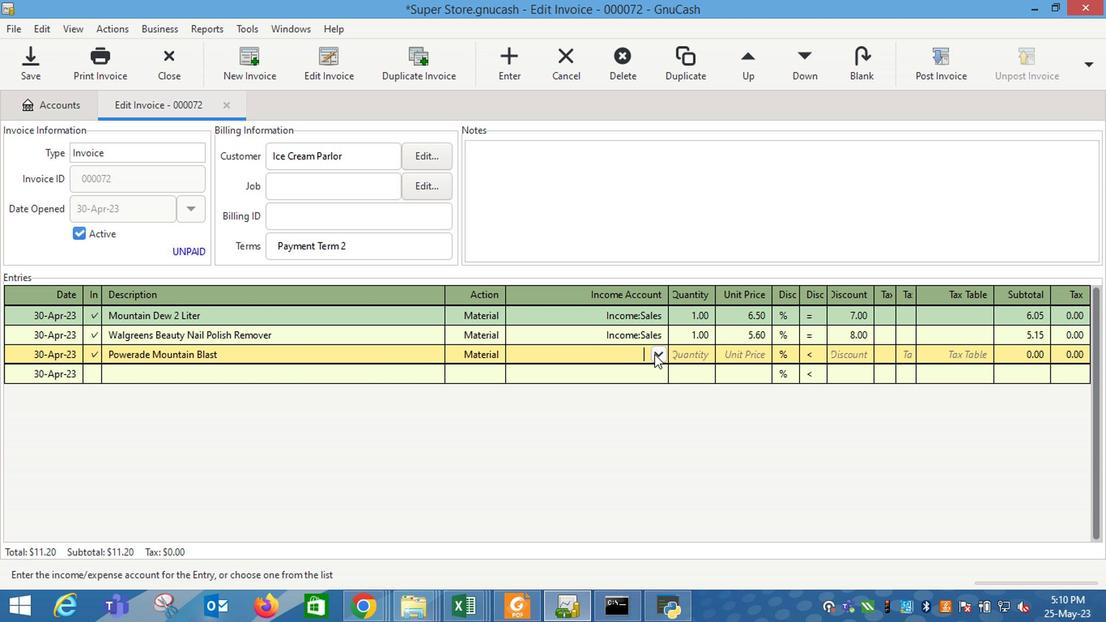 
Action: Mouse moved to (546, 428)
Screenshot: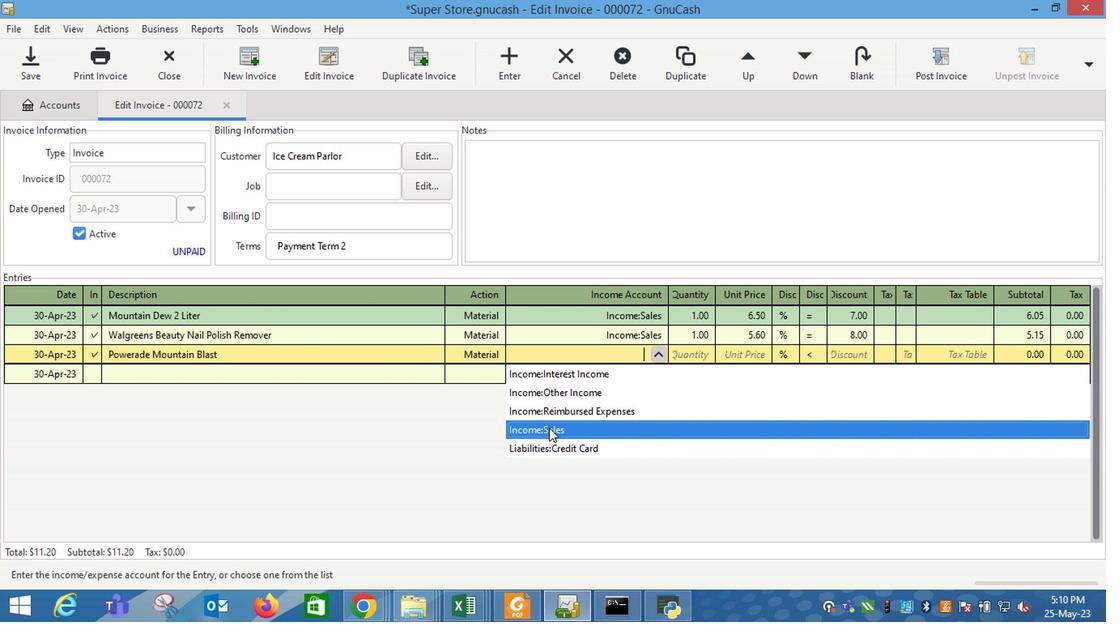 
Action: Mouse pressed left at (546, 428)
Screenshot: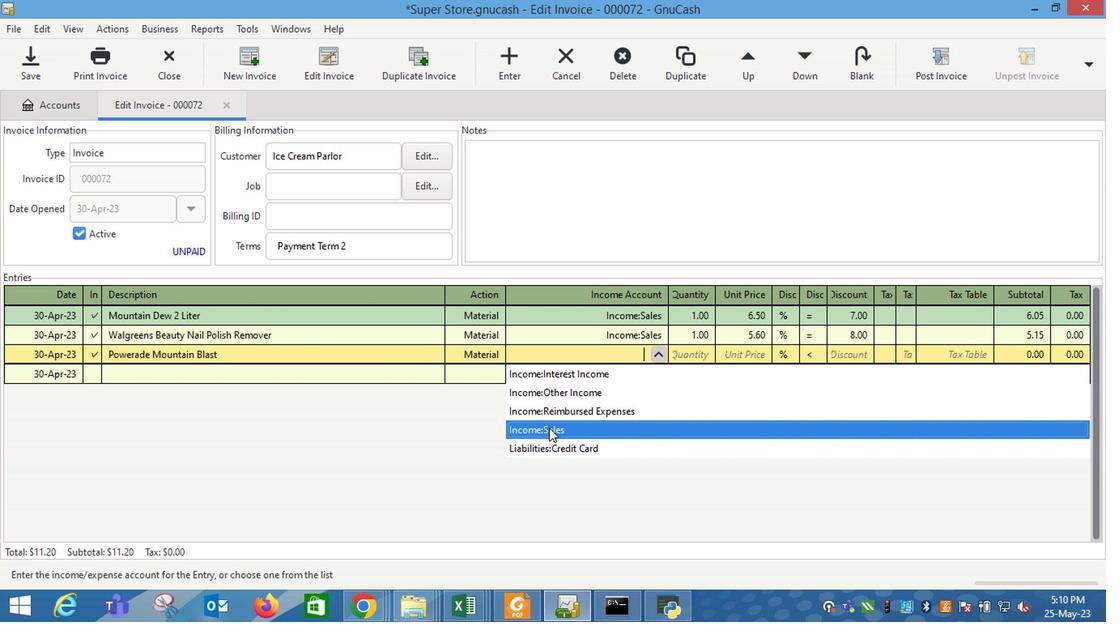 
Action: Key pressed <Key.tab>2<Key.tab>6.6
Screenshot: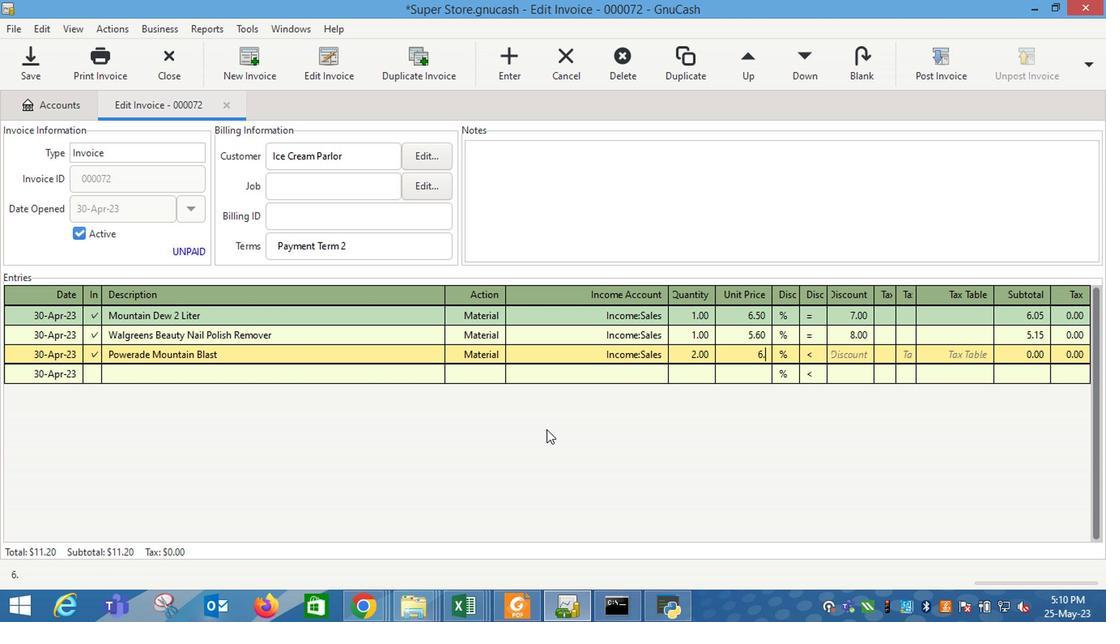 
Action: Mouse moved to (816, 358)
Screenshot: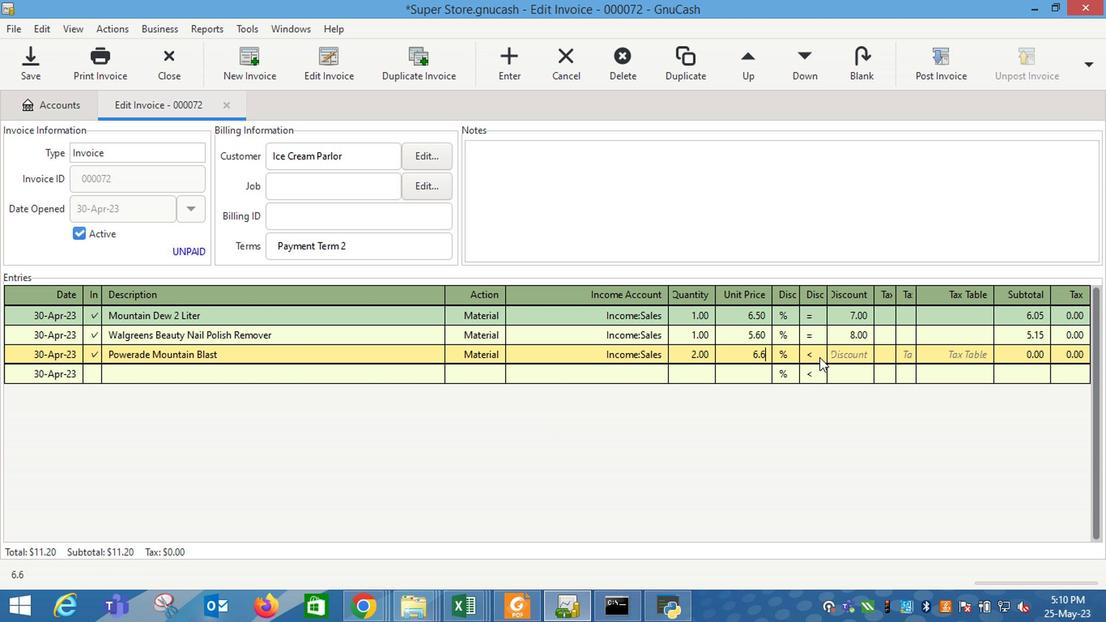 
Action: Mouse pressed left at (816, 358)
Screenshot: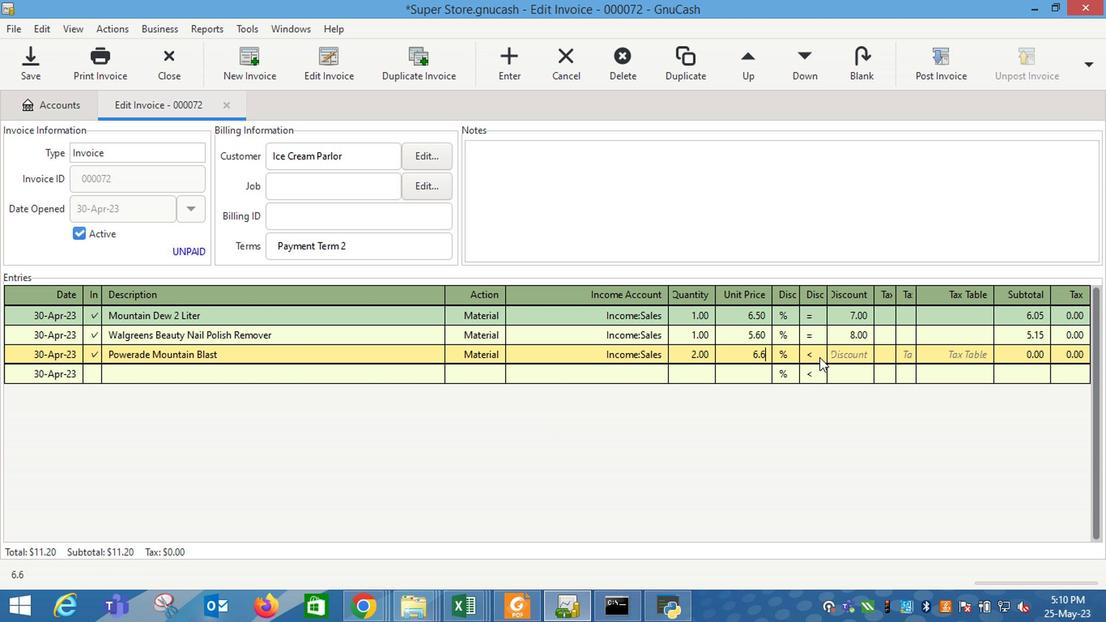 
Action: Mouse moved to (853, 356)
Screenshot: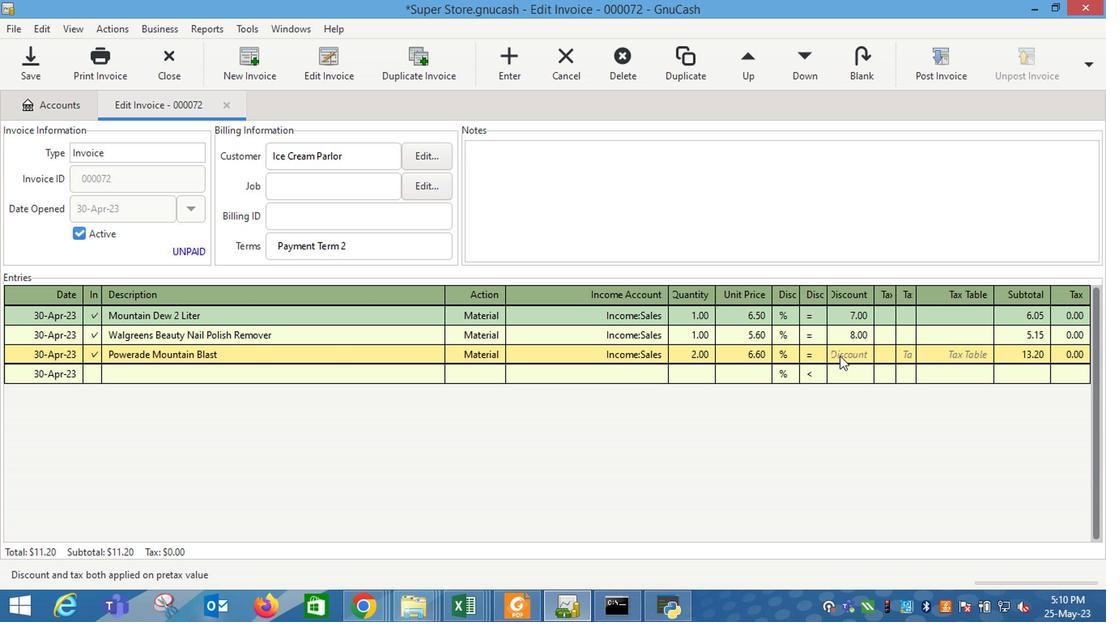 
Action: Mouse pressed left at (853, 356)
Screenshot: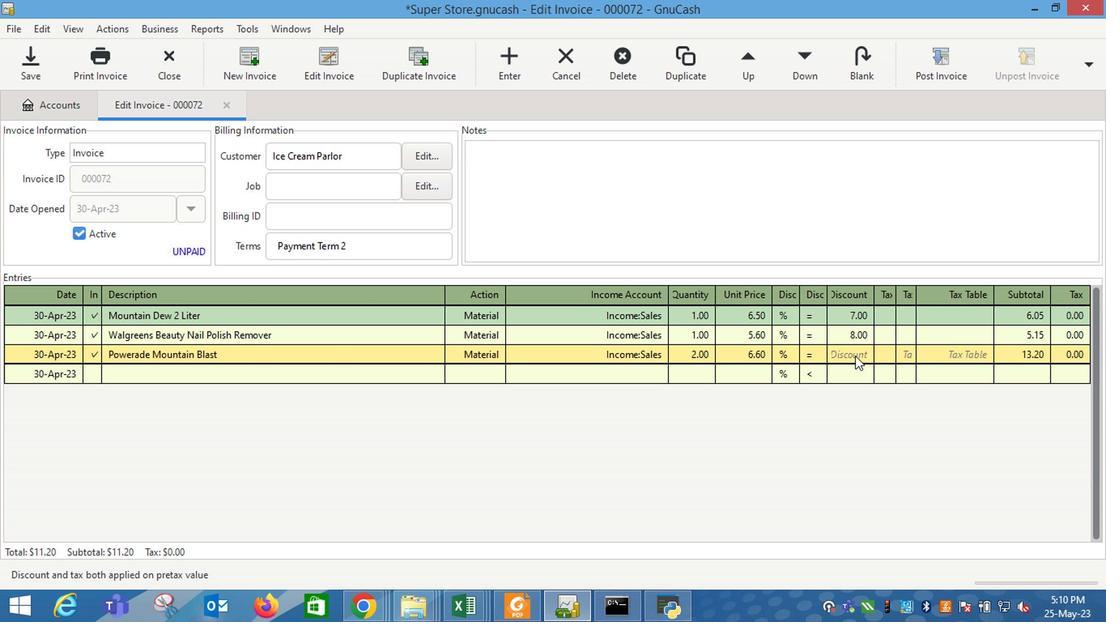 
Action: Mouse moved to (840, 363)
Screenshot: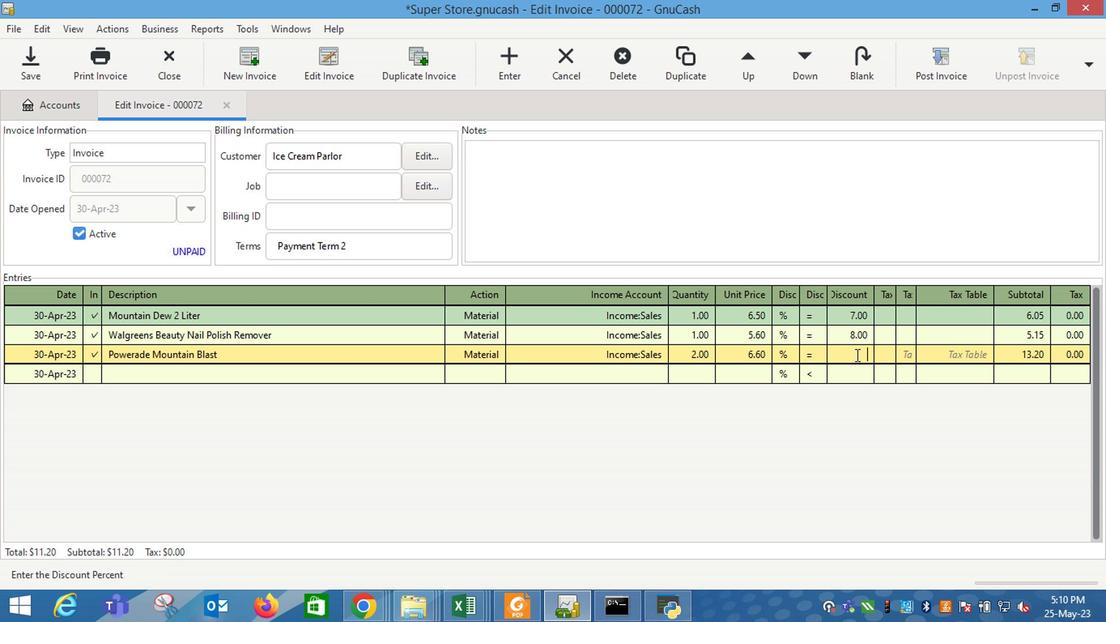
Action: Key pressed 10<Key.enter>
Screenshot: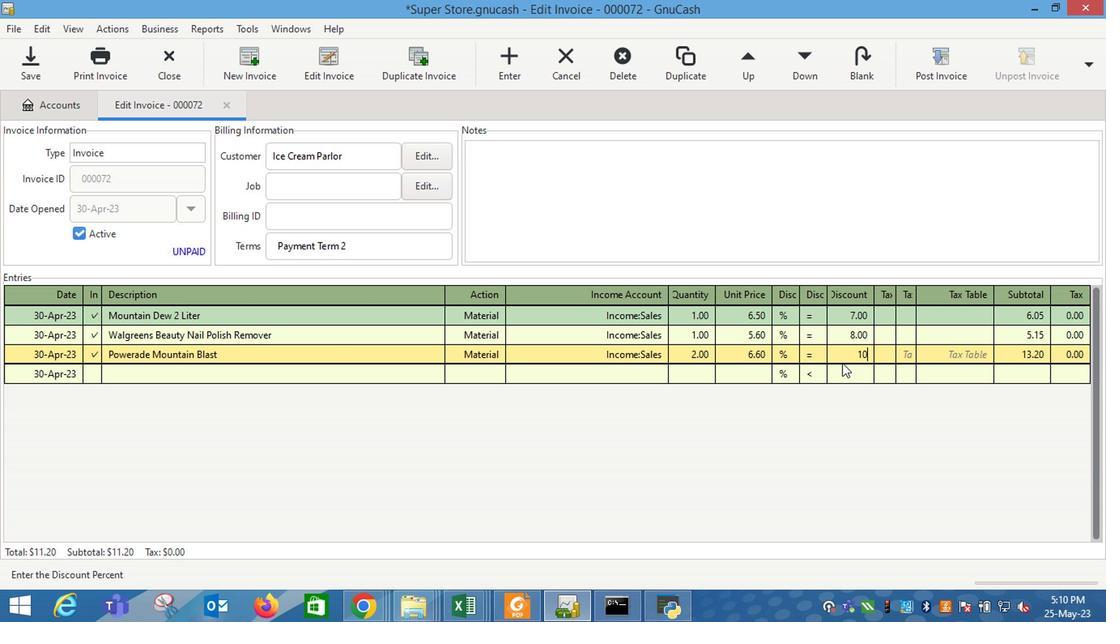 
Action: Mouse moved to (719, 229)
Screenshot: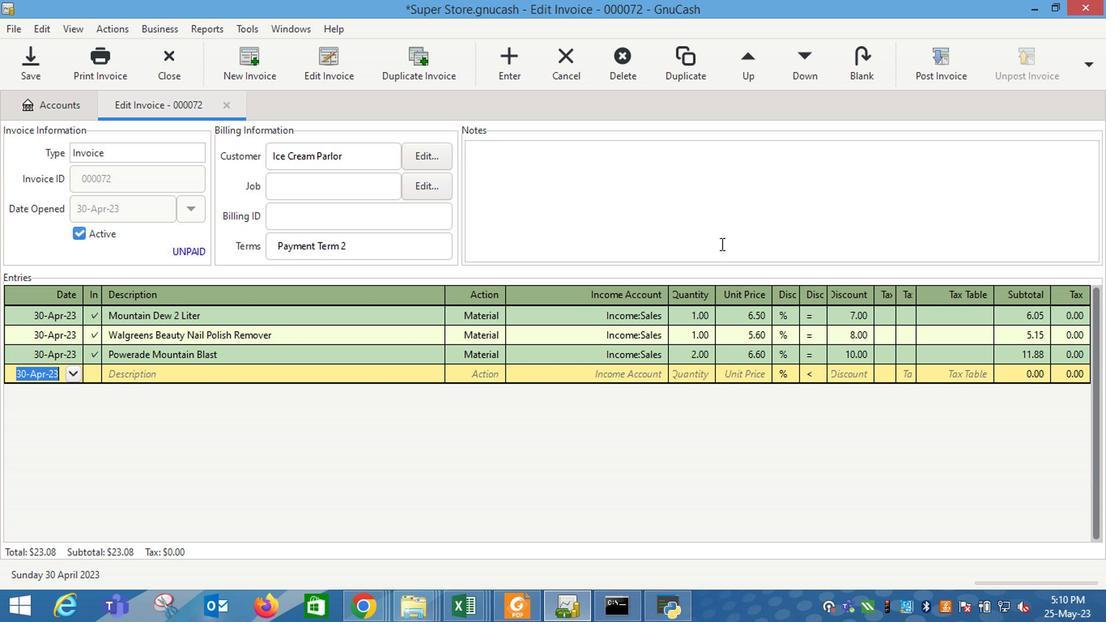 
Action: Mouse pressed left at (719, 229)
Screenshot: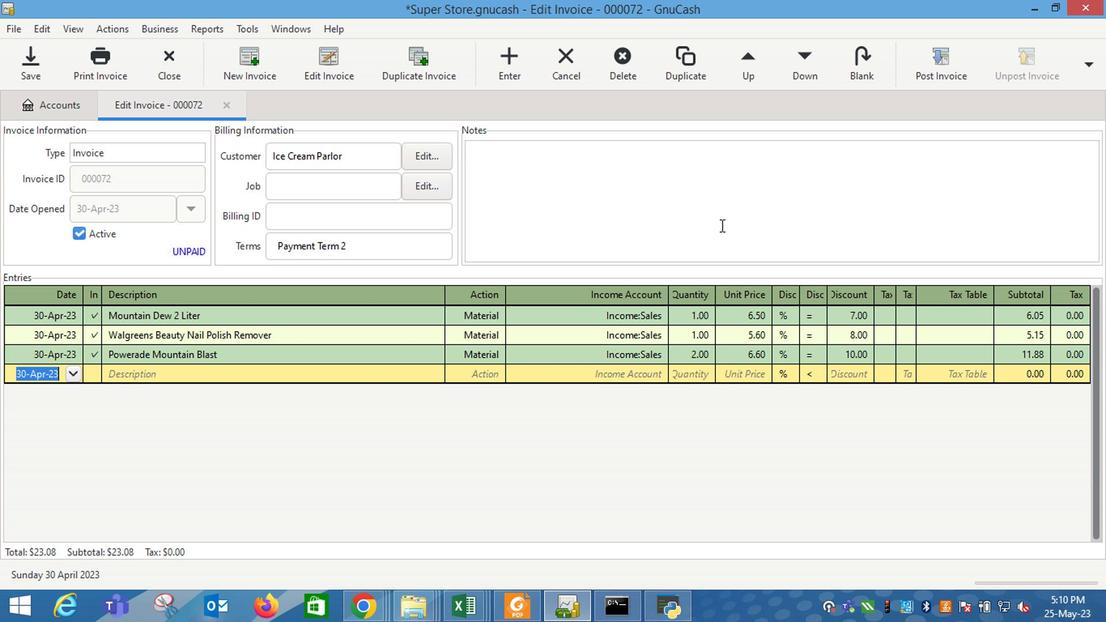 
Action: Mouse moved to (719, 229)
Screenshot: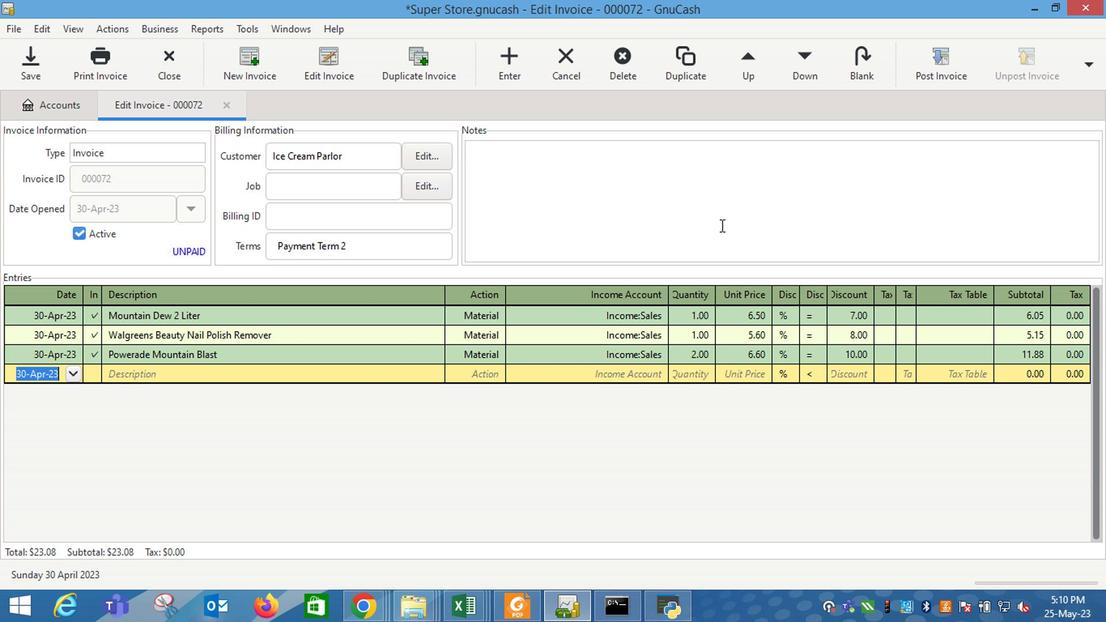 
Action: Key pressed <Key.shift_r>Looking<Key.space>forward<Key.space>to<Key.space>serving<Key.space>you<Key.space>again.
Screenshot: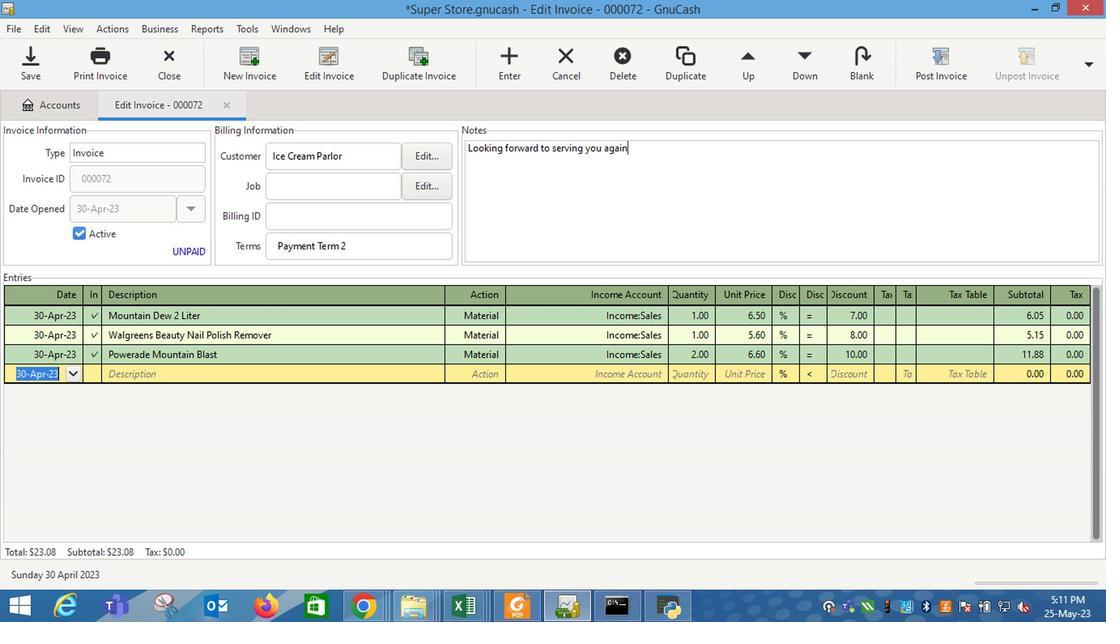 
Action: Mouse moved to (948, 64)
Screenshot: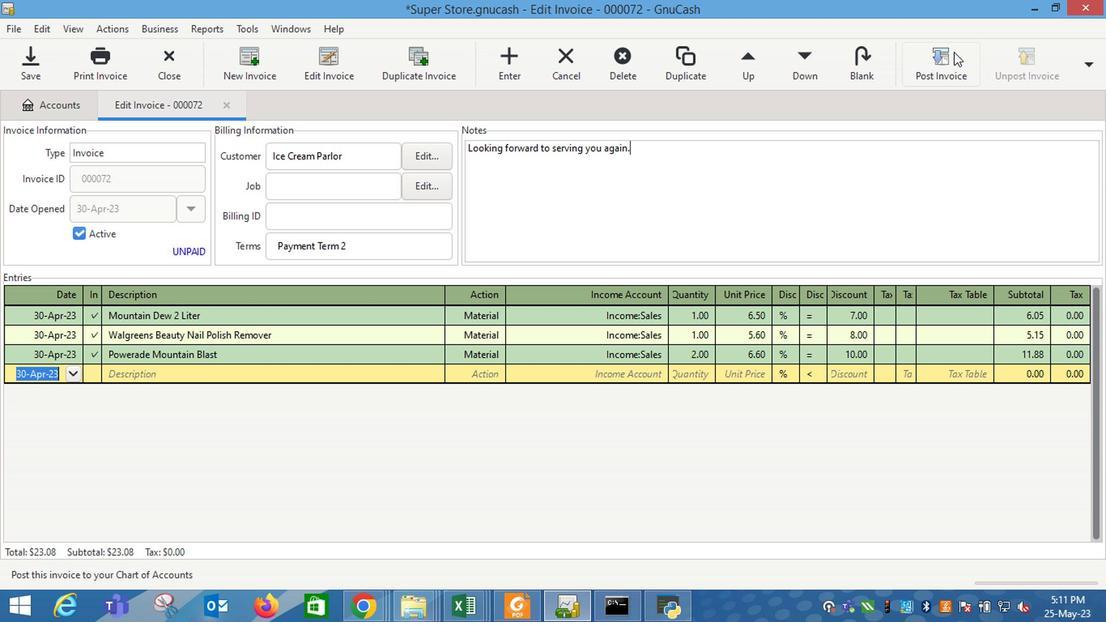 
Action: Mouse pressed left at (948, 64)
Screenshot: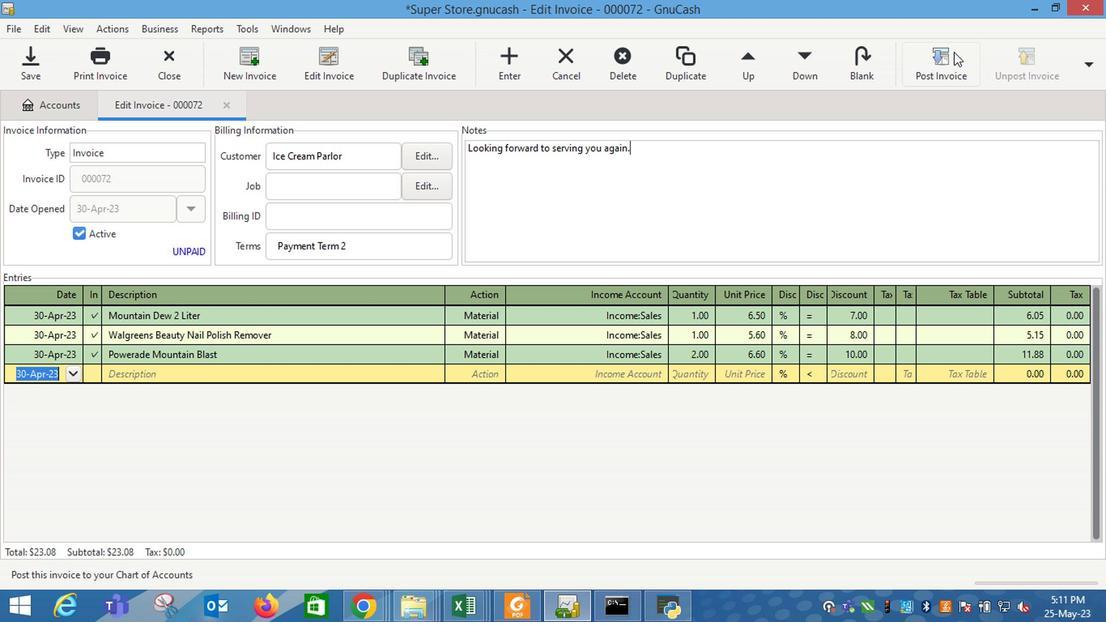 
Action: Mouse moved to (693, 268)
Screenshot: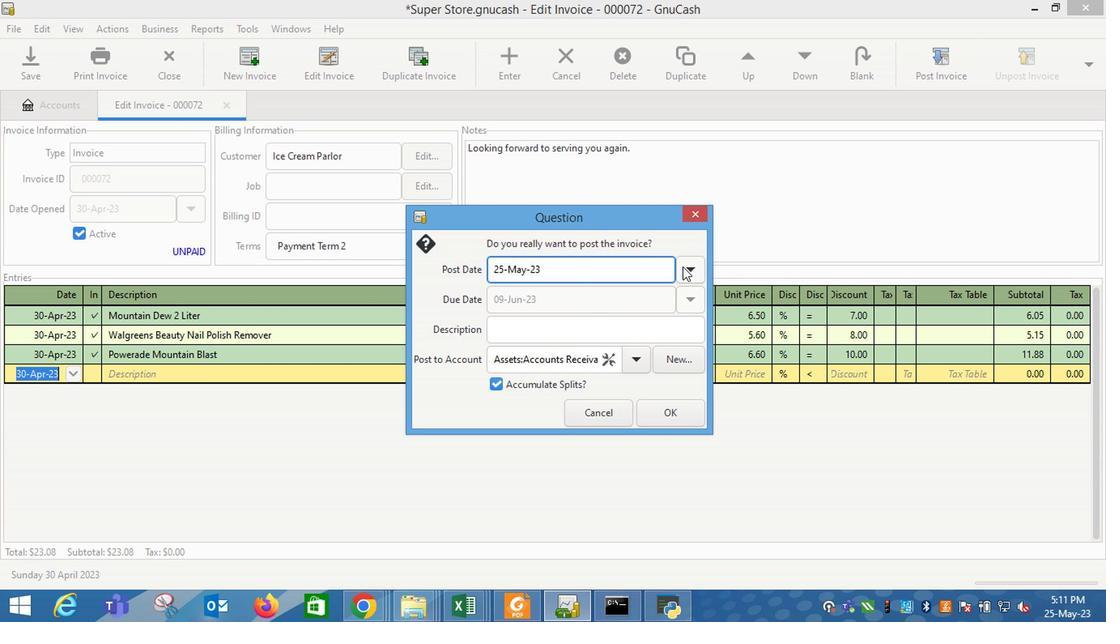 
Action: Mouse pressed left at (688, 268)
Screenshot: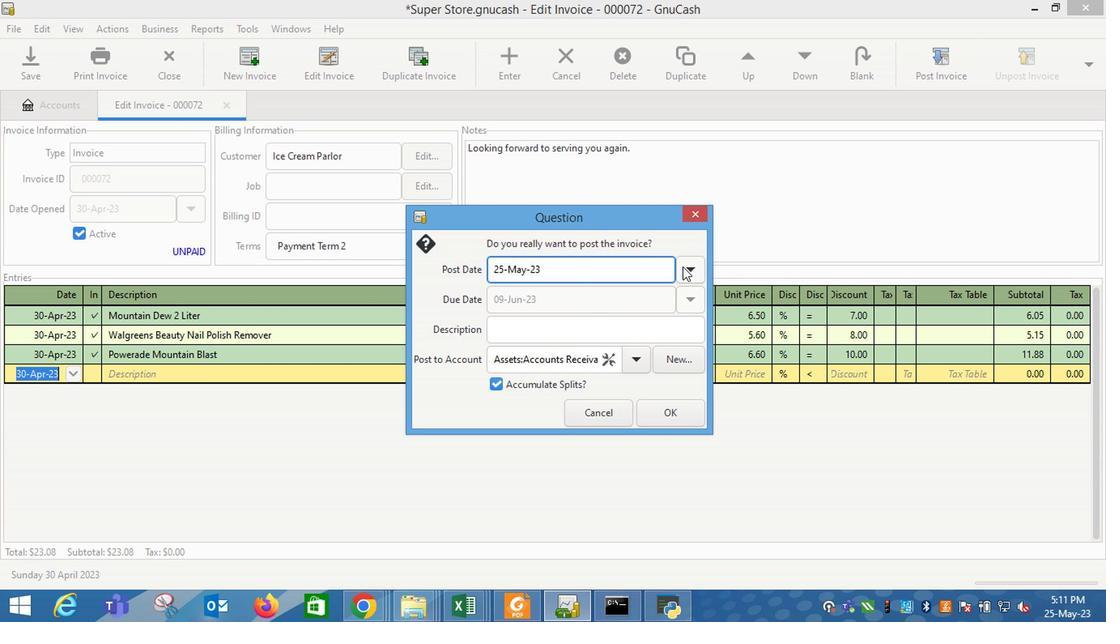 
Action: Mouse moved to (566, 296)
Screenshot: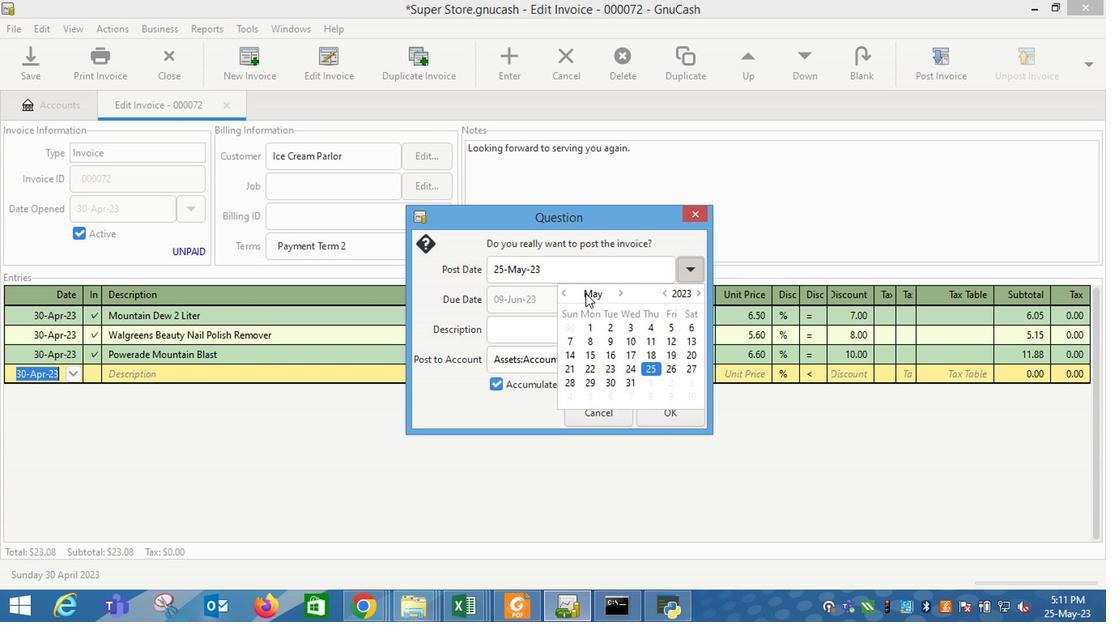 
Action: Mouse pressed left at (566, 296)
Screenshot: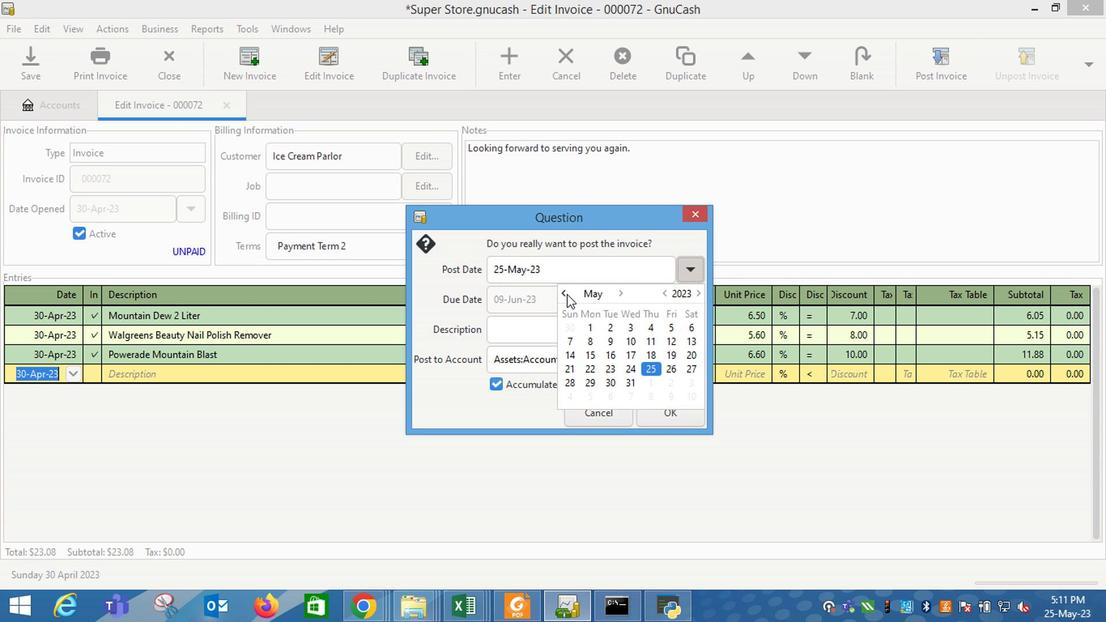 
Action: Mouse moved to (567, 396)
Screenshot: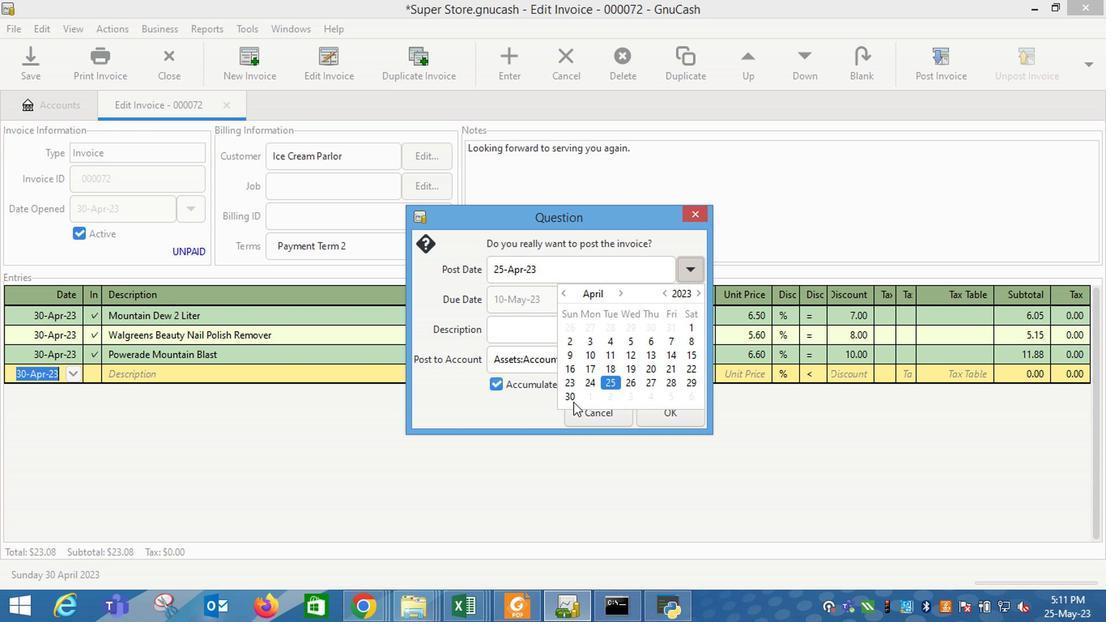 
Action: Mouse pressed left at (567, 396)
Screenshot: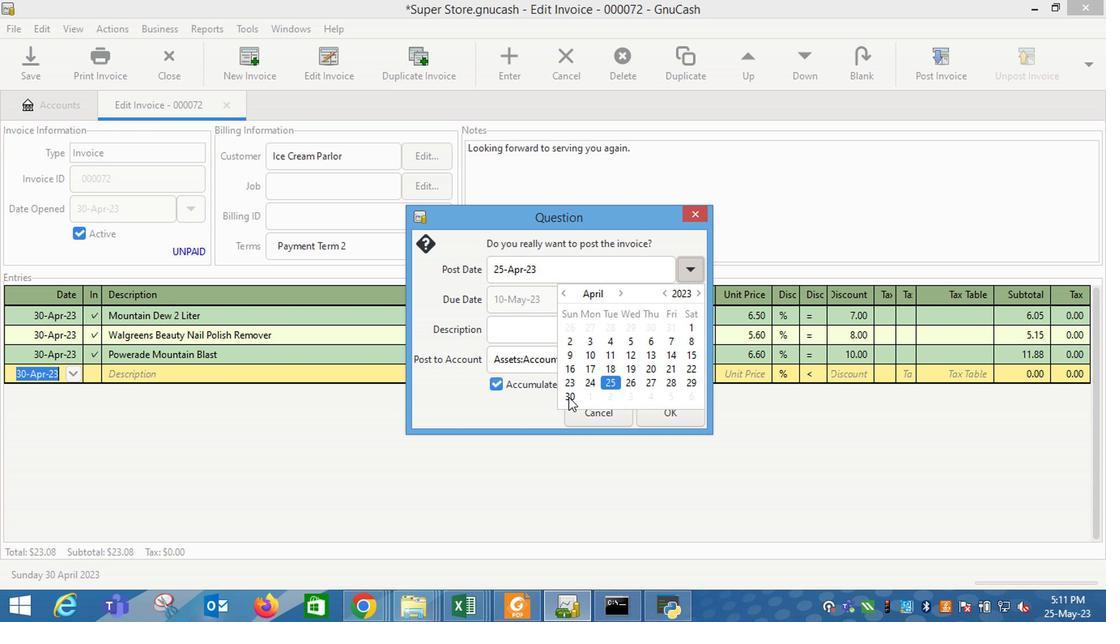 
Action: Mouse moved to (512, 332)
Screenshot: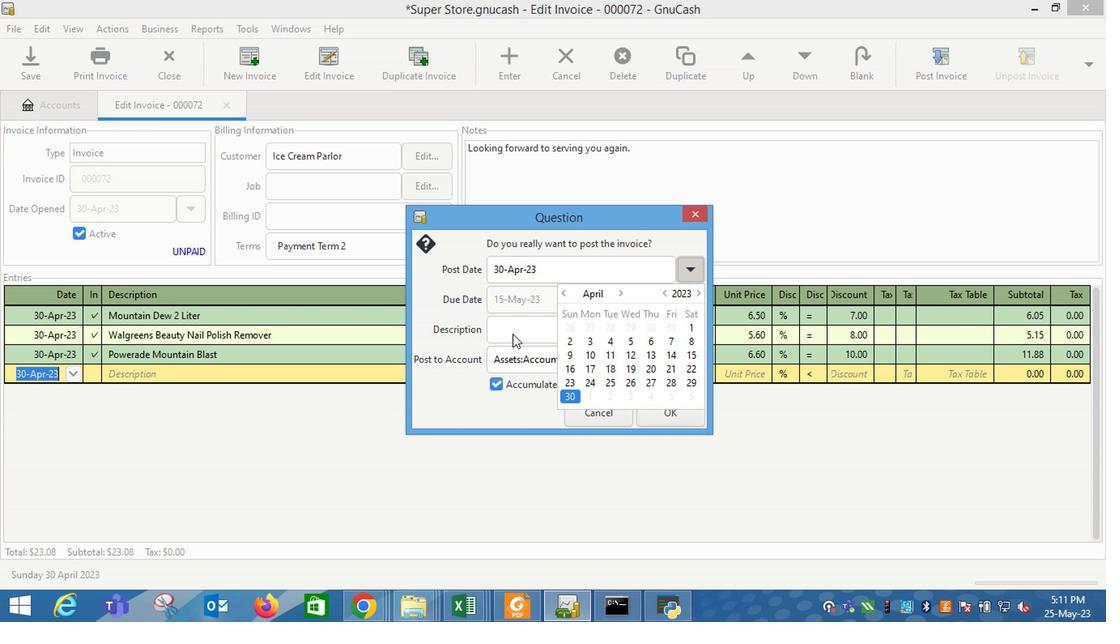 
Action: Mouse pressed left at (512, 332)
Screenshot: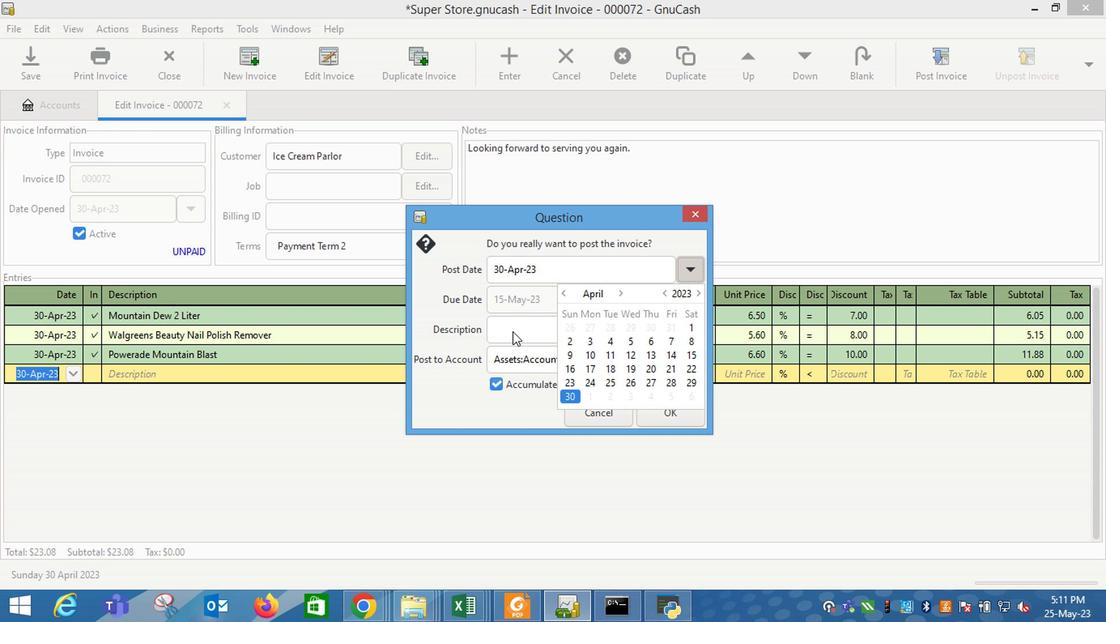 
Action: Mouse moved to (673, 418)
Screenshot: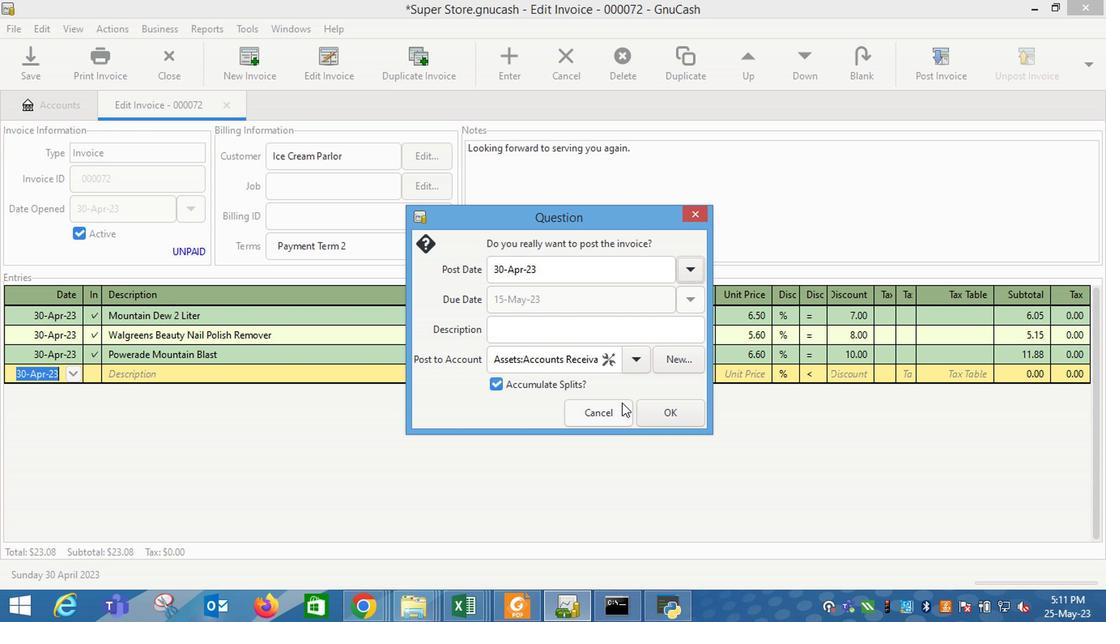 
Action: Mouse pressed left at (672, 418)
Screenshot: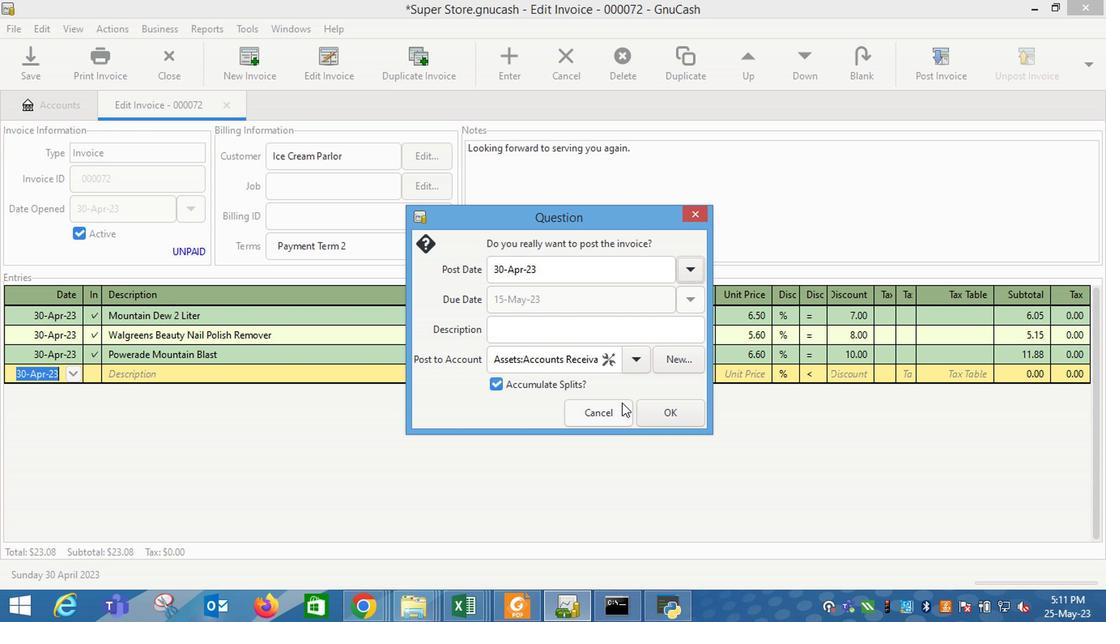 
Action: Mouse moved to (1031, 66)
Screenshot: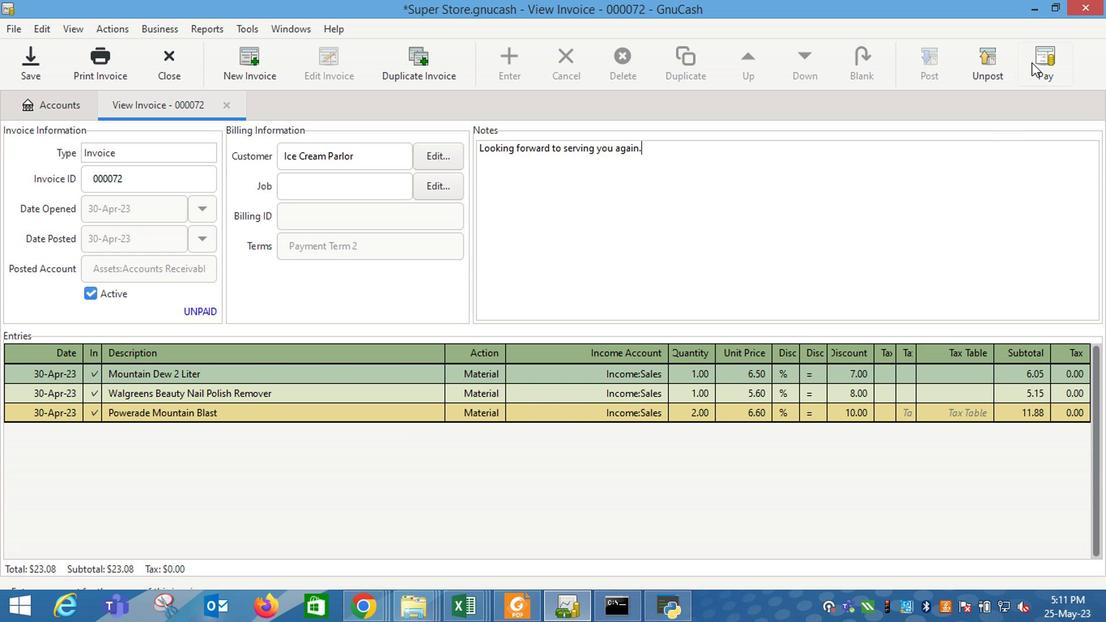 
Action: Mouse pressed left at (1031, 66)
Screenshot: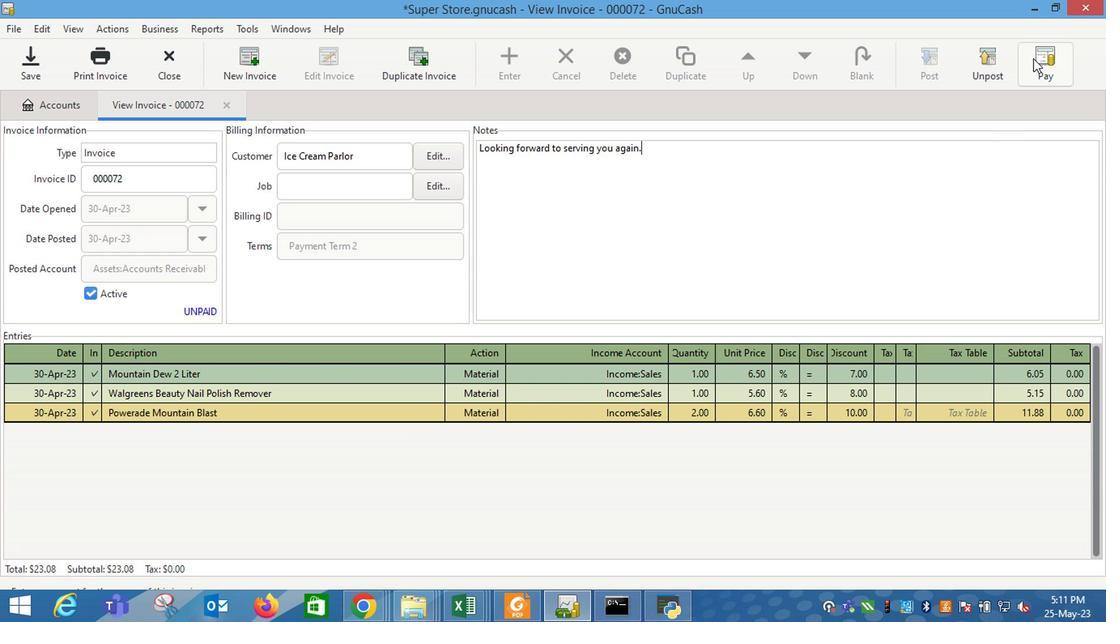 
Action: Mouse moved to (502, 326)
Screenshot: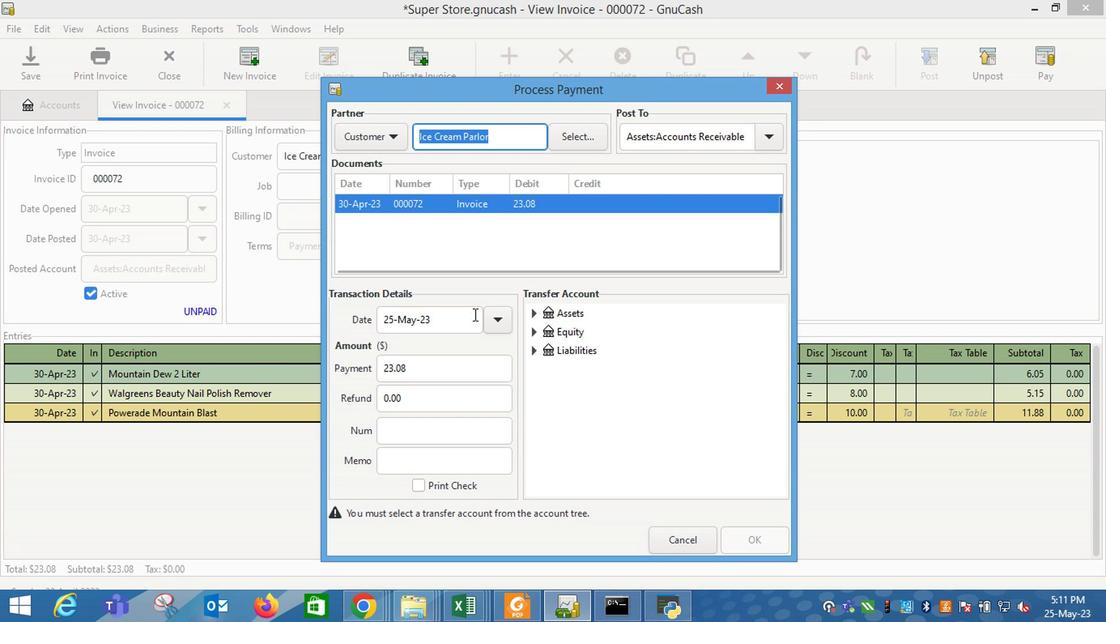 
Action: Mouse pressed left at (502, 326)
Screenshot: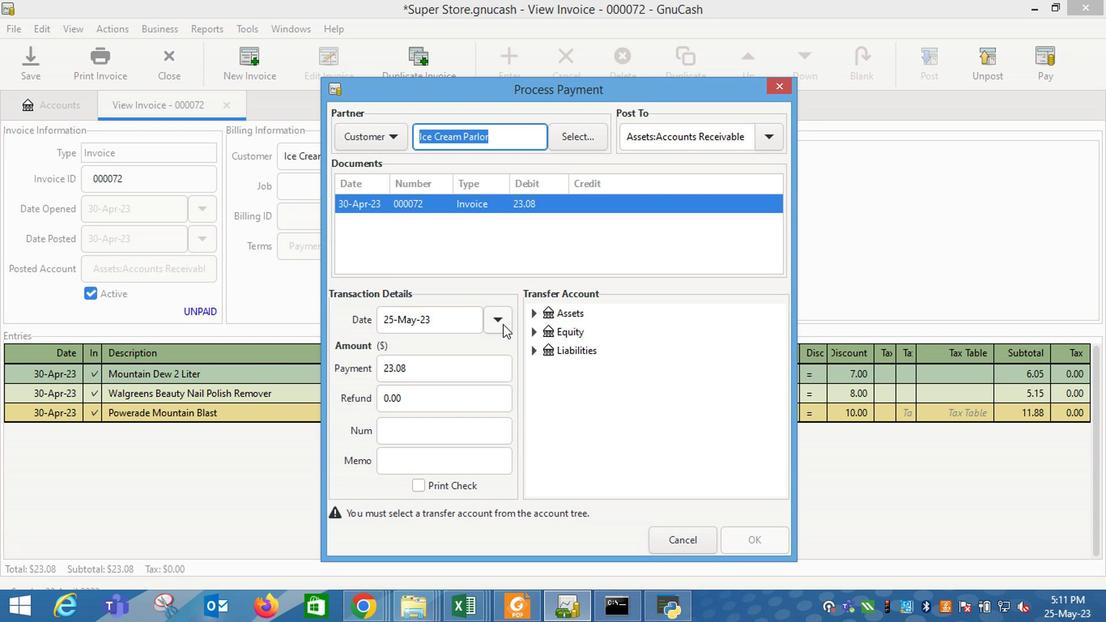 
Action: Mouse moved to (400, 405)
Screenshot: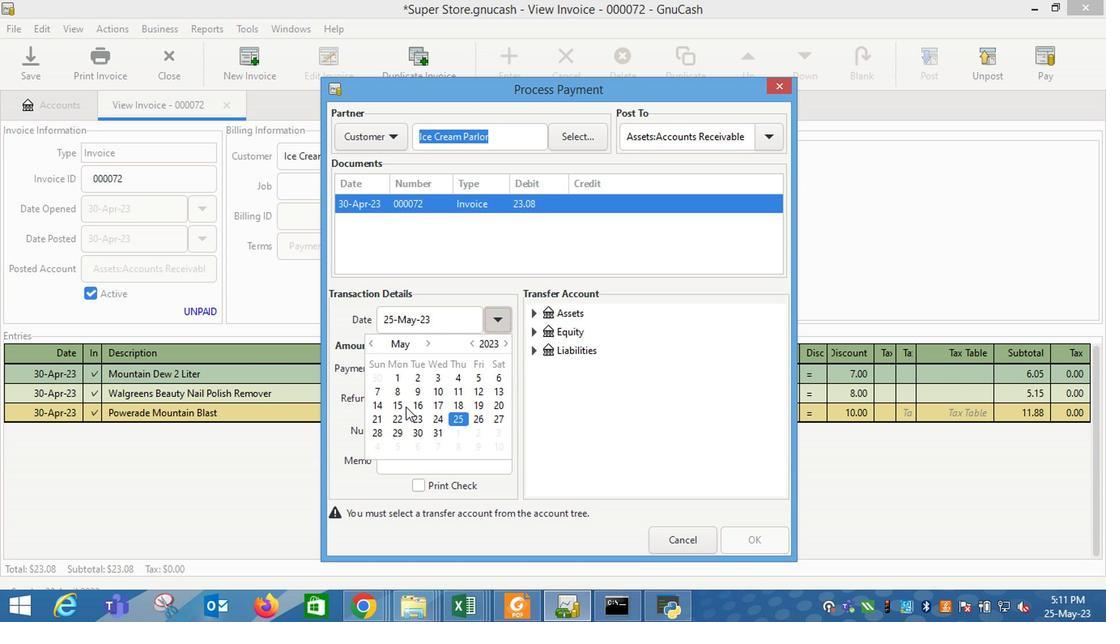 
Action: Mouse pressed left at (400, 405)
Screenshot: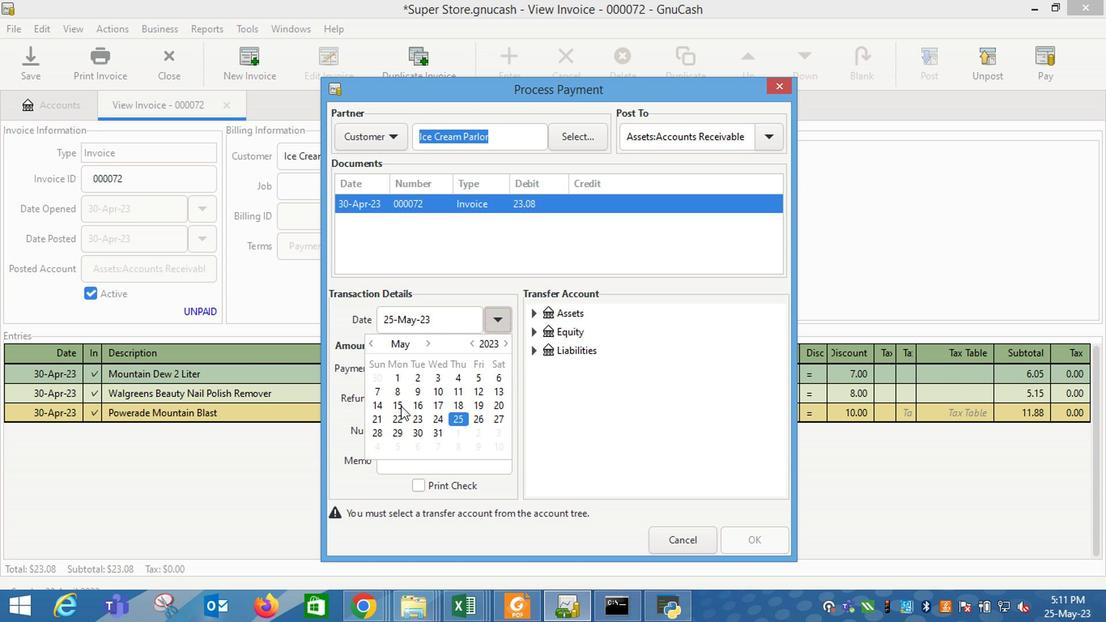 
Action: Mouse moved to (598, 363)
Screenshot: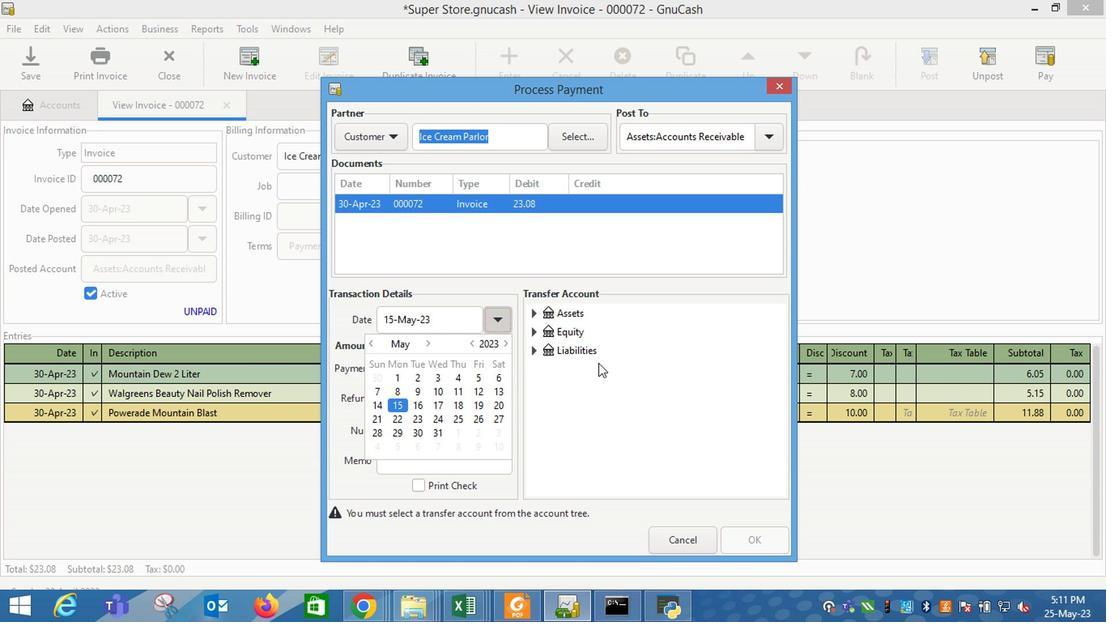 
Action: Mouse pressed left at (598, 363)
Screenshot: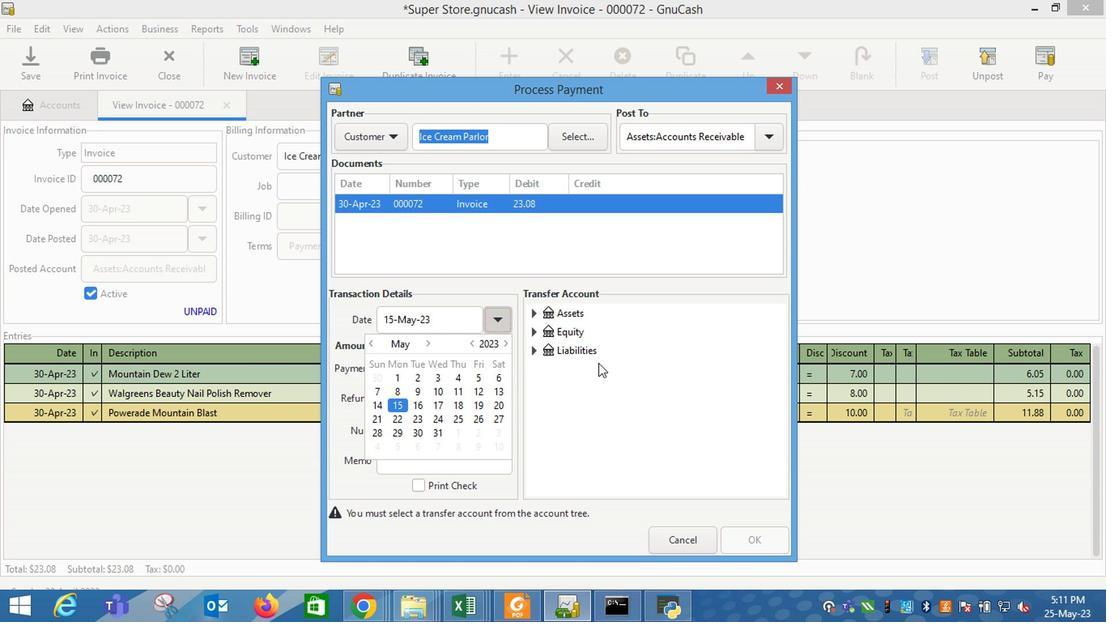 
Action: Mouse moved to (543, 319)
Screenshot: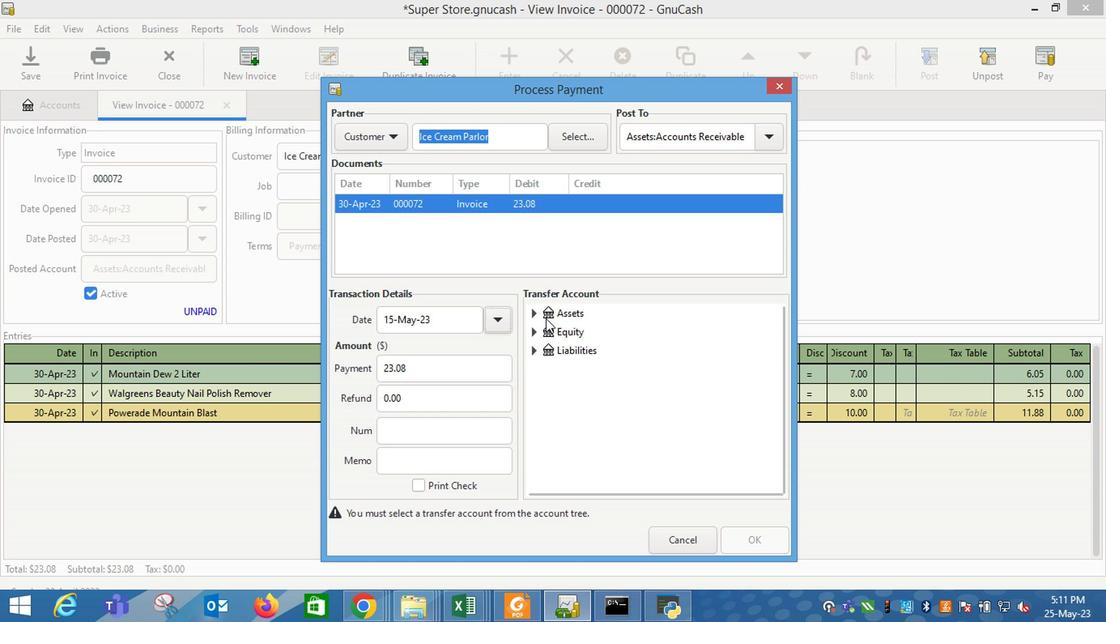 
Action: Mouse pressed left at (543, 319)
Screenshot: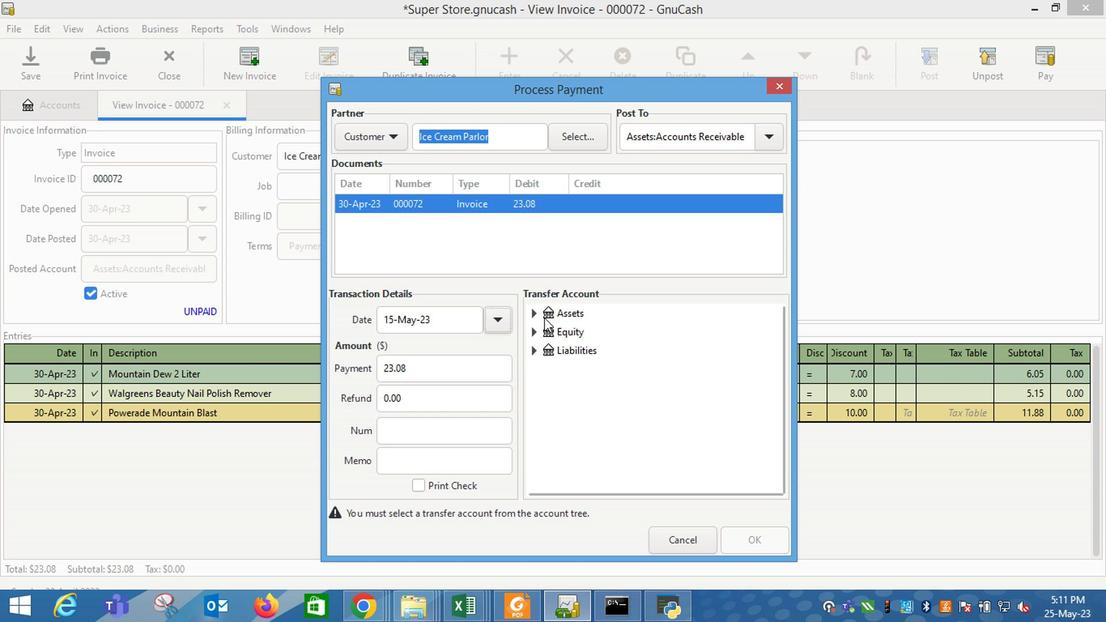 
Action: Mouse moved to (534, 318)
Screenshot: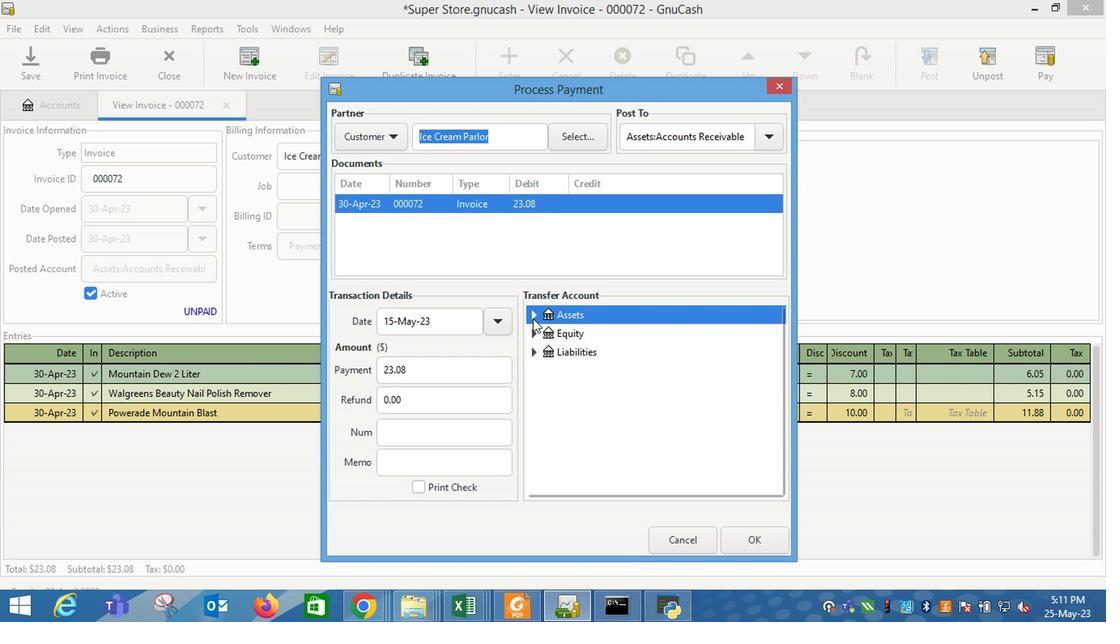 
Action: Mouse pressed left at (534, 318)
Screenshot: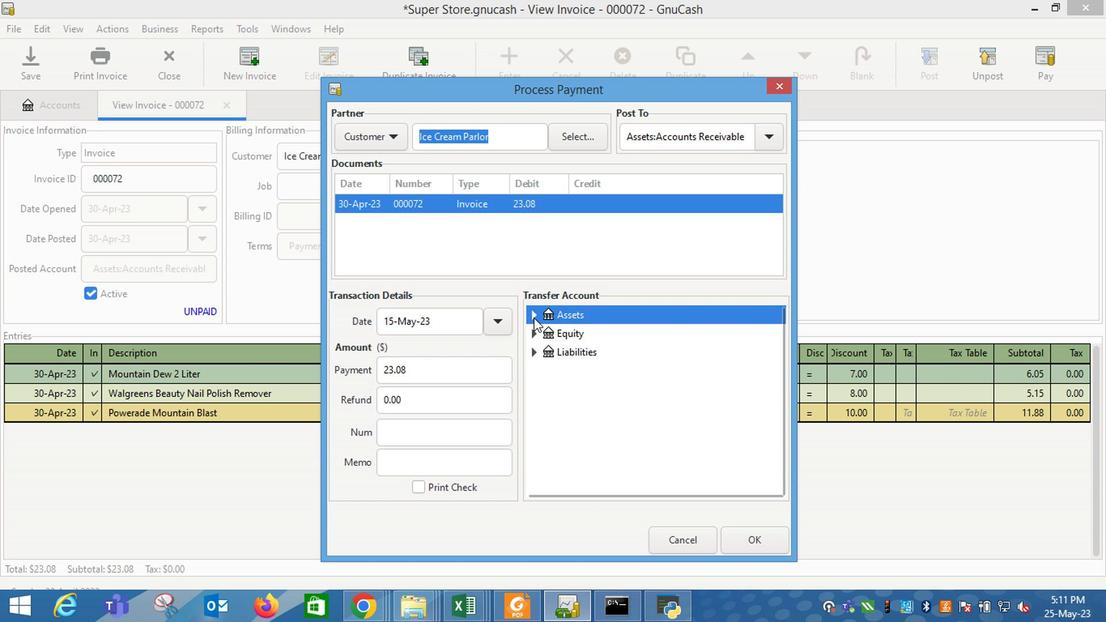 
Action: Mouse moved to (563, 341)
Screenshot: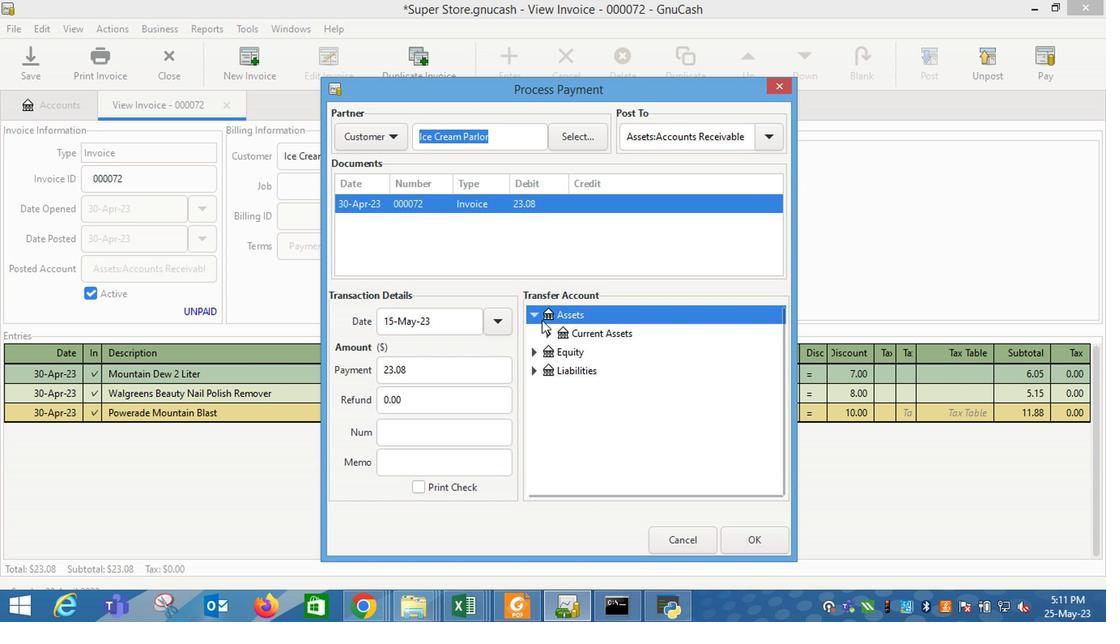 
Action: Mouse pressed left at (563, 341)
Screenshot: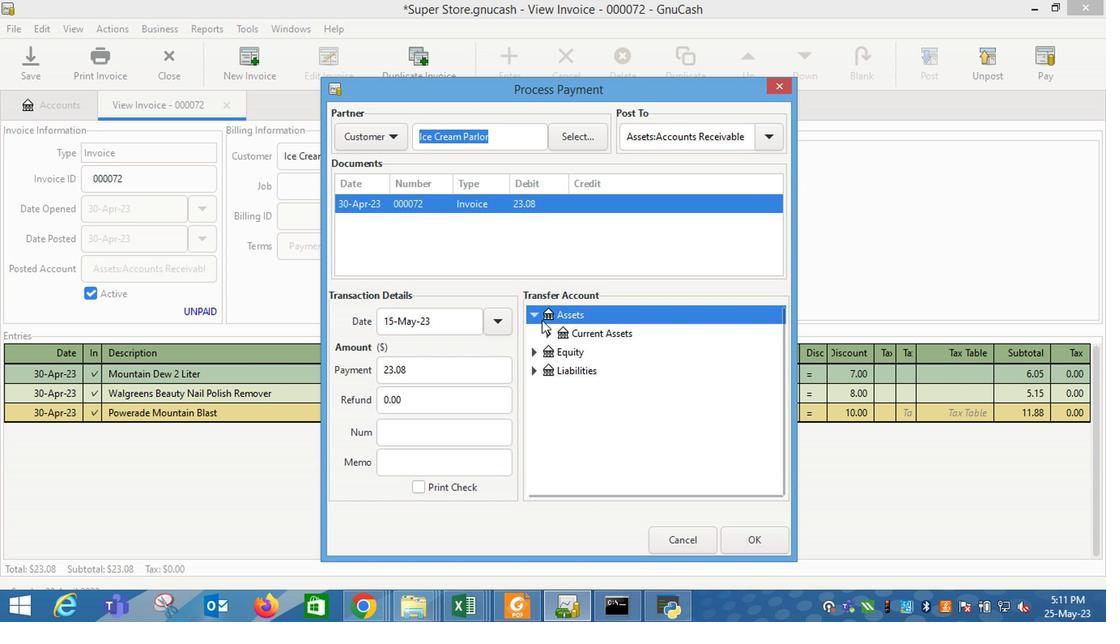 
Action: Mouse moved to (550, 335)
Screenshot: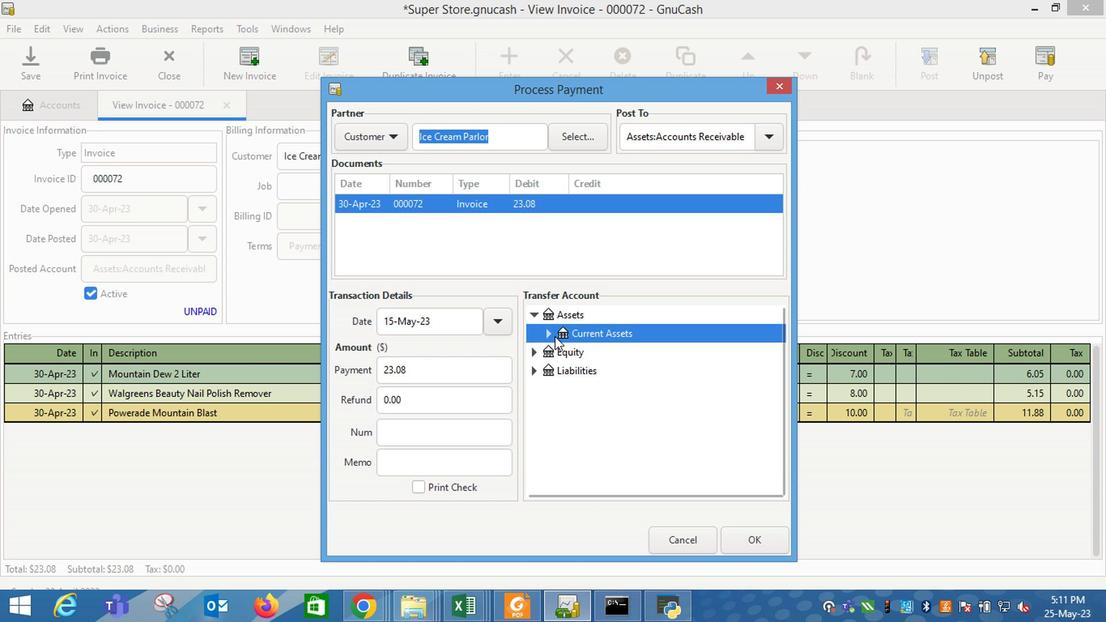 
Action: Mouse pressed left at (550, 335)
Screenshot: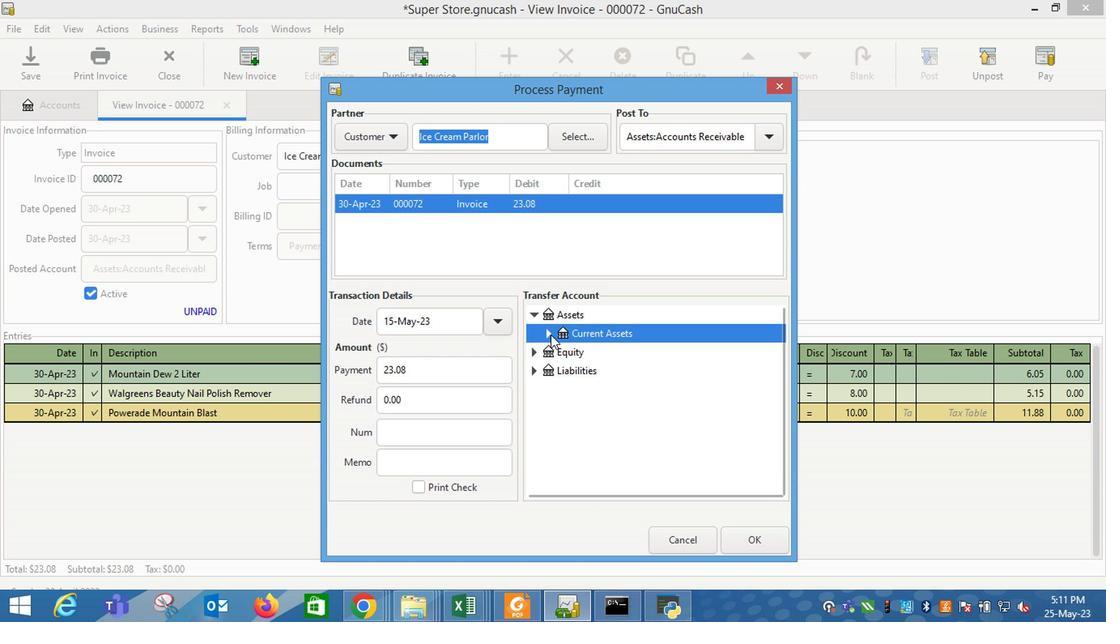 
Action: Mouse moved to (600, 357)
Screenshot: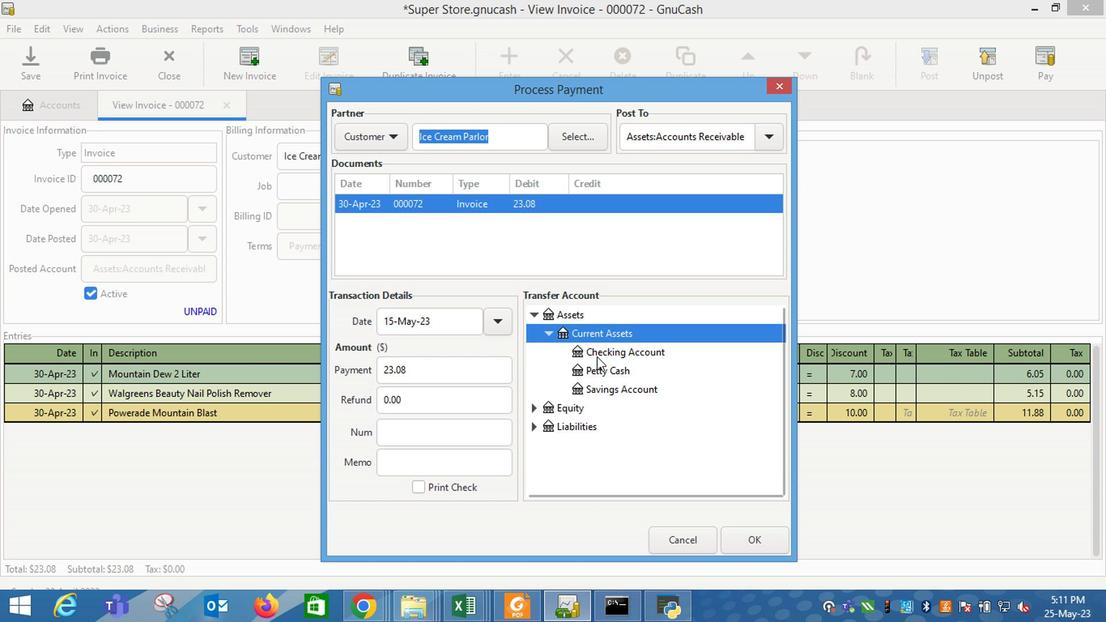 
Action: Mouse pressed left at (600, 357)
Screenshot: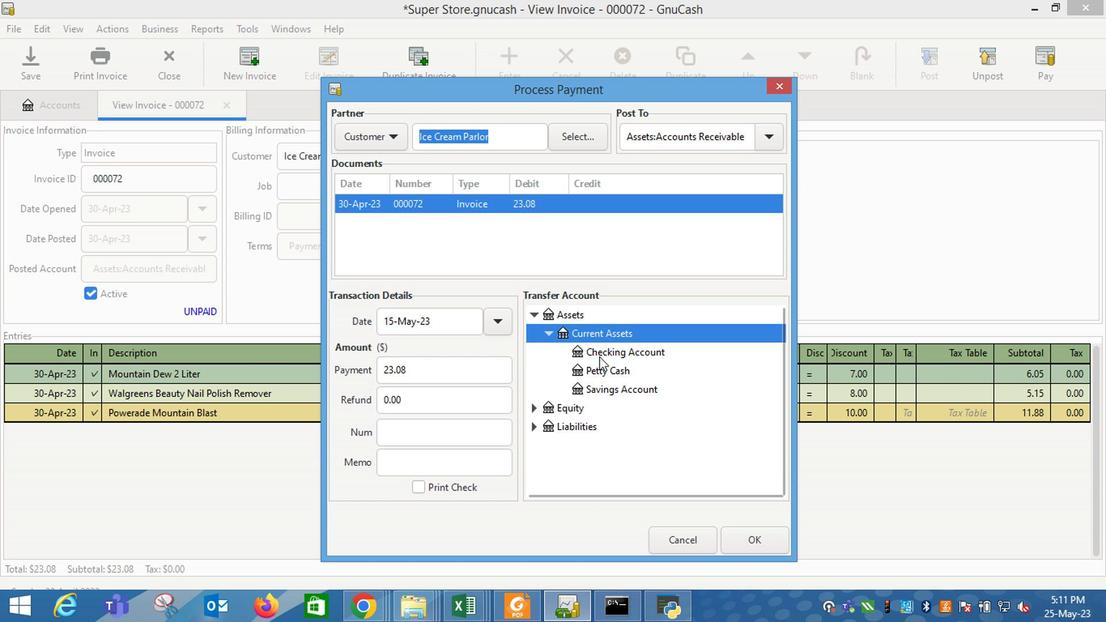 
Action: Mouse moved to (741, 531)
Screenshot: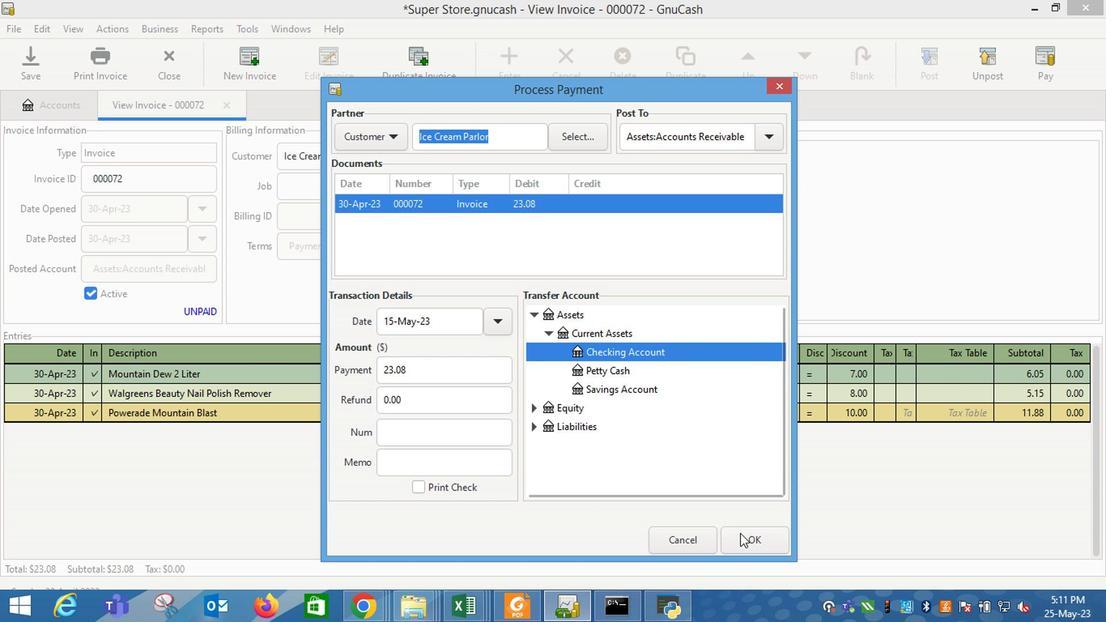
Action: Mouse pressed left at (741, 531)
Screenshot: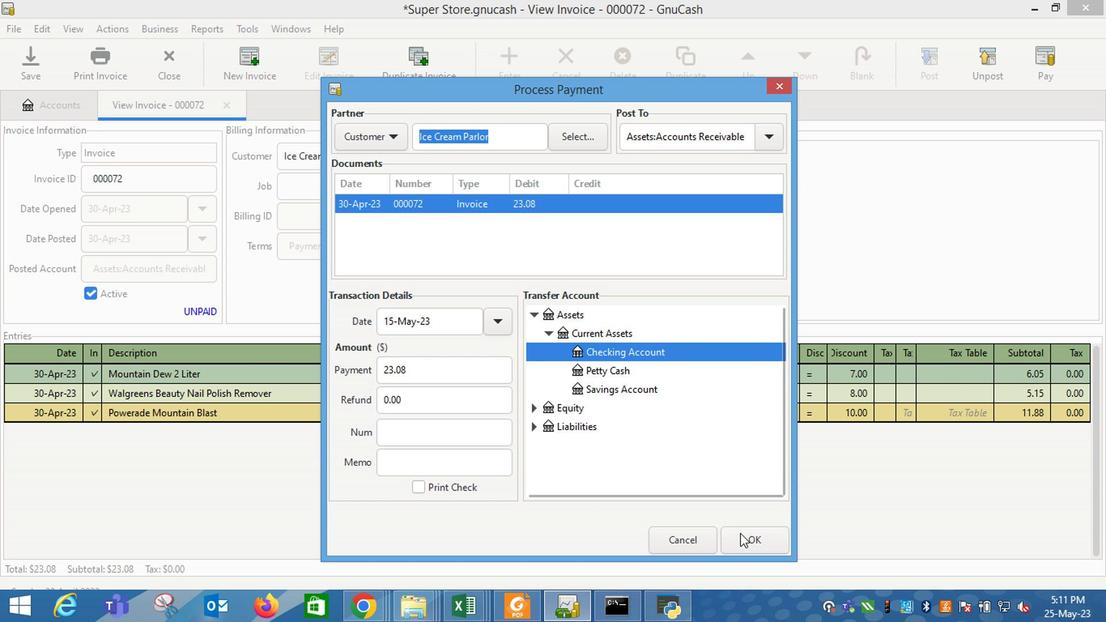 
Action: Mouse moved to (101, 62)
Screenshot: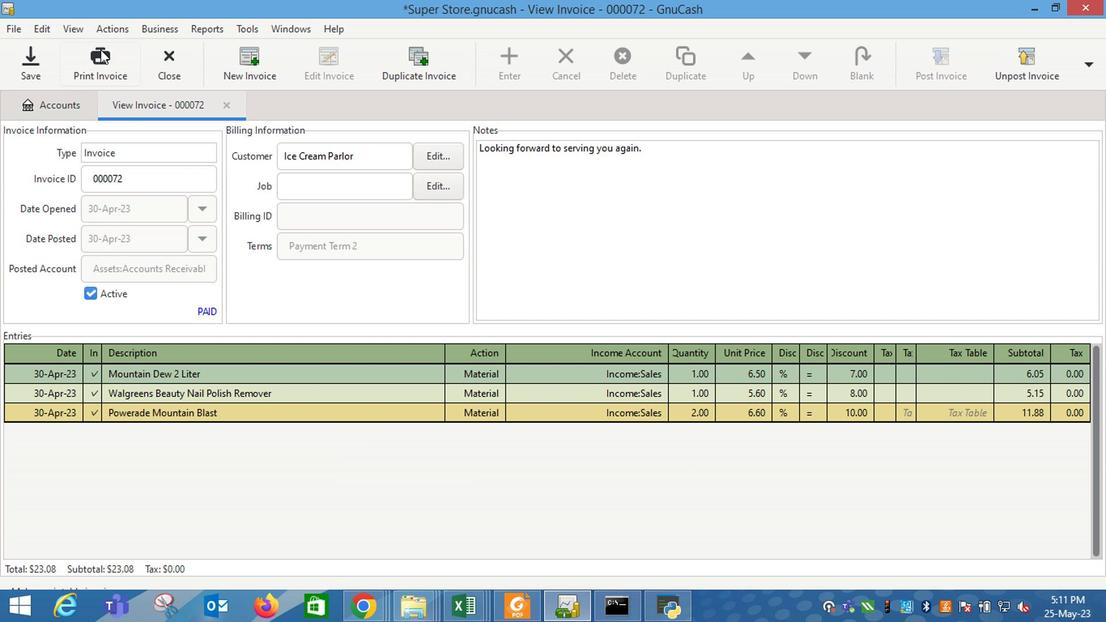 
Action: Mouse pressed left at (101, 62)
Screenshot: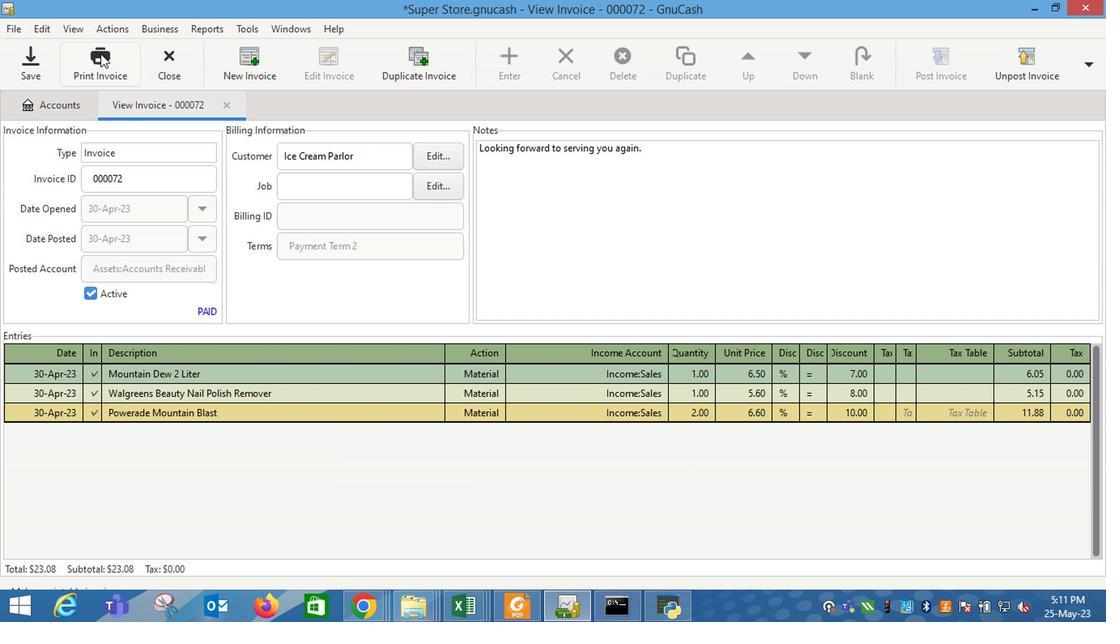 
Action: Mouse moved to (405, 76)
Screenshot: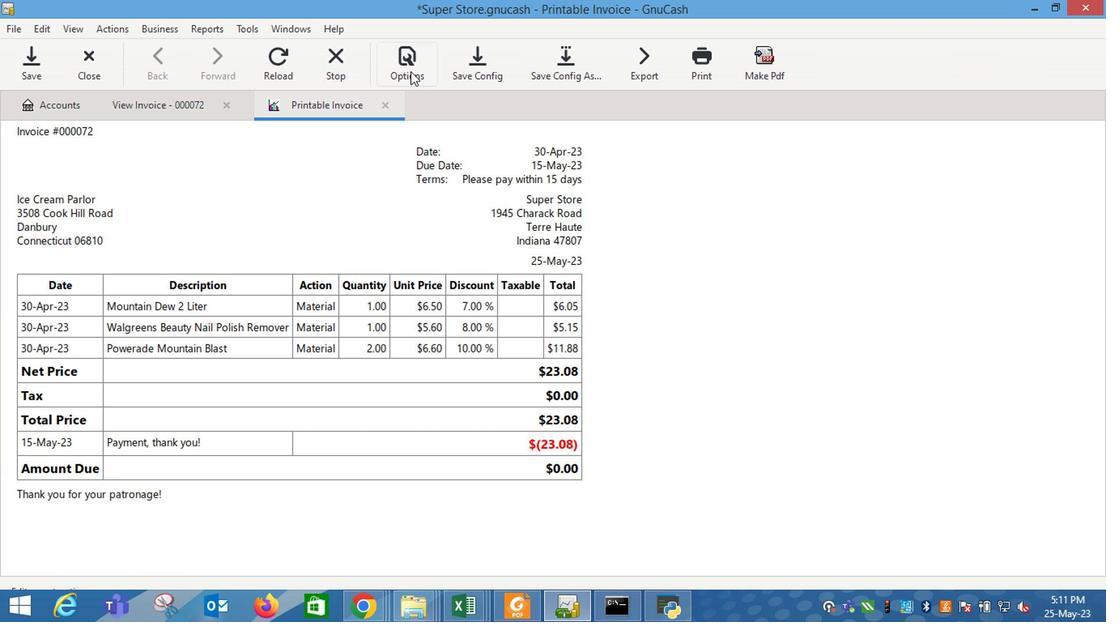 
Action: Mouse pressed left at (405, 76)
Screenshot: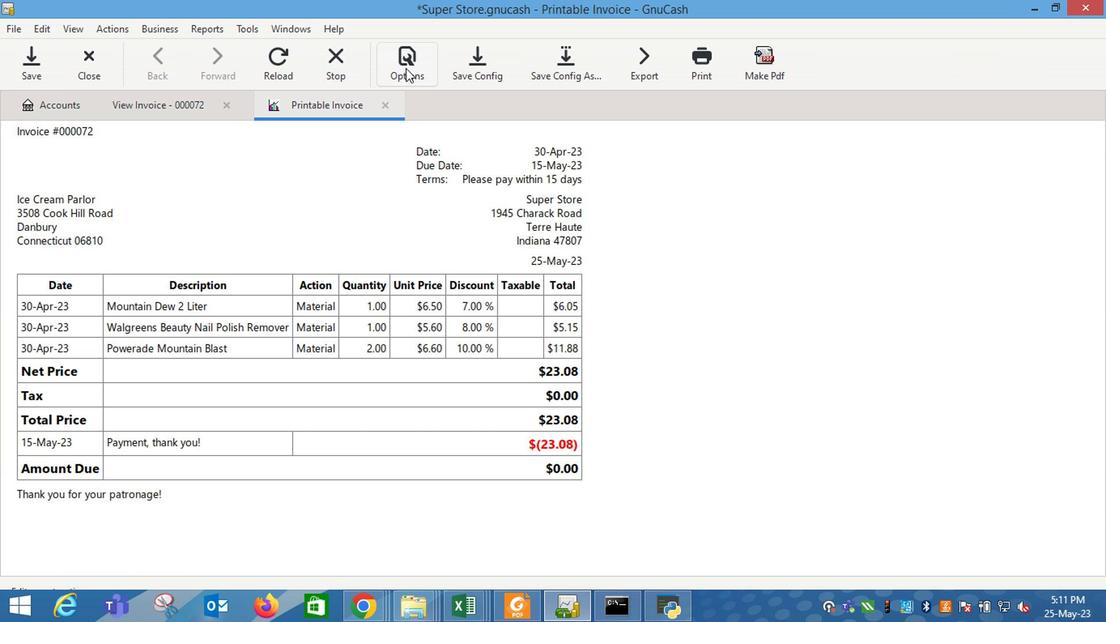 
Action: Mouse moved to (310, 167)
Screenshot: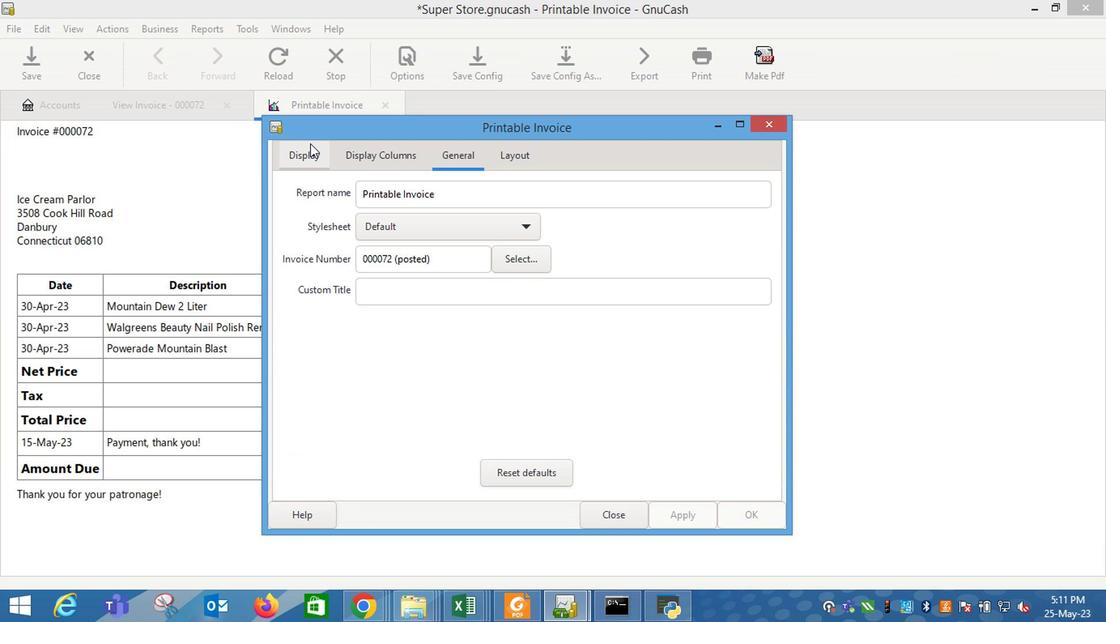 
Action: Mouse pressed left at (310, 167)
Screenshot: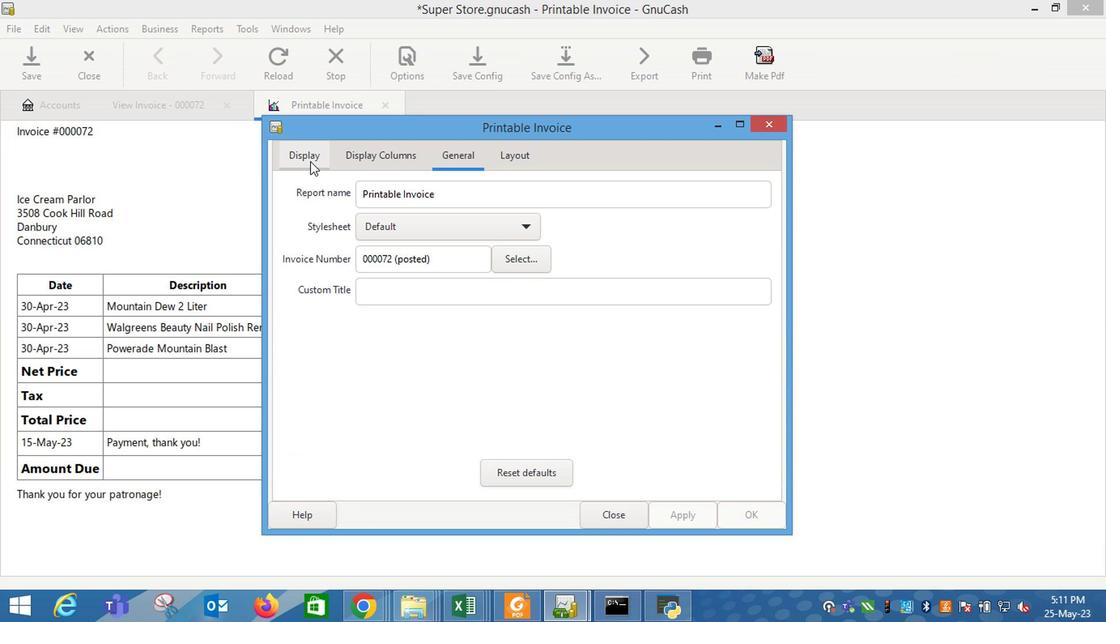 
Action: Mouse moved to (435, 333)
Screenshot: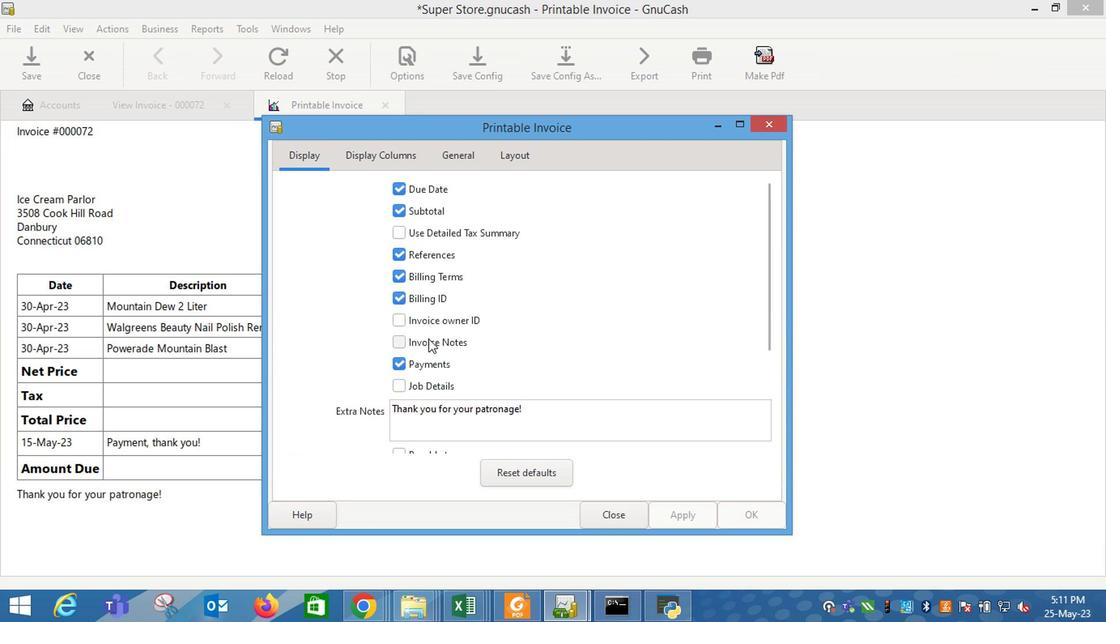 
Action: Mouse pressed left at (435, 333)
Screenshot: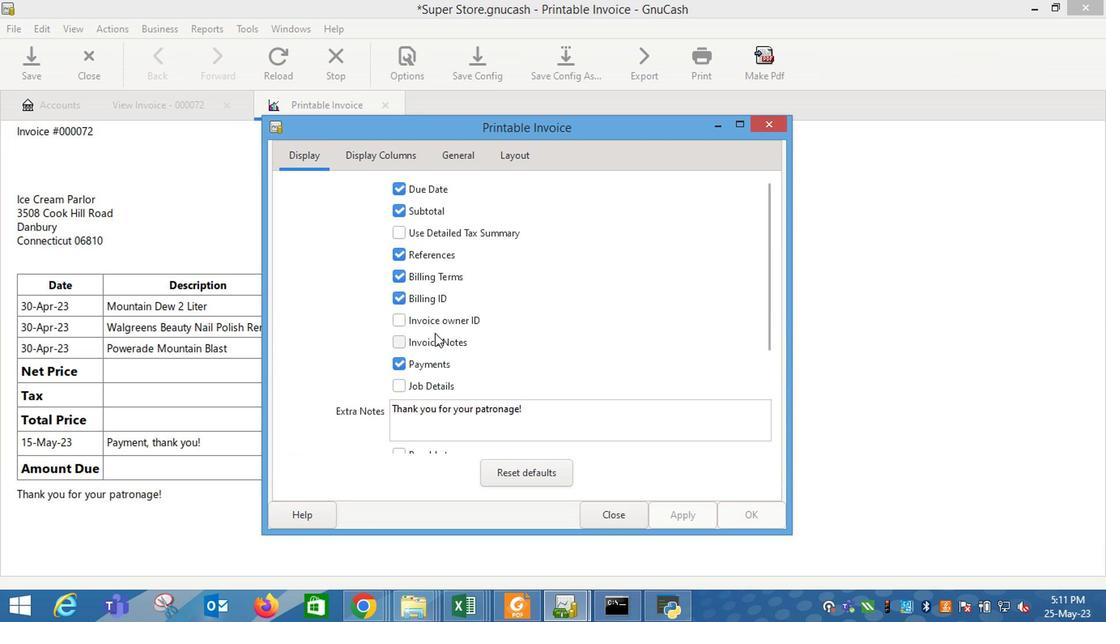 
Action: Mouse moved to (432, 335)
Screenshot: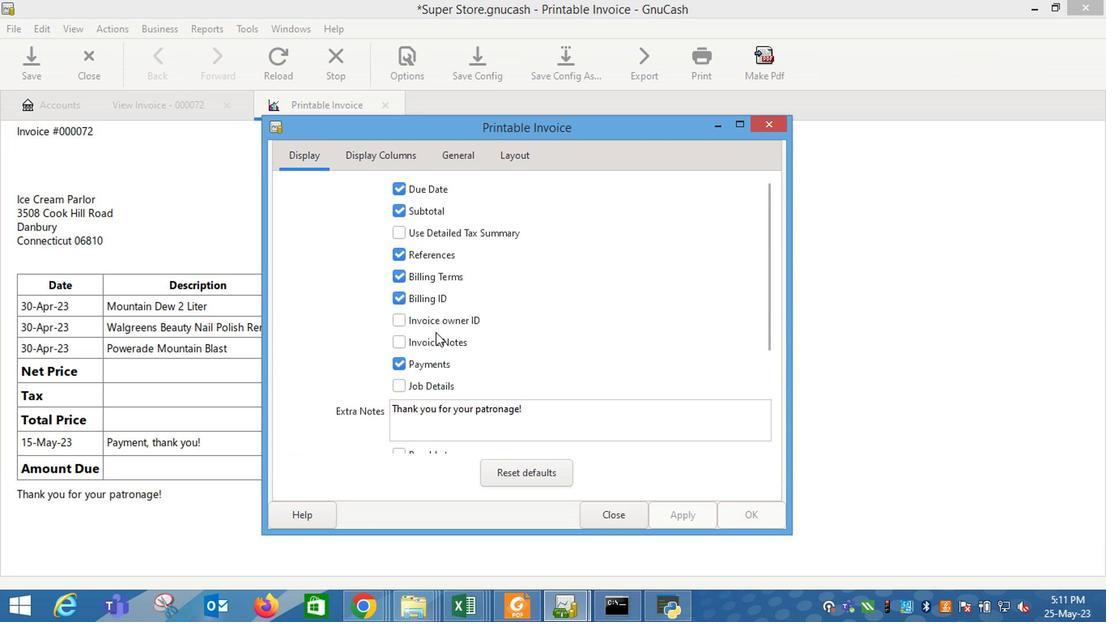 
Action: Mouse pressed left at (432, 335)
Screenshot: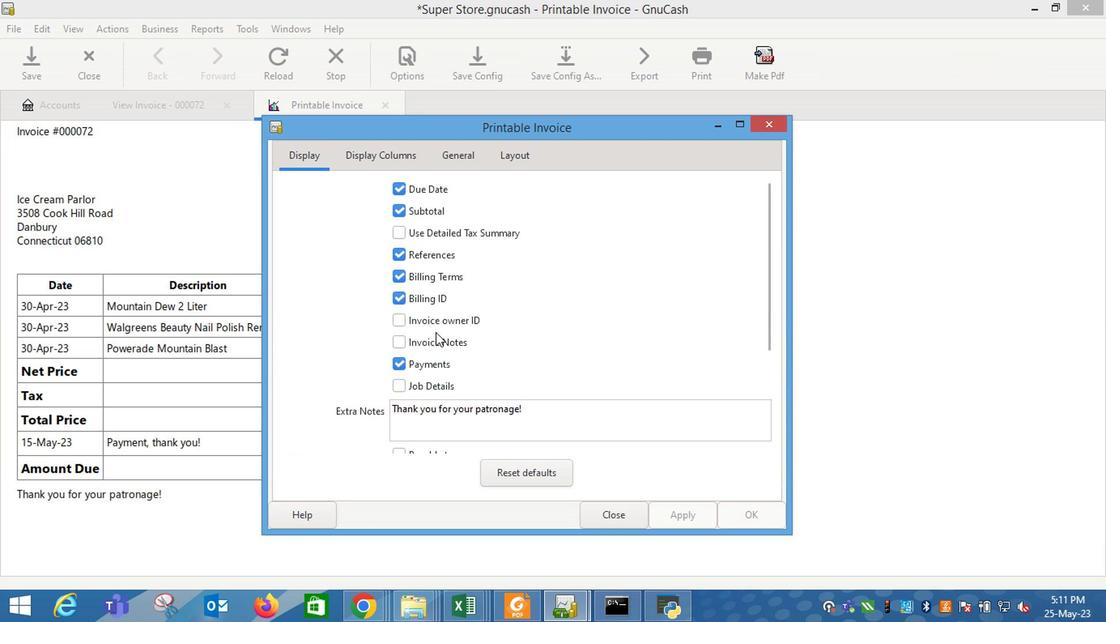 
Action: Mouse moved to (668, 508)
Screenshot: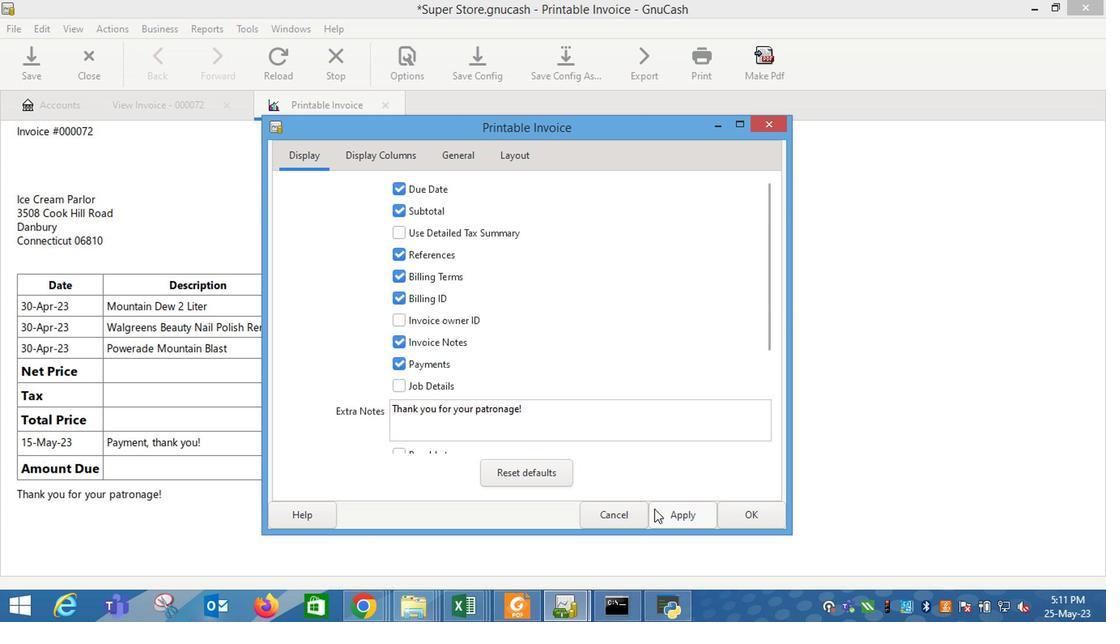 
Action: Mouse pressed left at (668, 508)
Screenshot: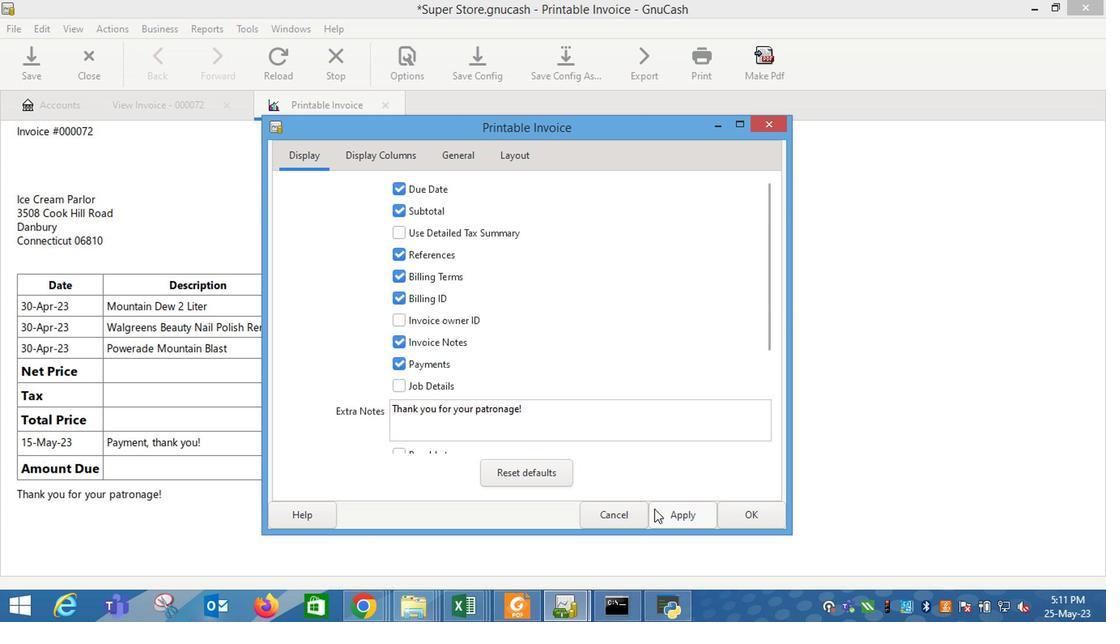 
Action: Mouse moved to (618, 512)
Screenshot: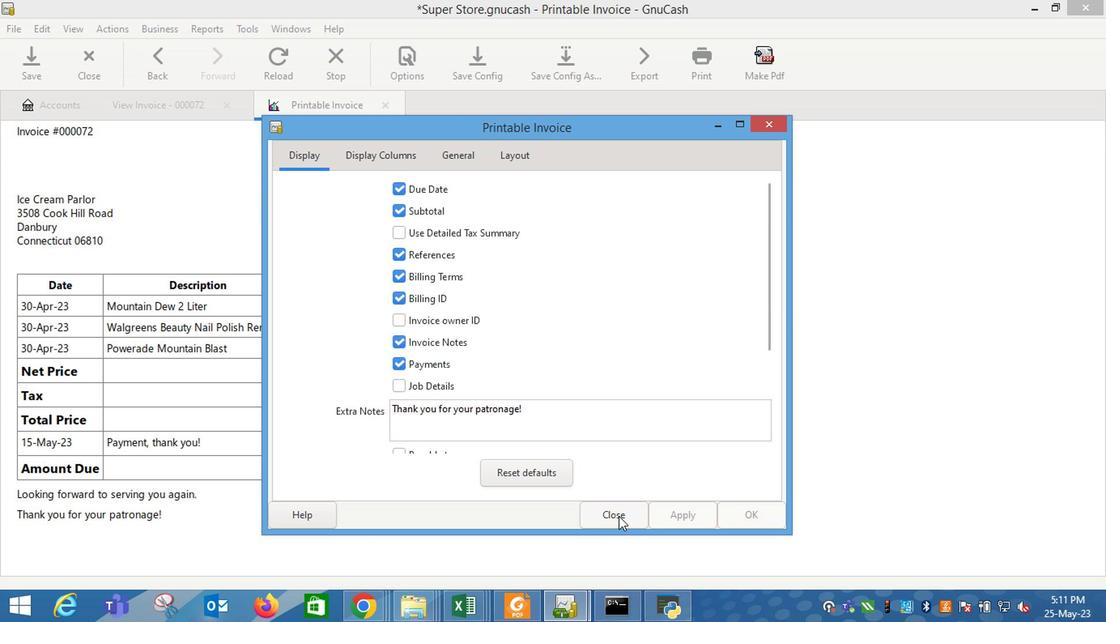 
Action: Mouse pressed left at (618, 512)
Screenshot: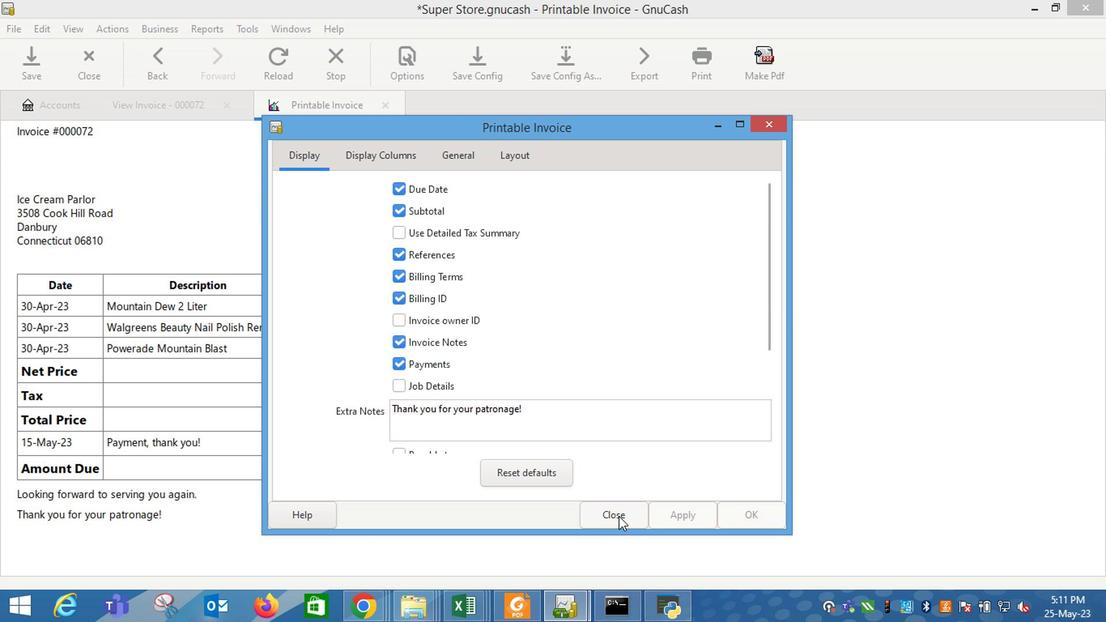 
Action: Mouse moved to (324, 326)
Screenshot: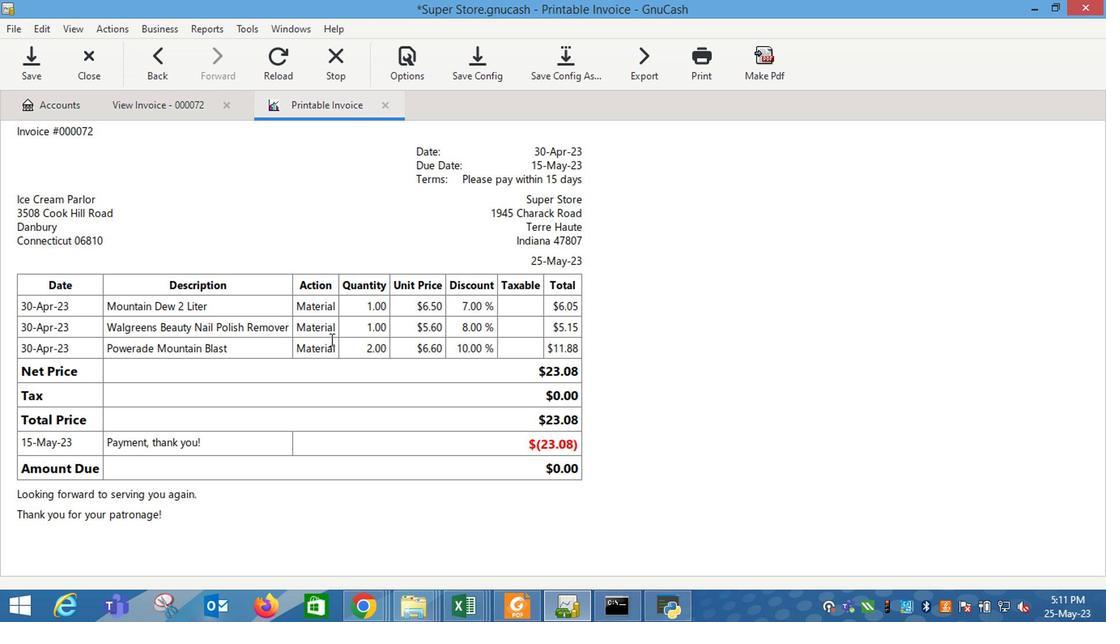 
